 Task: Look for space in Schwabach, Germany from 5th June, 2023 to 16th June, 2023 for 2 adults in price range Rs.7000 to Rs.15000. Place can be entire place with 1  bedroom having 1 bed and 1 bathroom. Property type can be house, flat, guest house, hotel. Booking option can be shelf check-in. Required host language is English.
Action: Mouse moved to (546, 126)
Screenshot: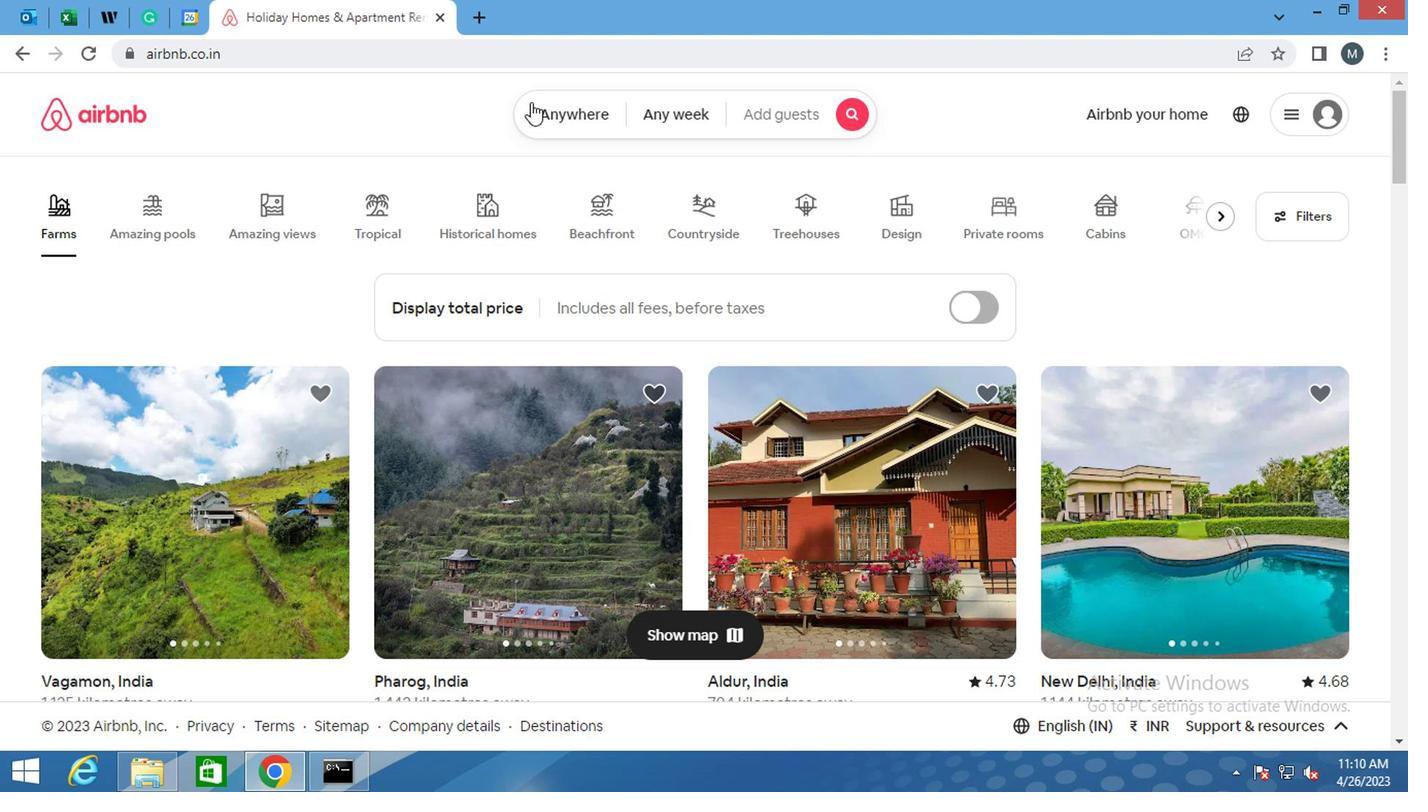 
Action: Mouse pressed left at (546, 126)
Screenshot: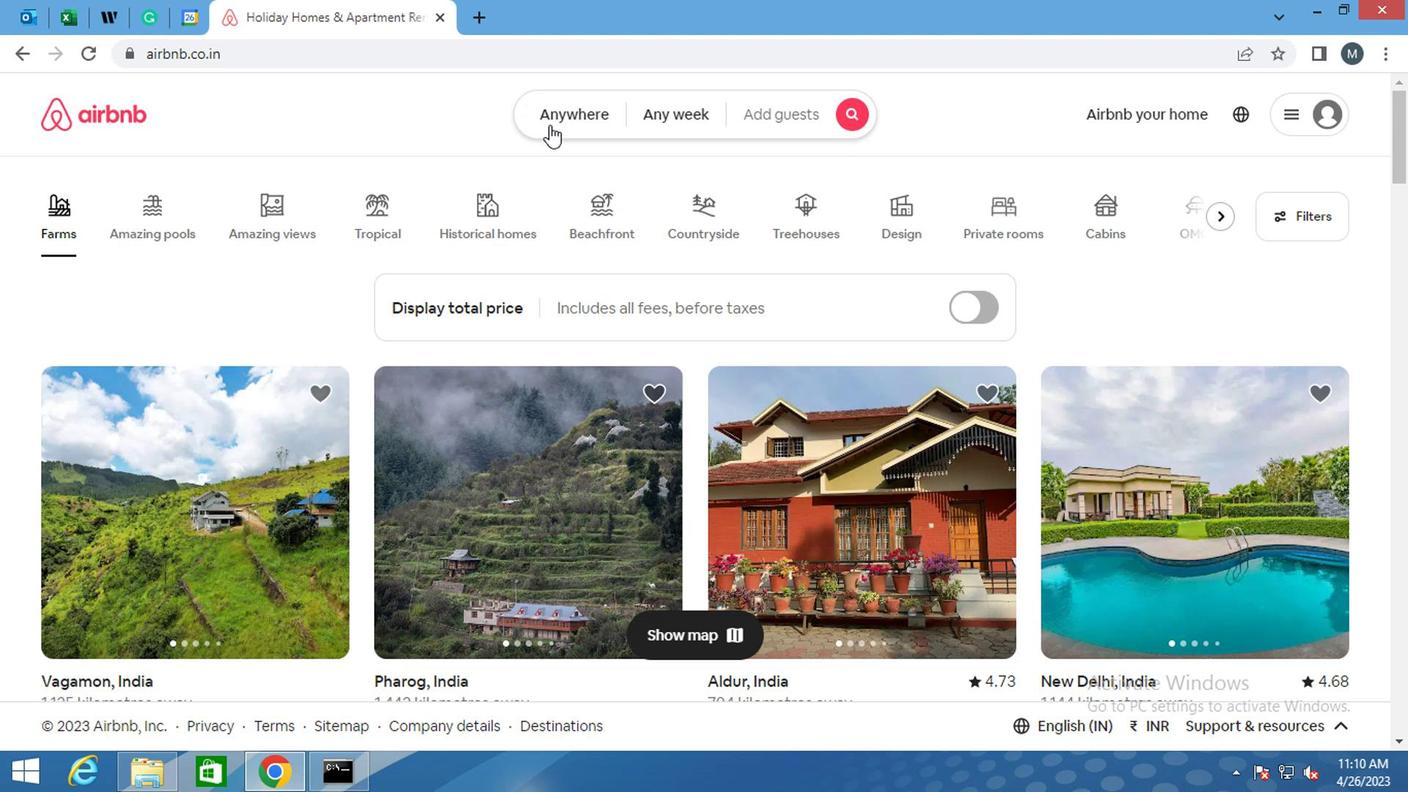 
Action: Mouse moved to (394, 197)
Screenshot: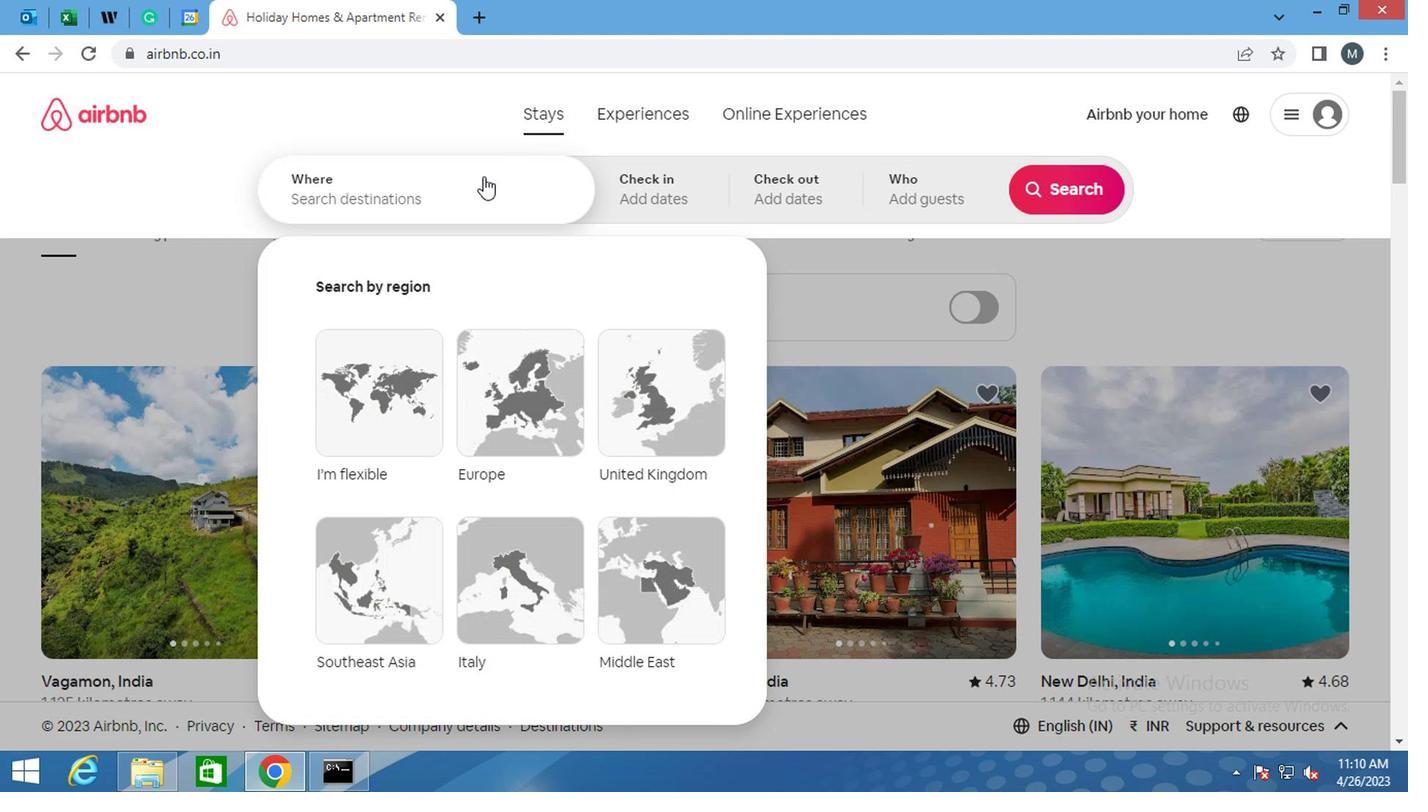 
Action: Mouse pressed left at (394, 197)
Screenshot: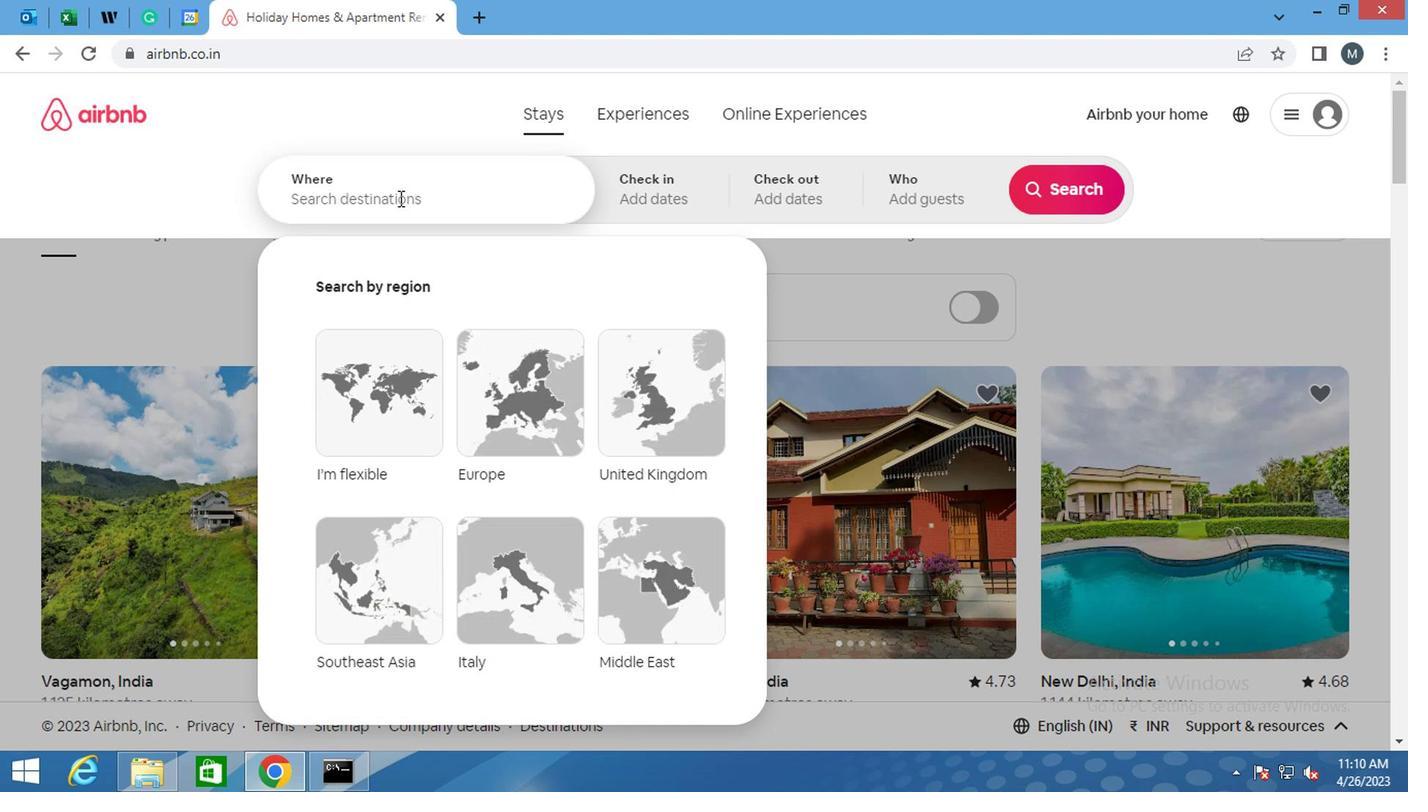 
Action: Mouse moved to (396, 203)
Screenshot: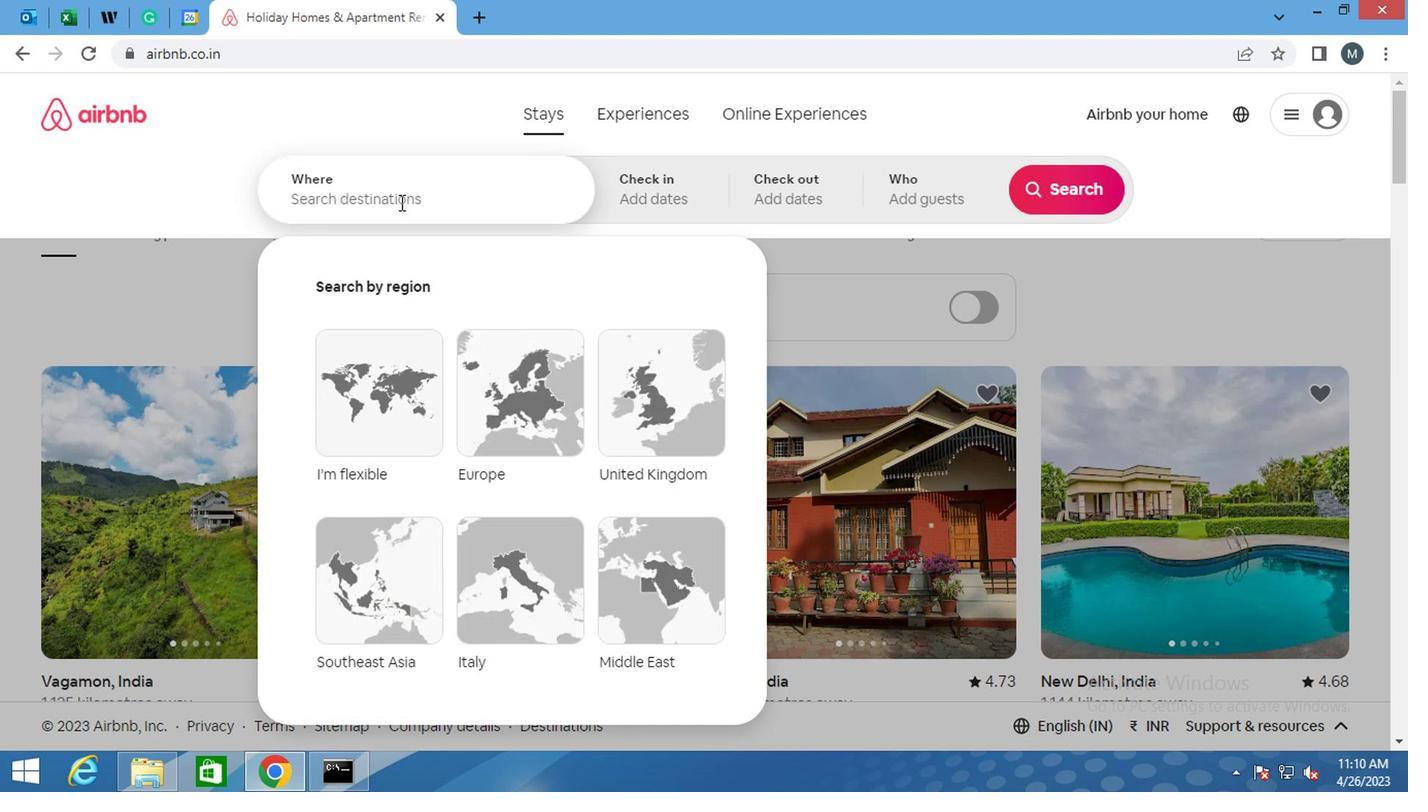 
Action: Key pressed <Key.shift>SEH<Key.backspace><Key.backspace>CHWADAC<Key.down>,<Key.shift>GERMANY<Key.enter>
Screenshot: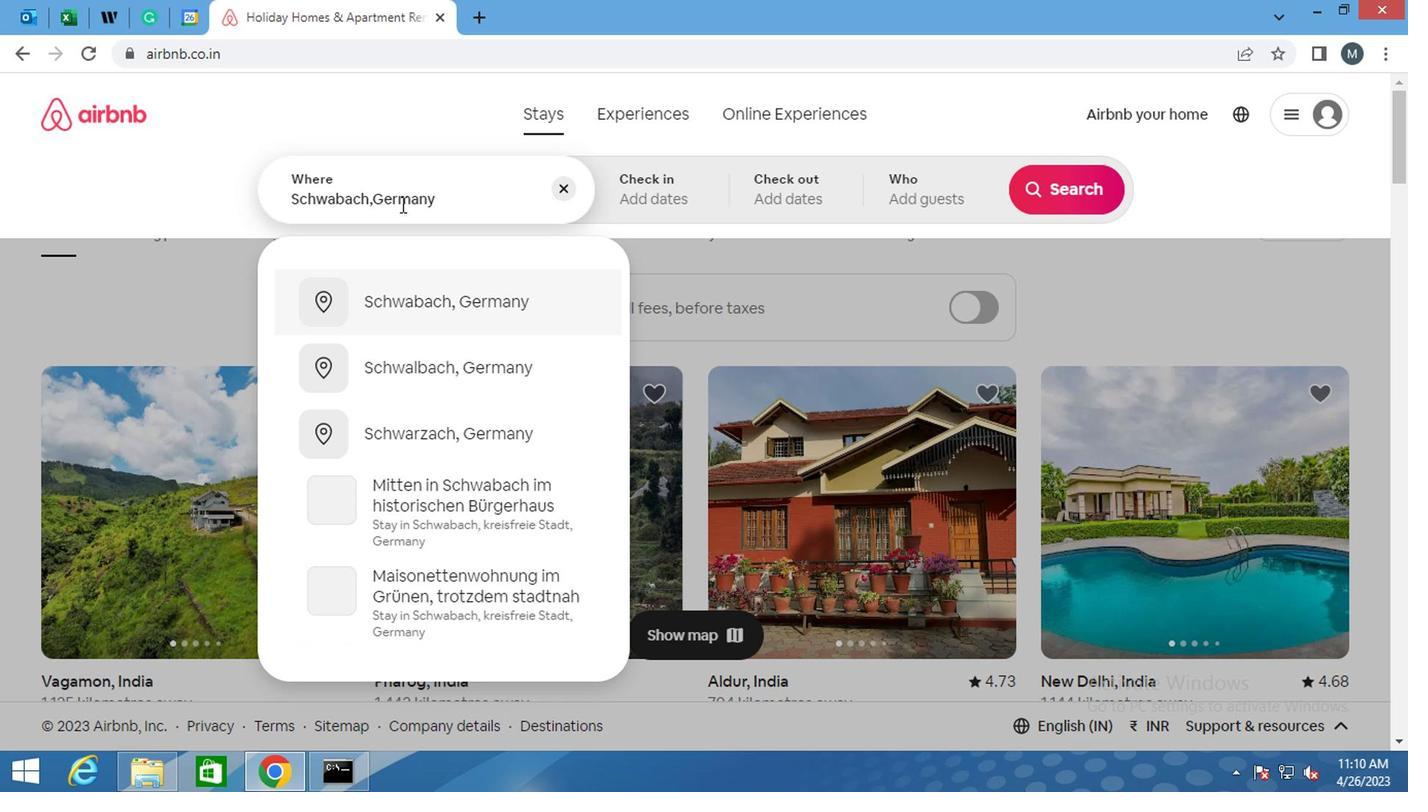 
Action: Mouse moved to (1047, 366)
Screenshot: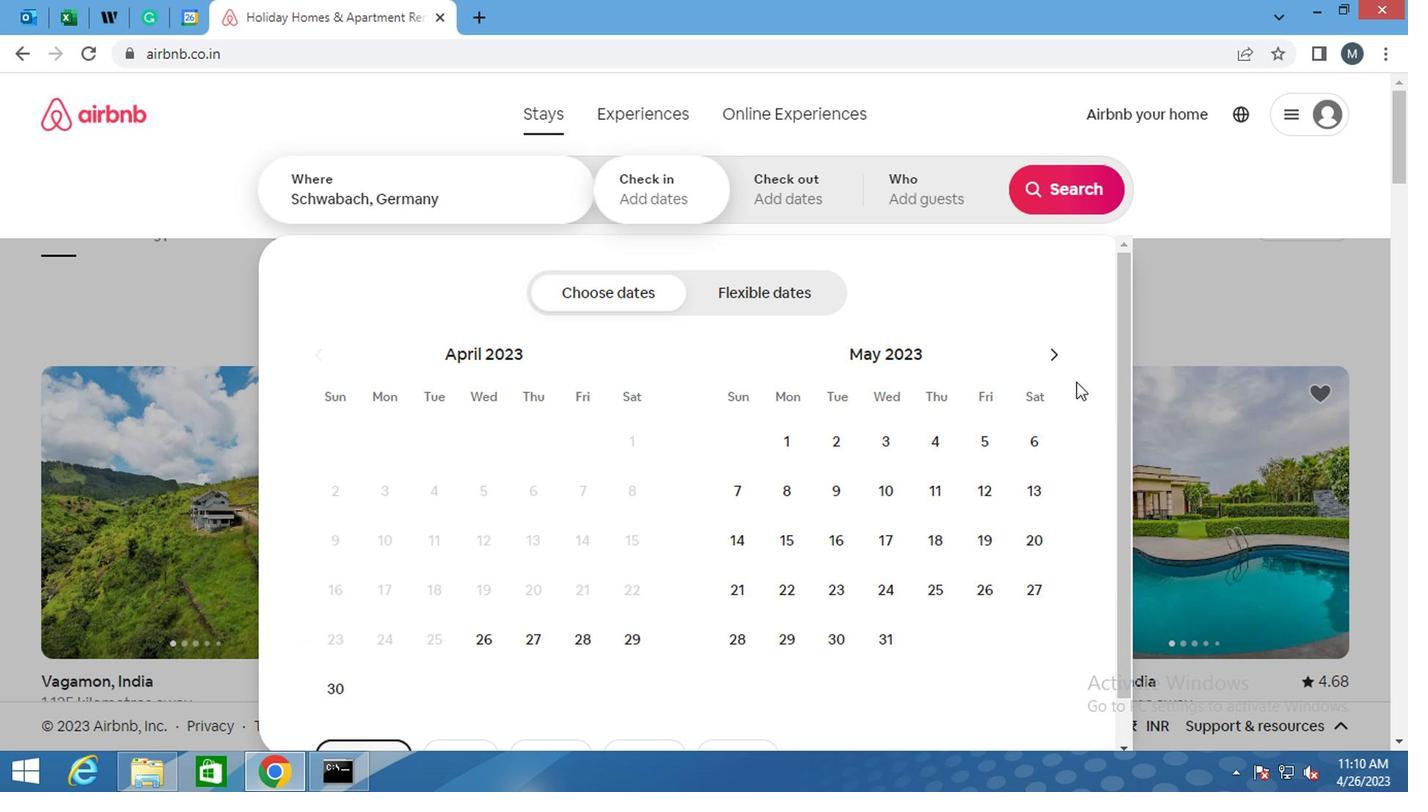 
Action: Mouse pressed left at (1047, 366)
Screenshot: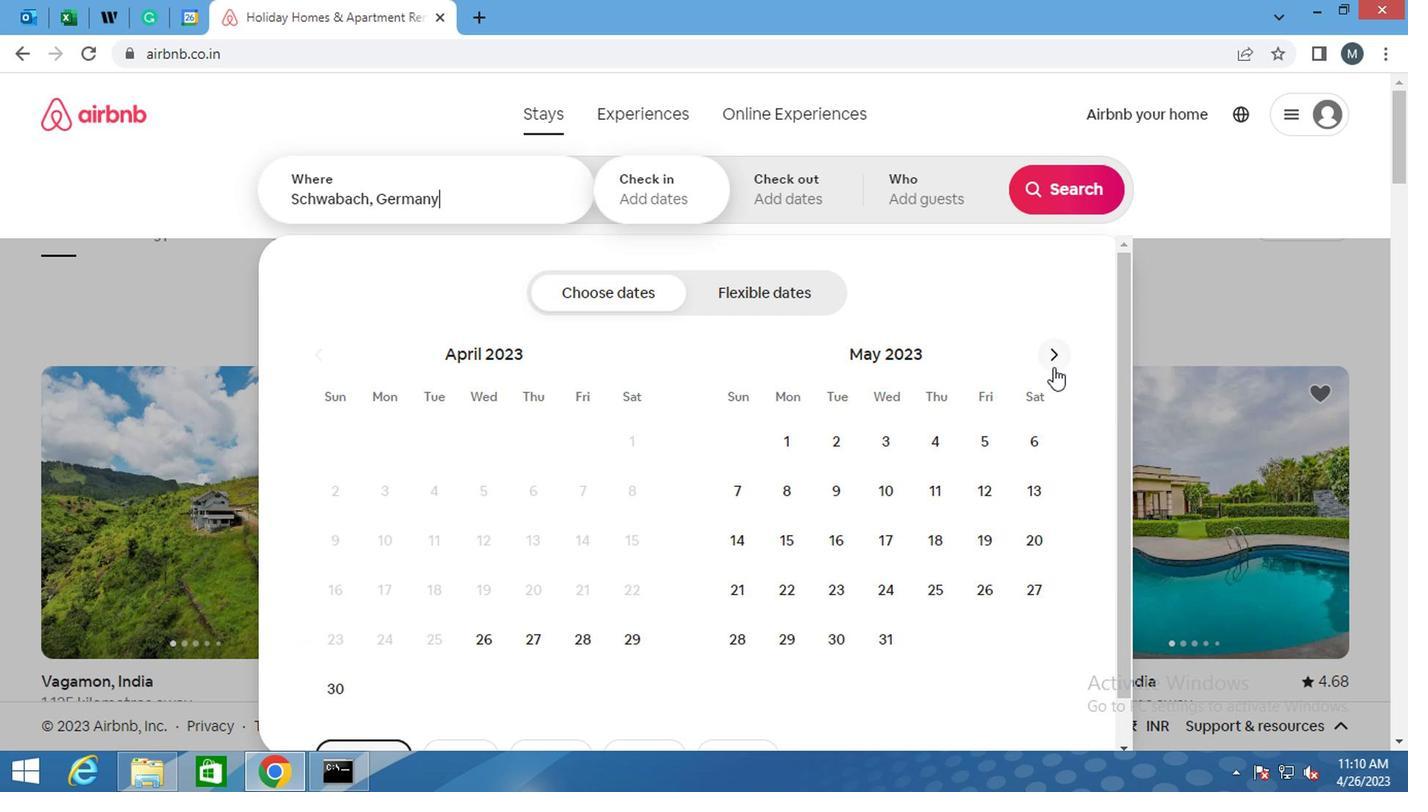 
Action: Mouse moved to (784, 496)
Screenshot: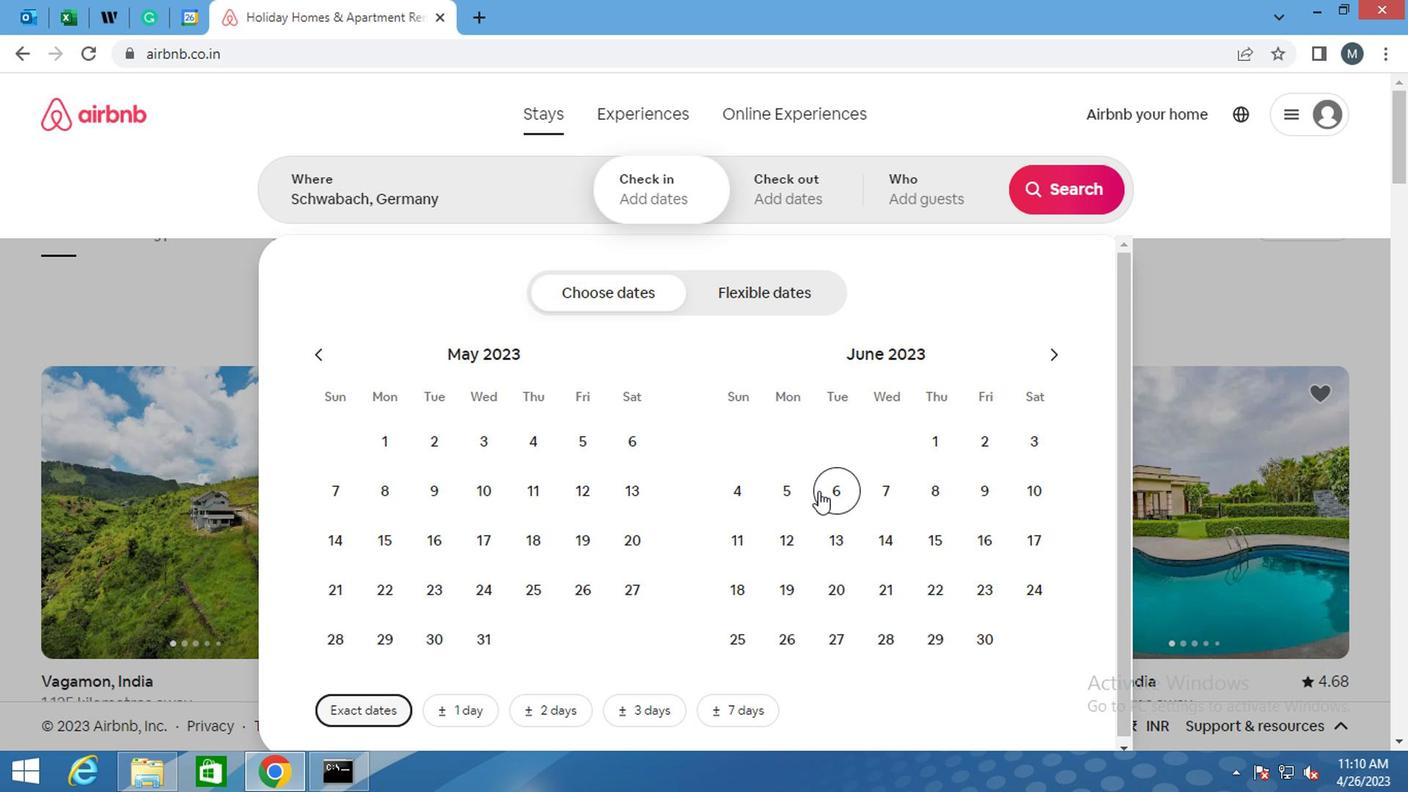 
Action: Mouse pressed left at (784, 496)
Screenshot: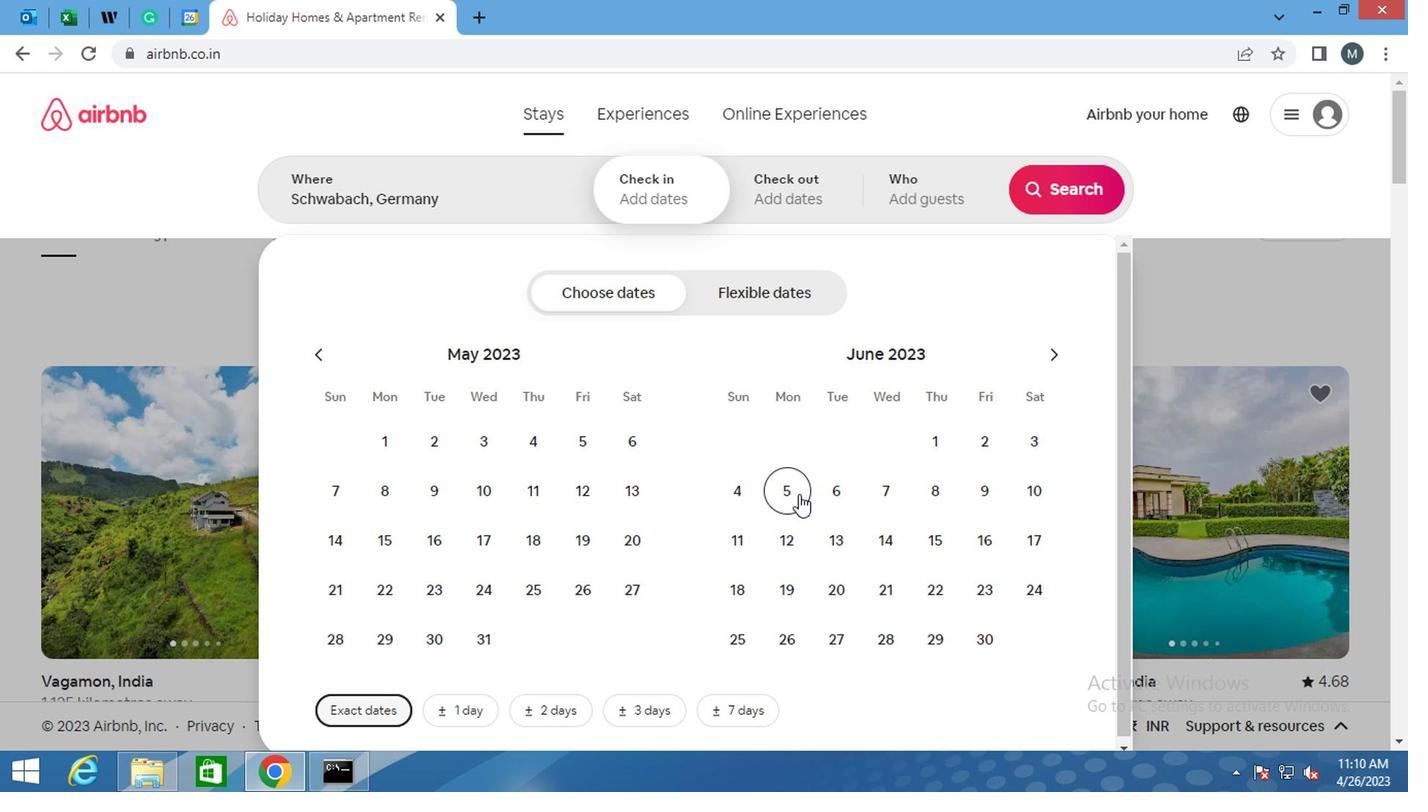 
Action: Mouse moved to (990, 544)
Screenshot: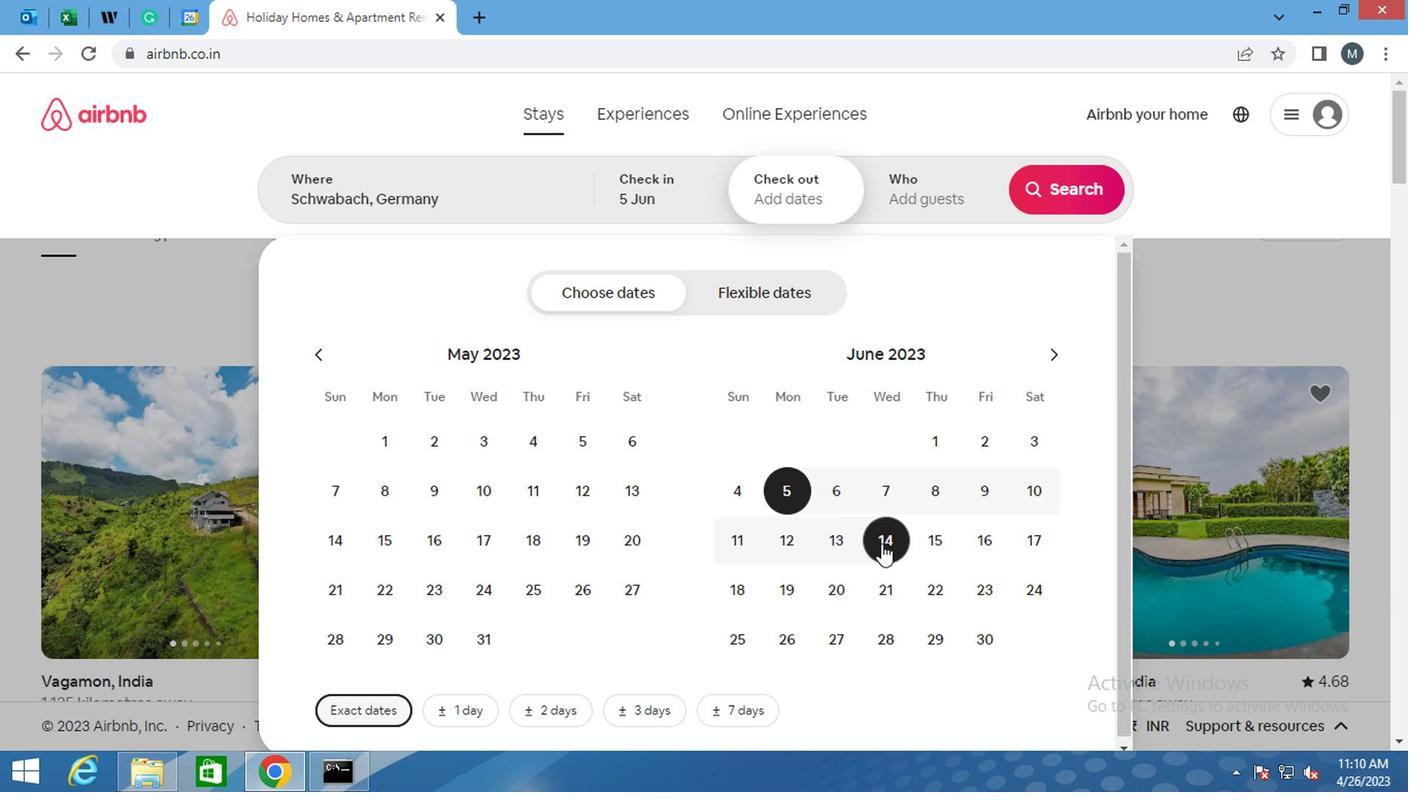 
Action: Mouse pressed left at (990, 544)
Screenshot: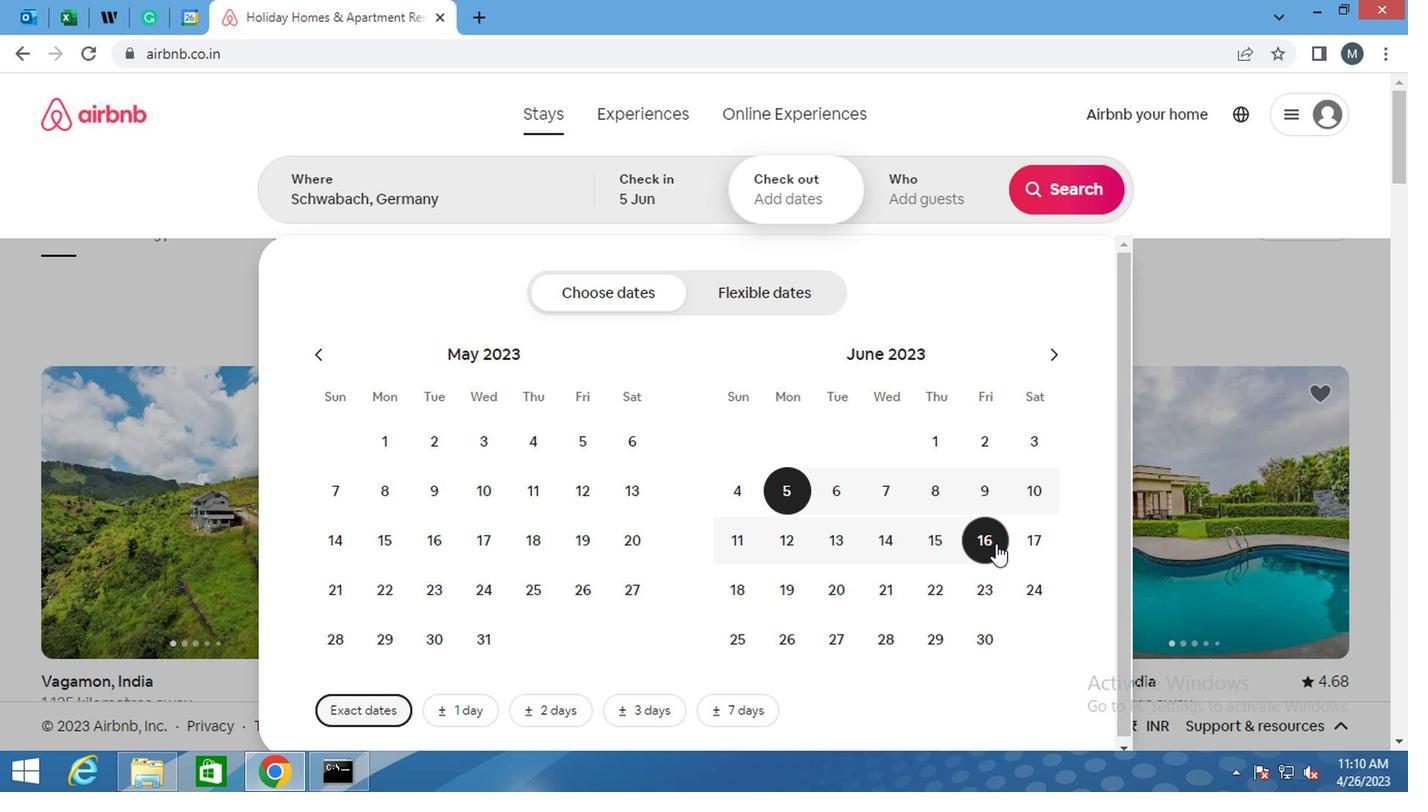 
Action: Mouse moved to (932, 193)
Screenshot: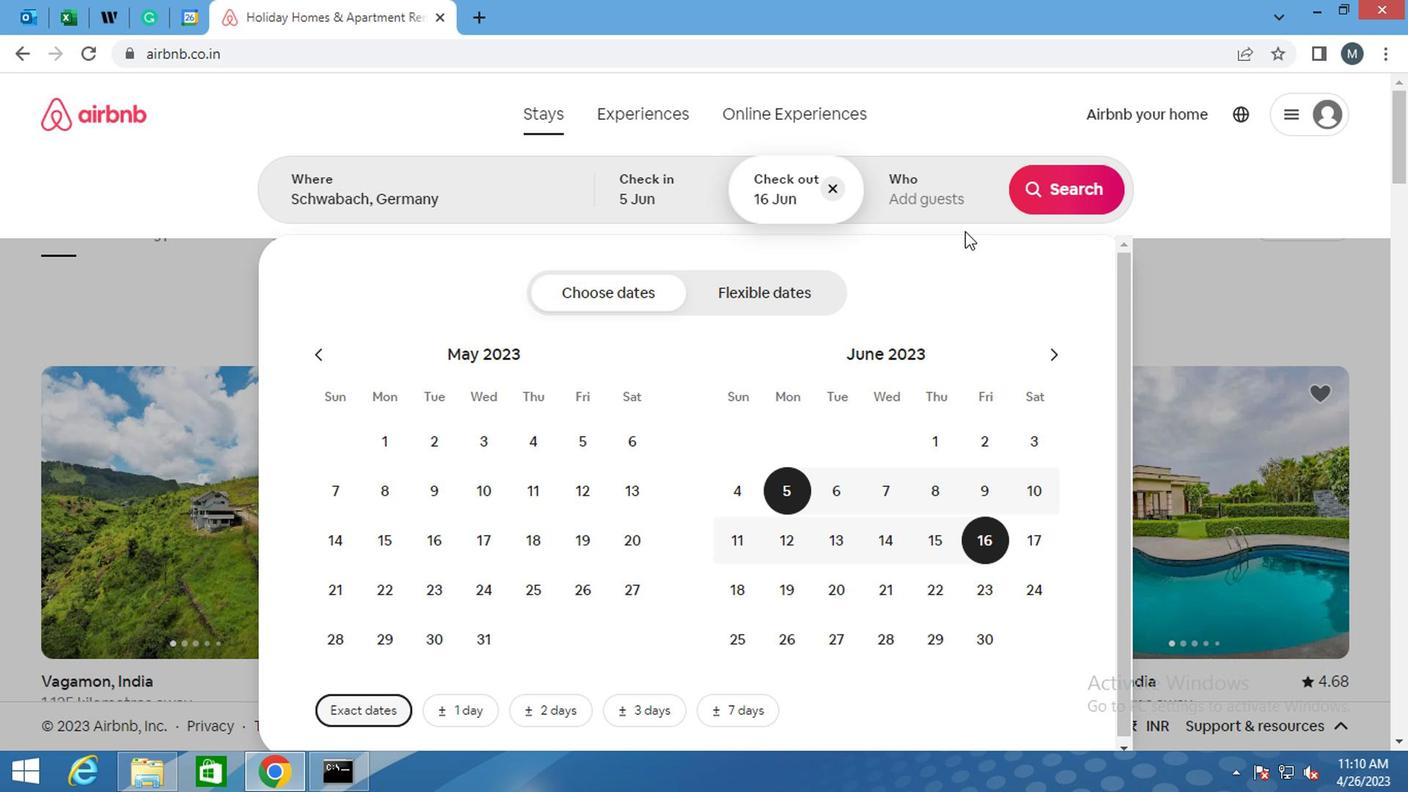 
Action: Mouse pressed left at (932, 193)
Screenshot: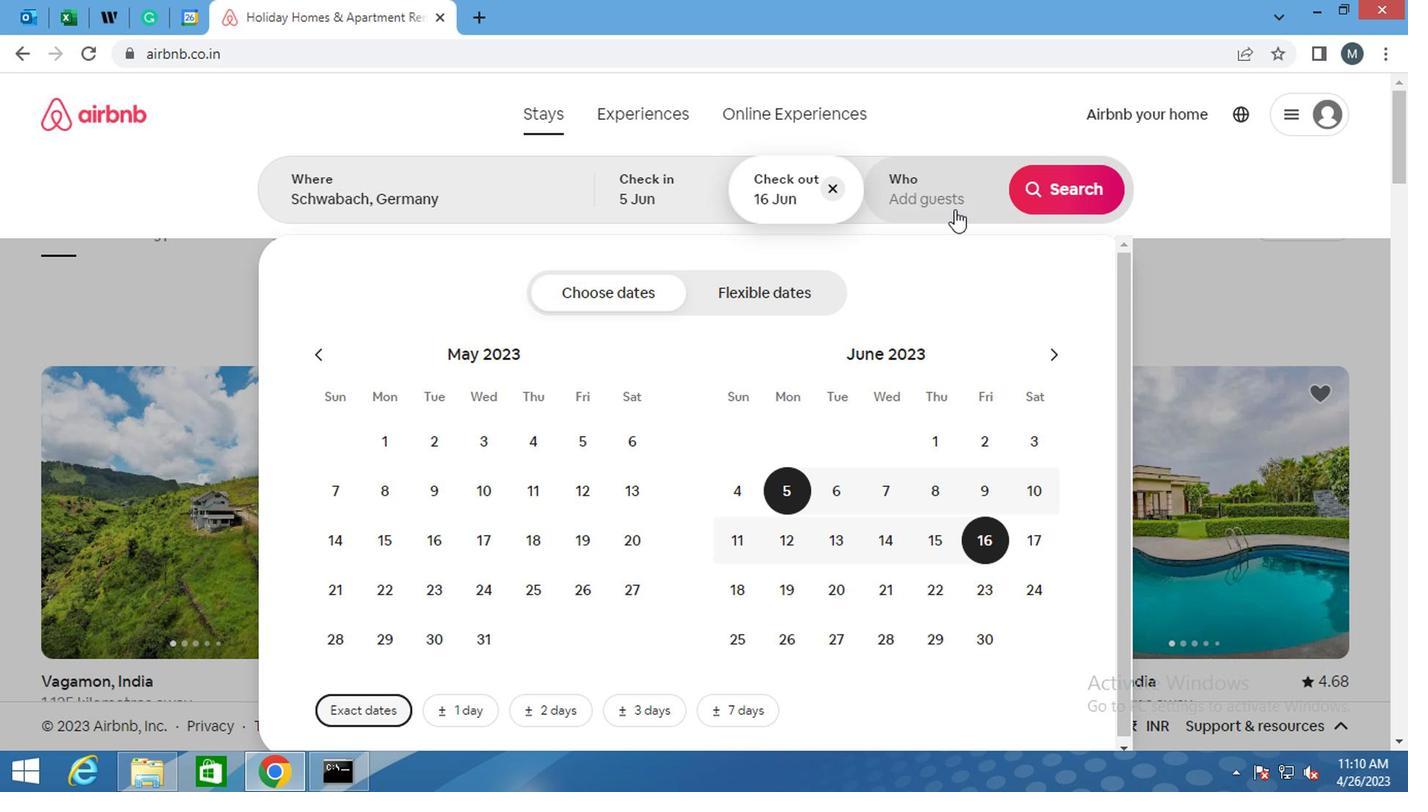 
Action: Mouse moved to (1069, 299)
Screenshot: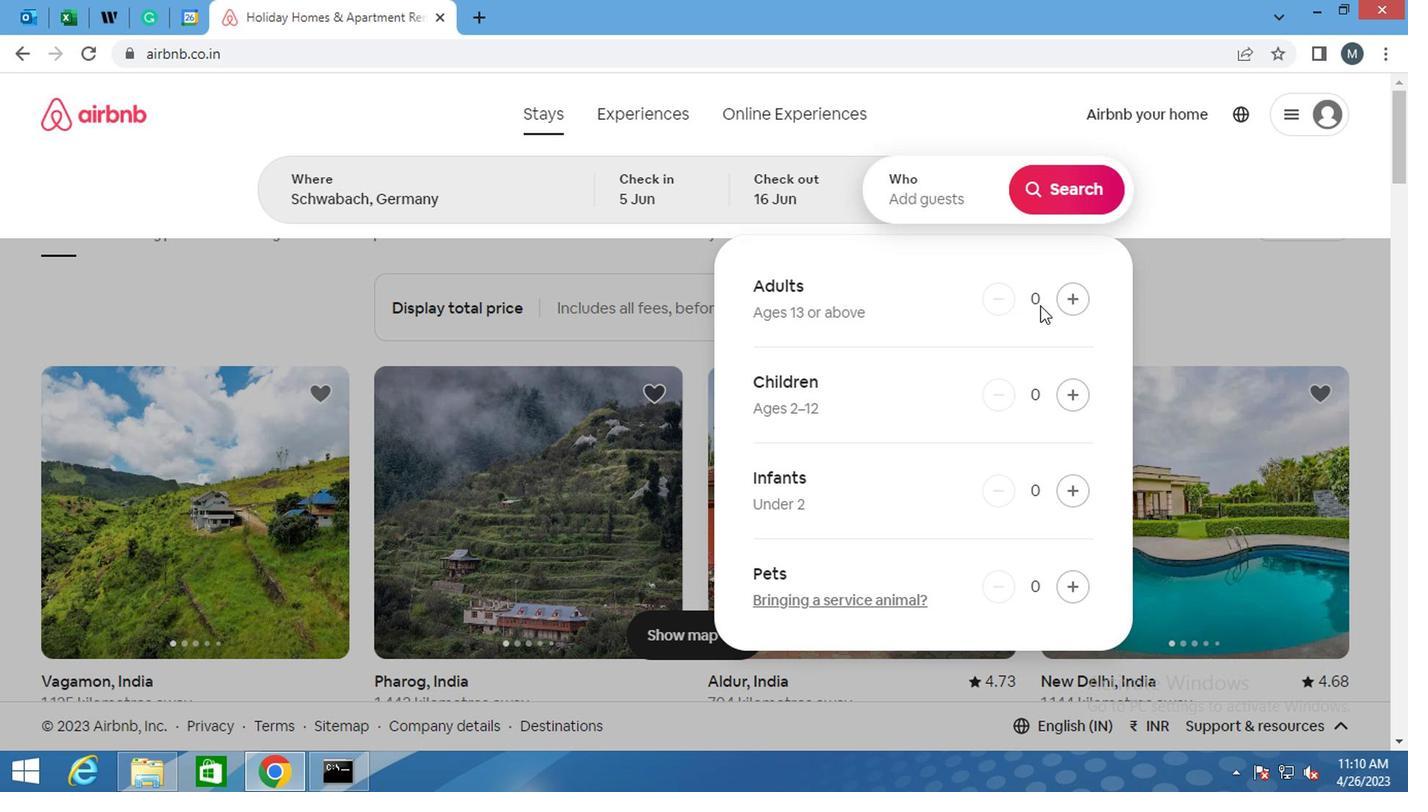 
Action: Mouse pressed left at (1069, 299)
Screenshot: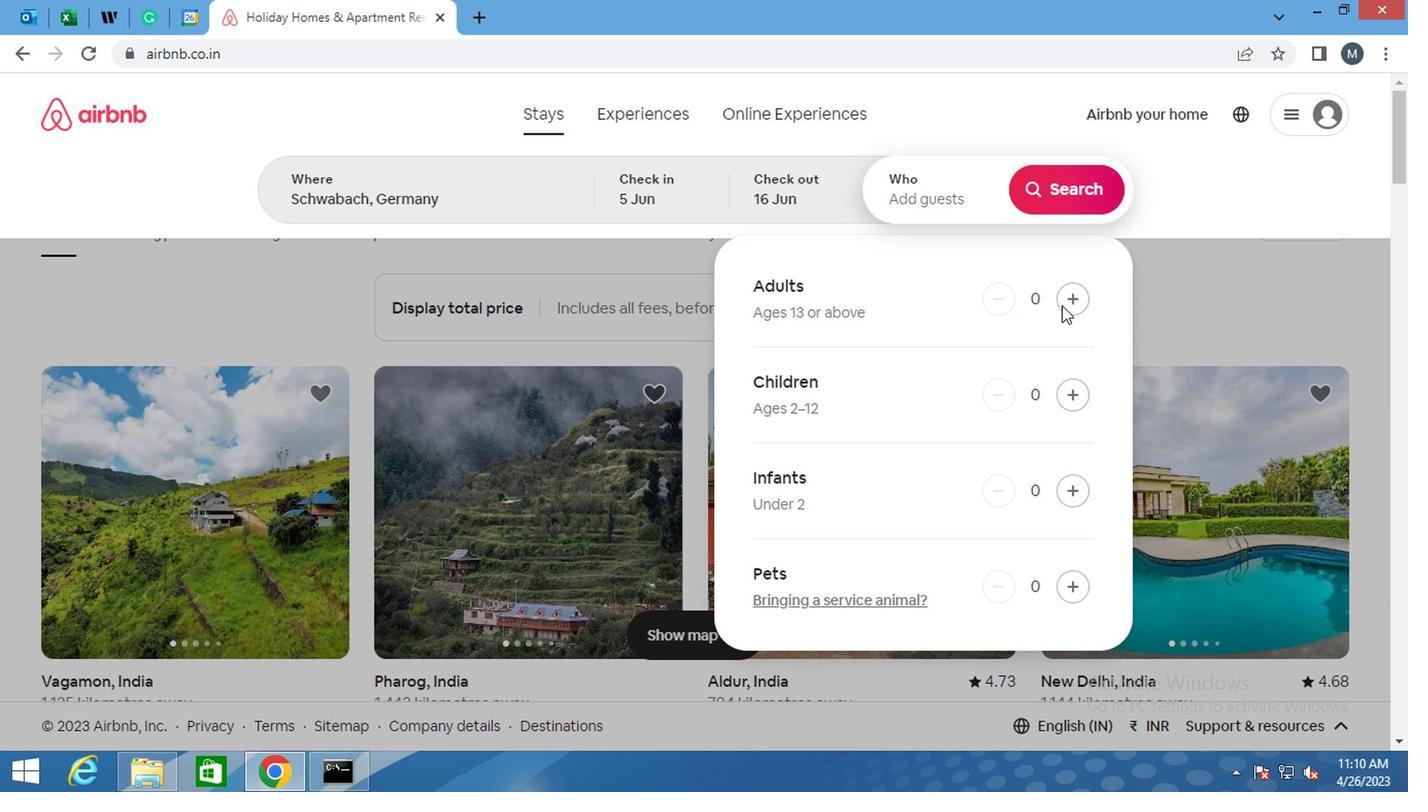 
Action: Mouse pressed left at (1069, 299)
Screenshot: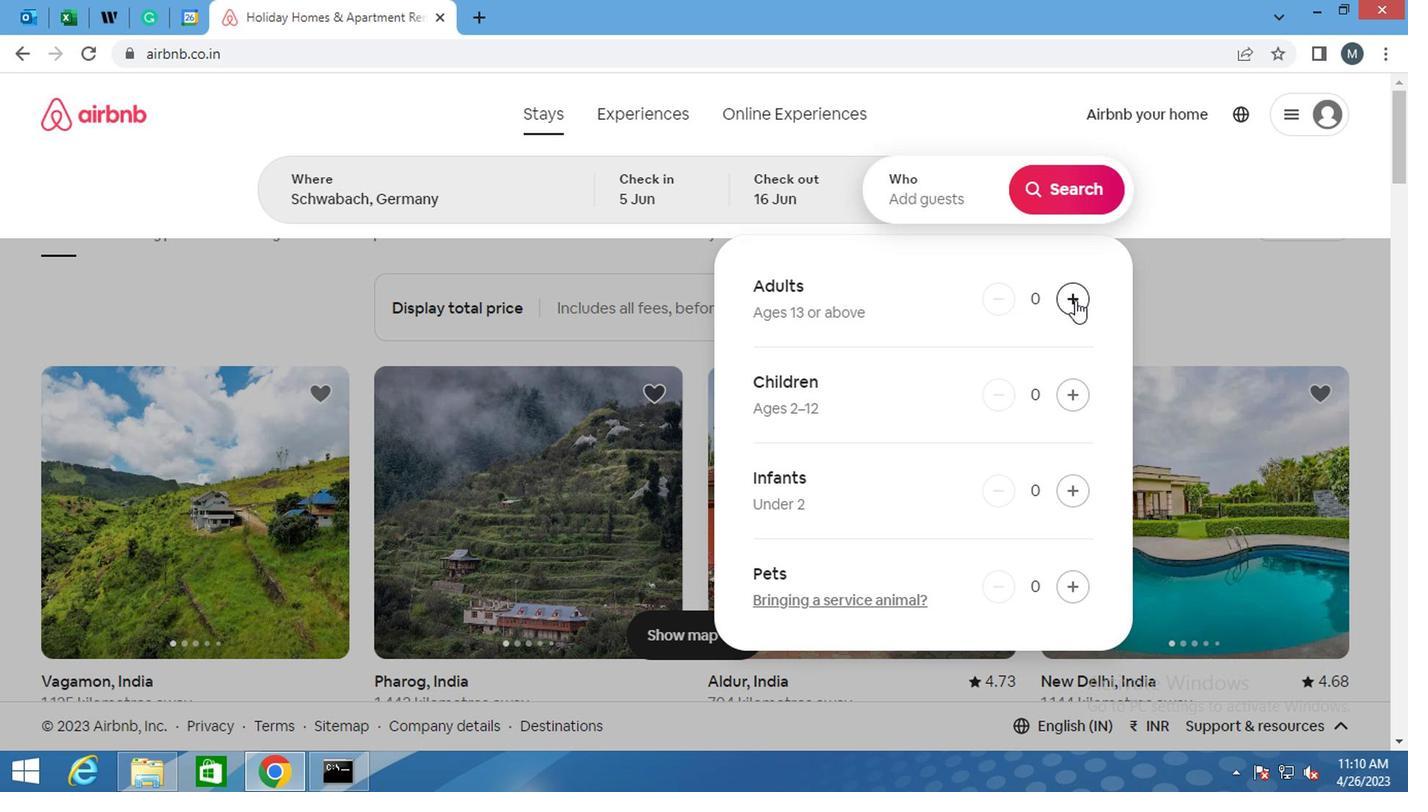 
Action: Mouse moved to (1066, 166)
Screenshot: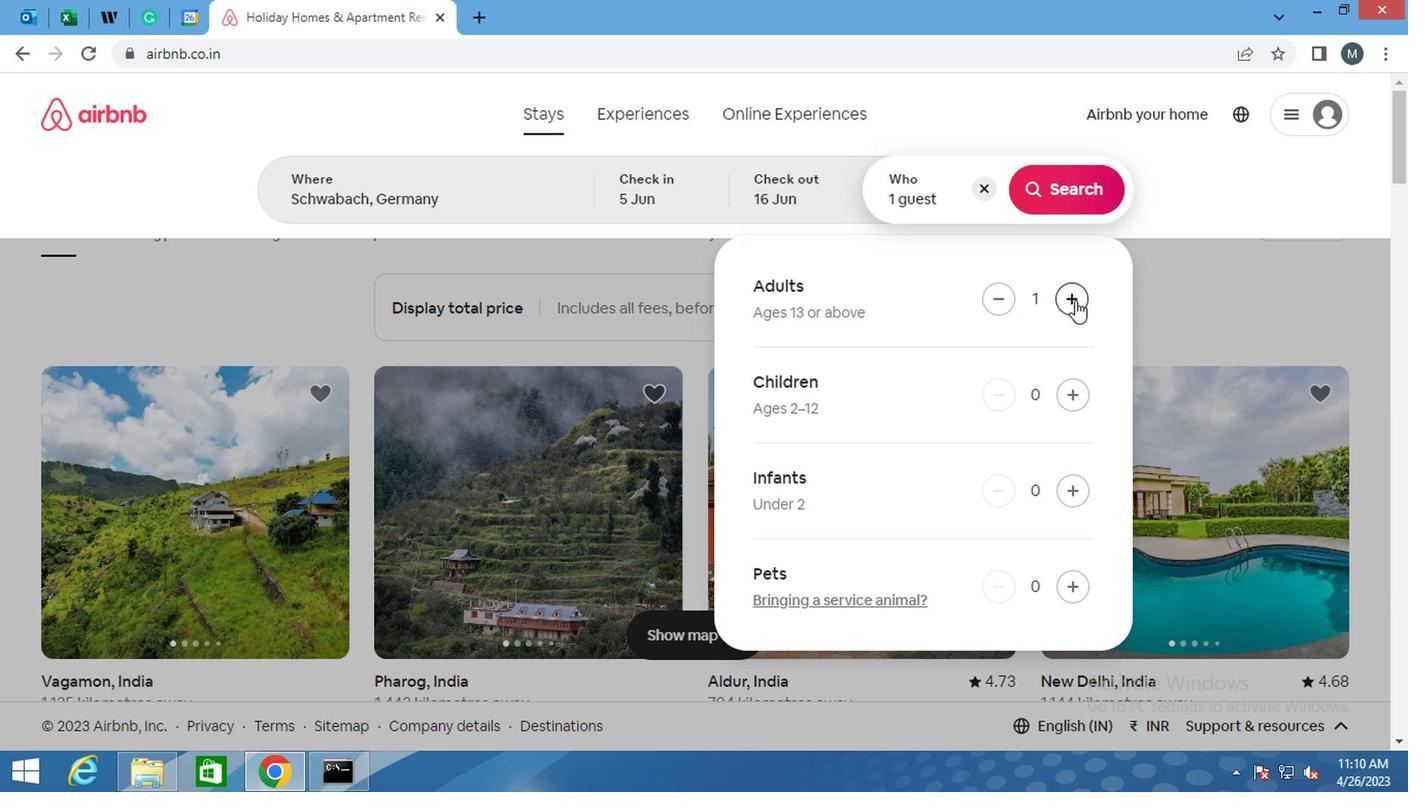 
Action: Mouse pressed left at (1066, 166)
Screenshot: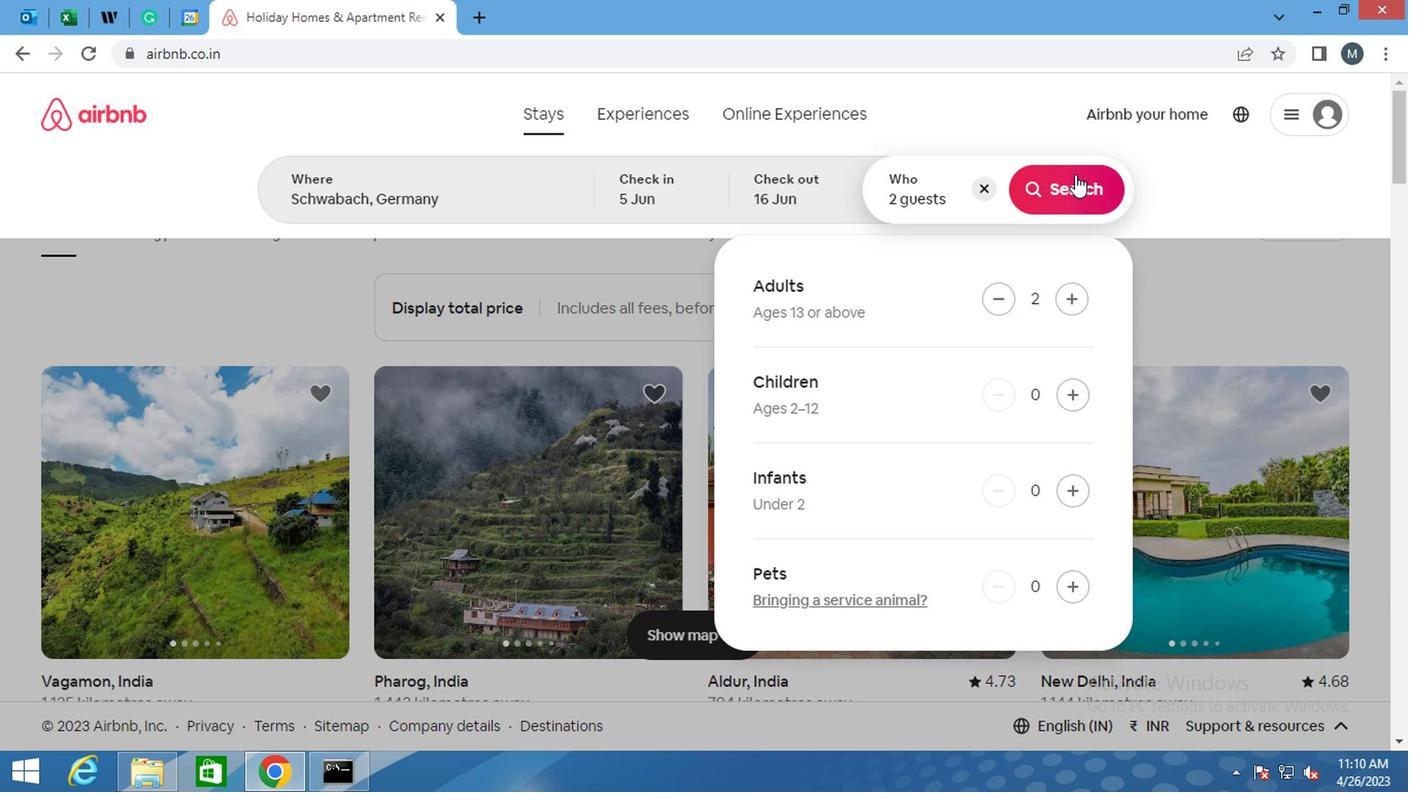 
Action: Mouse moved to (1300, 193)
Screenshot: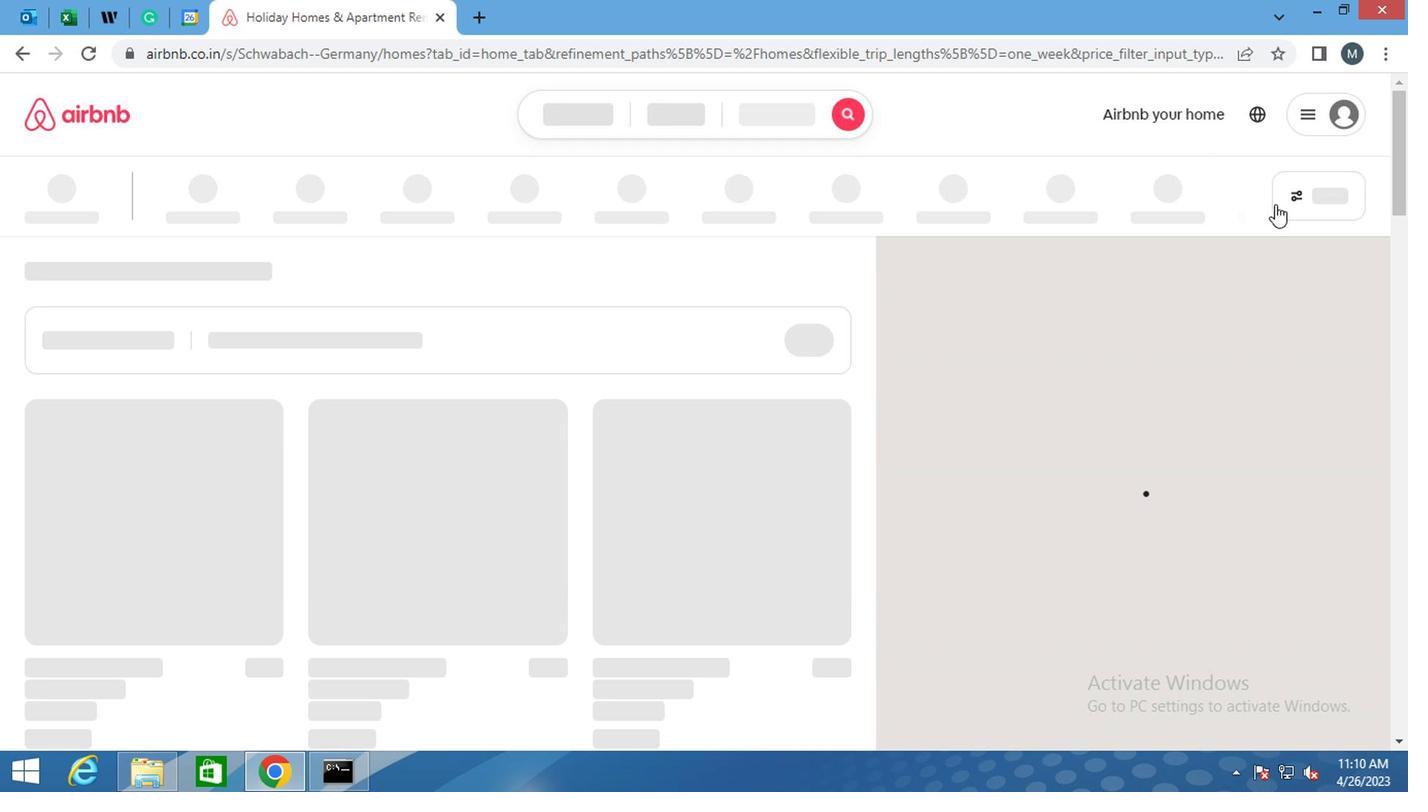 
Action: Mouse pressed left at (1300, 193)
Screenshot: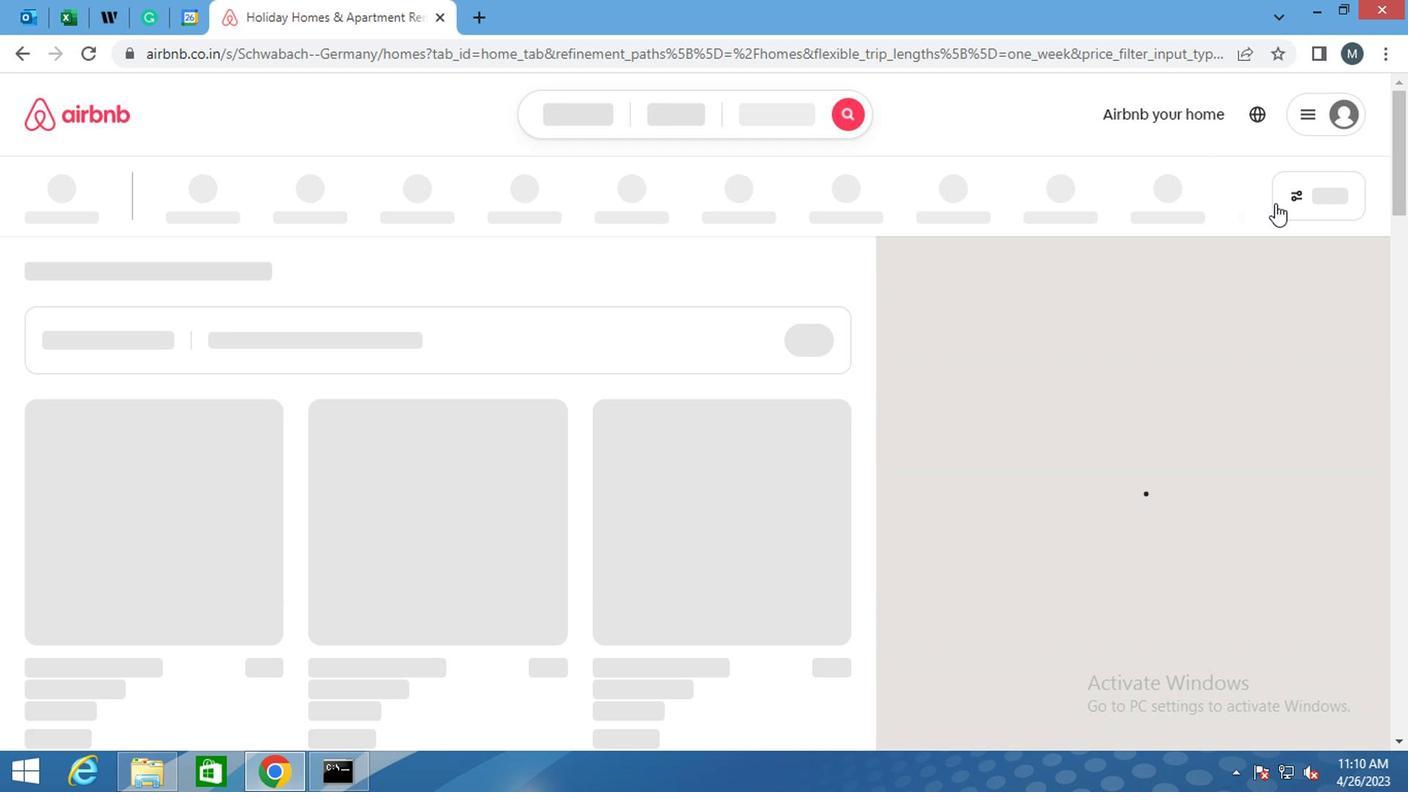 
Action: Mouse moved to (1301, 192)
Screenshot: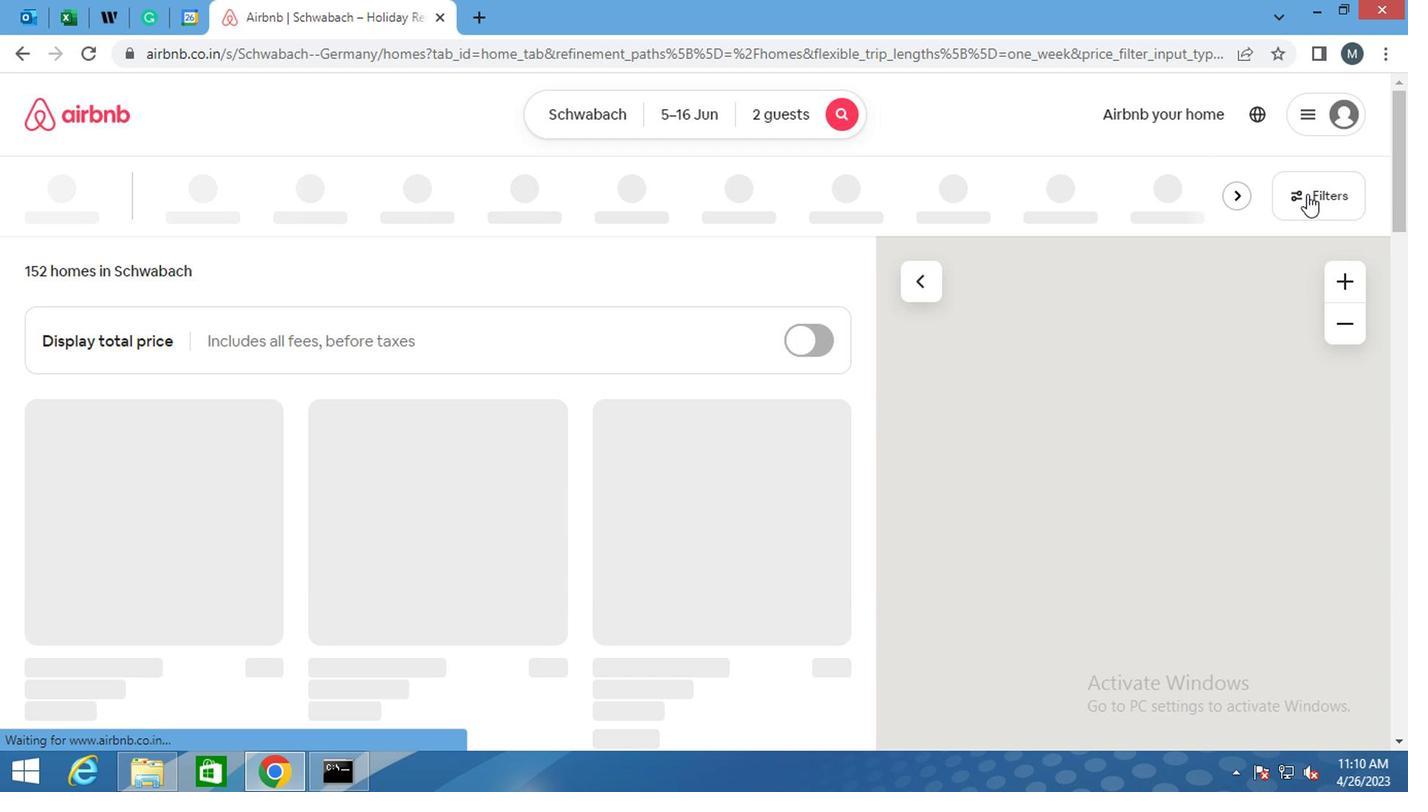 
Action: Mouse pressed left at (1301, 192)
Screenshot: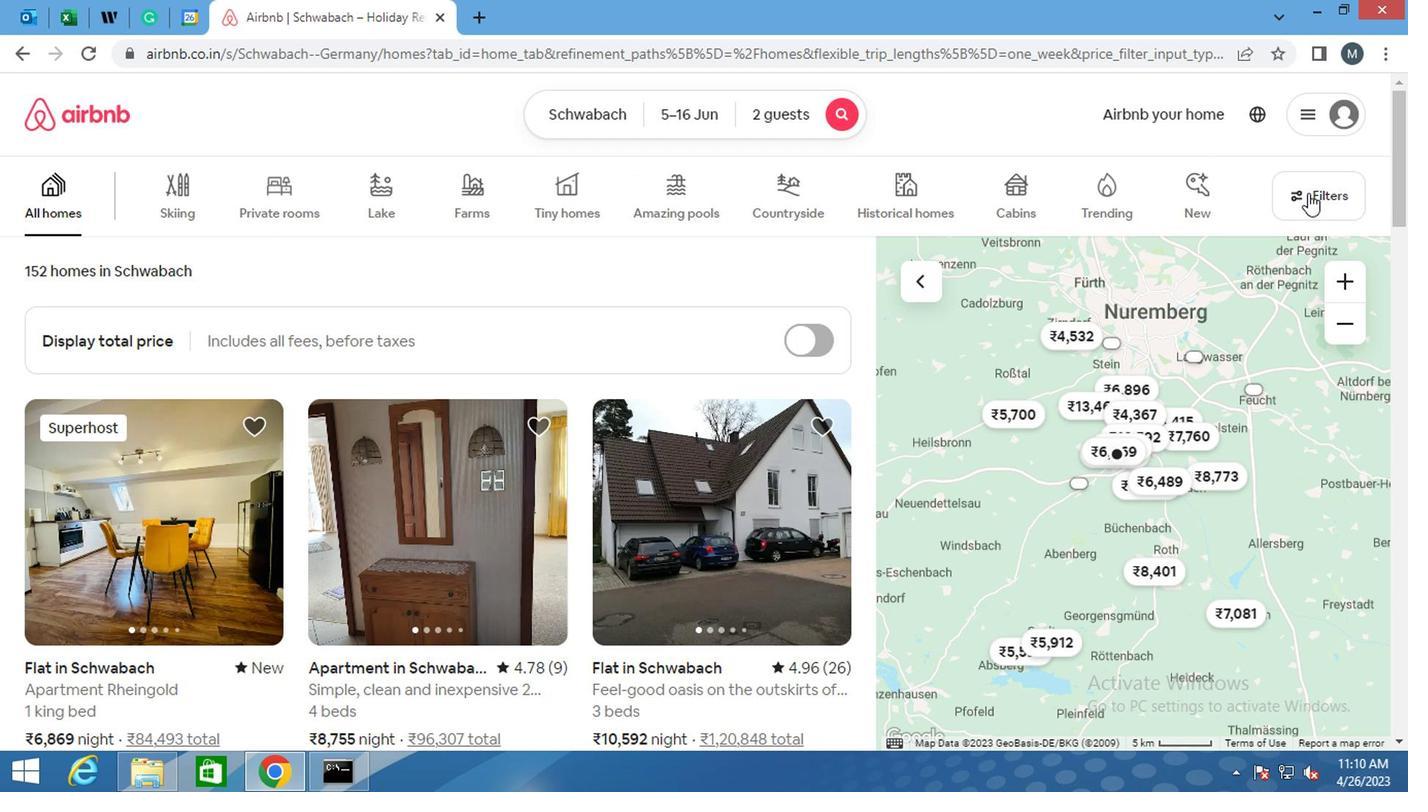 
Action: Mouse moved to (511, 459)
Screenshot: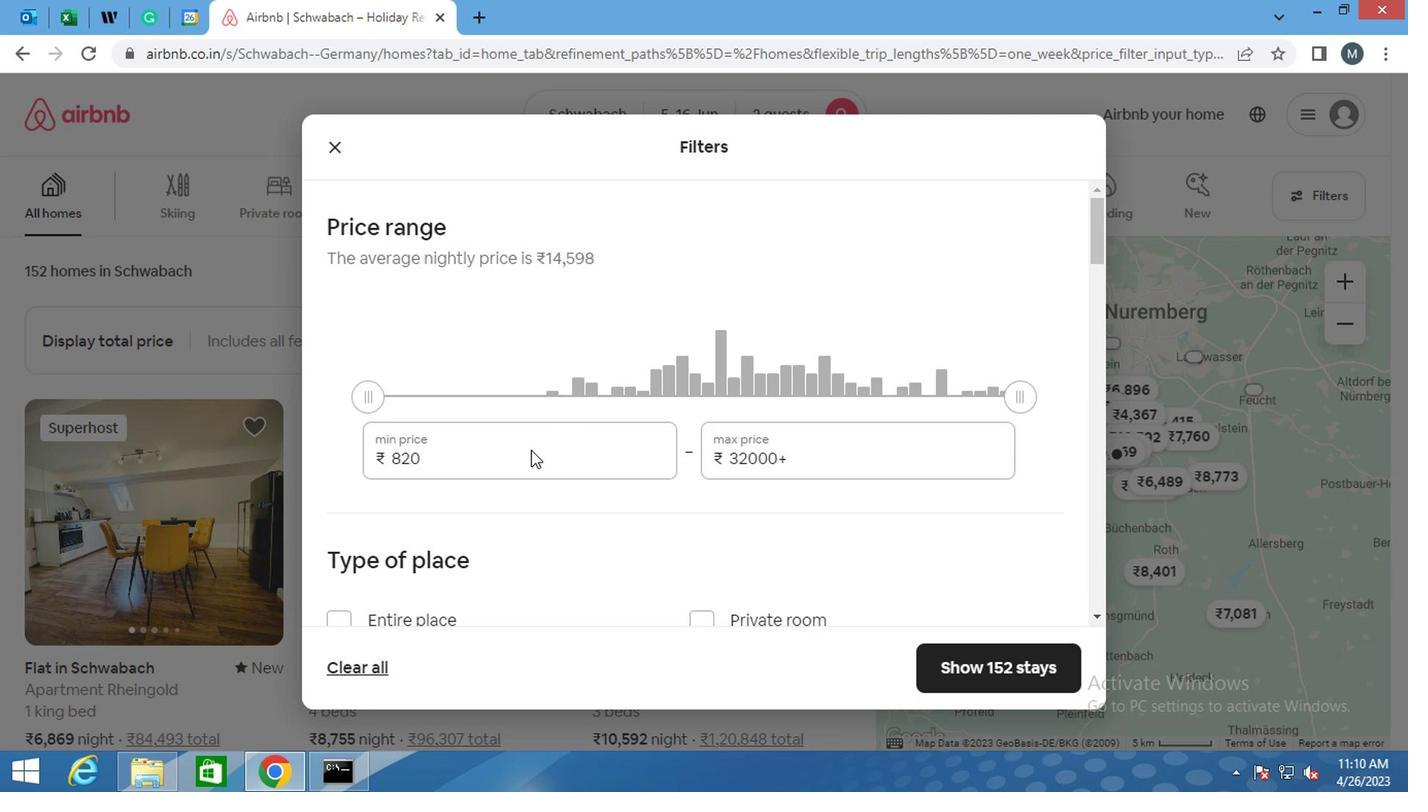 
Action: Mouse pressed left at (511, 459)
Screenshot: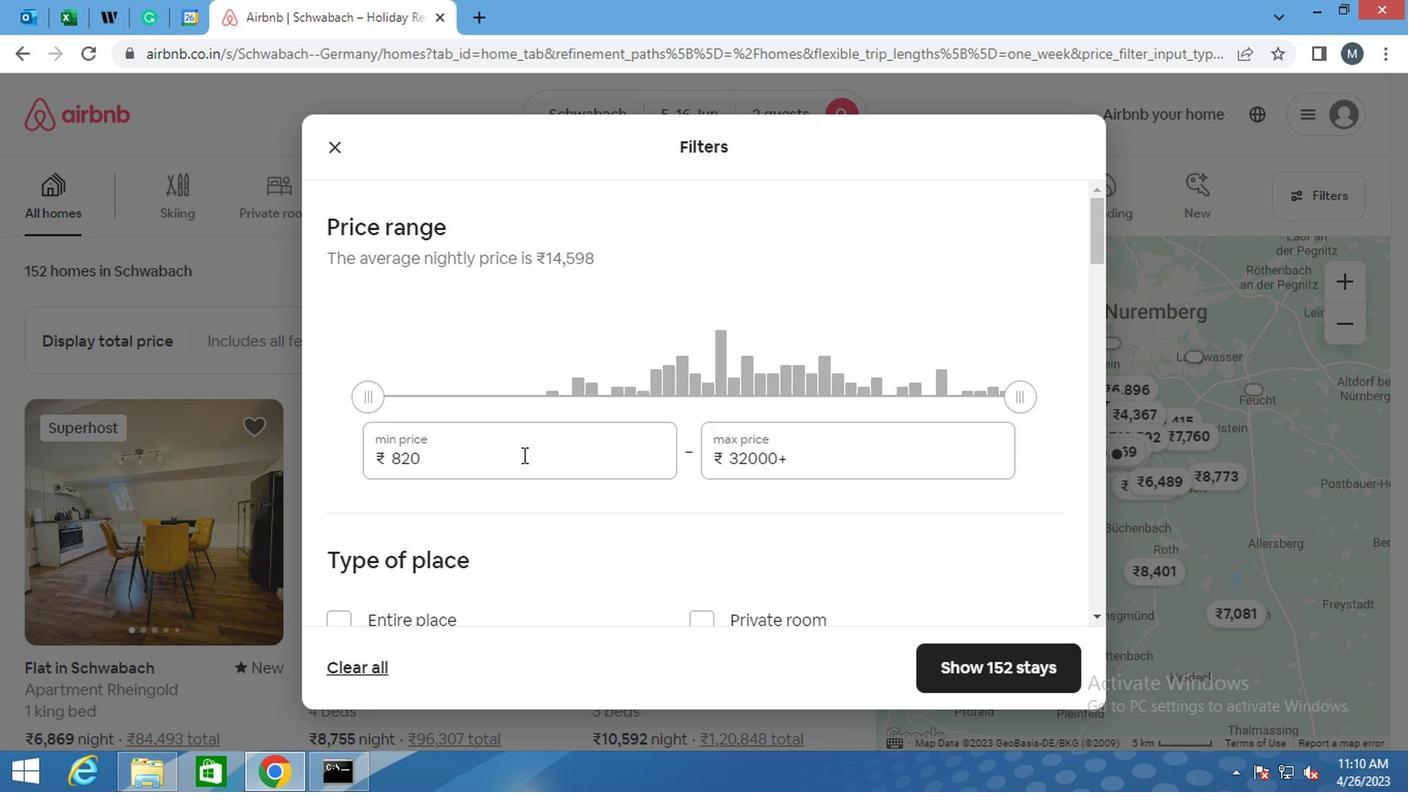 
Action: Mouse pressed left at (511, 459)
Screenshot: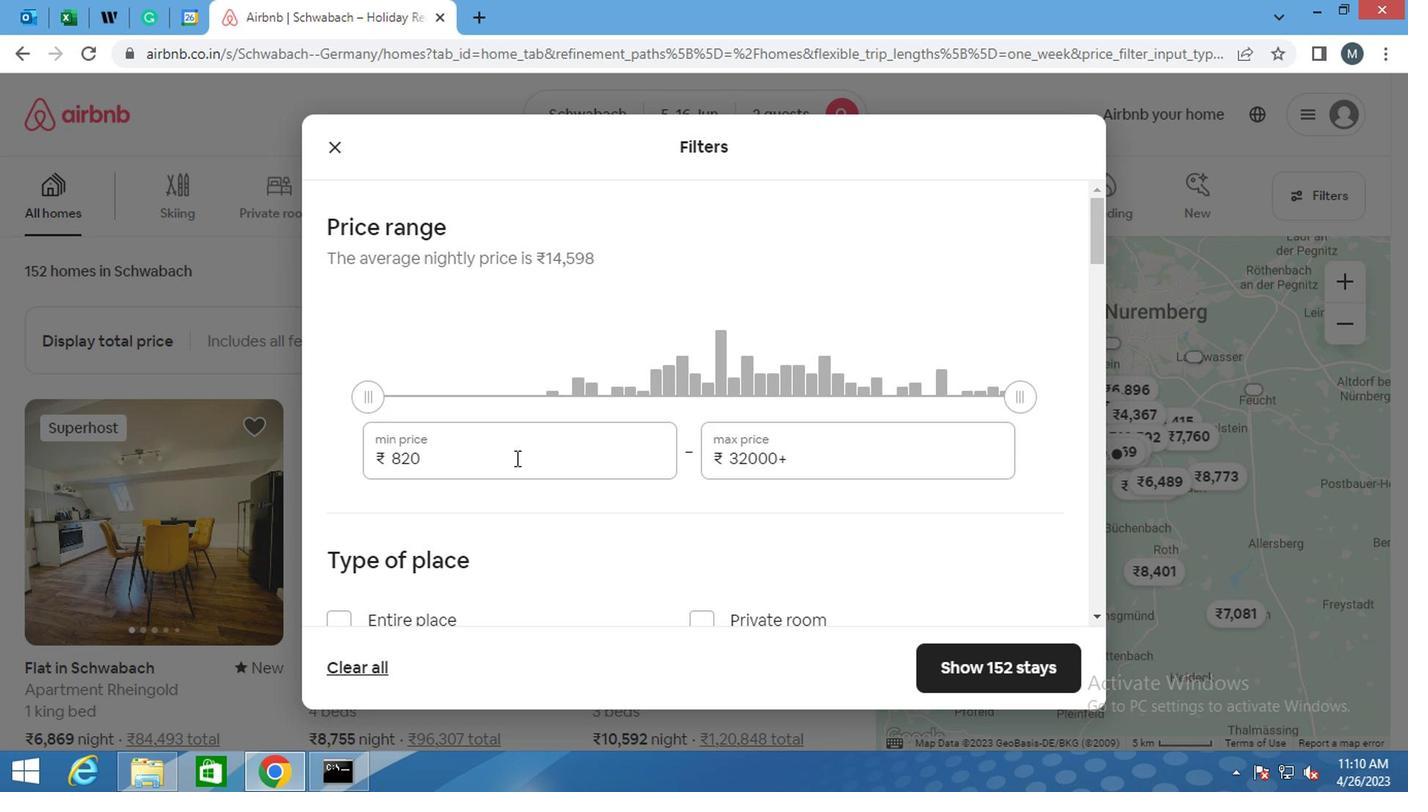 
Action: Mouse pressed left at (511, 459)
Screenshot: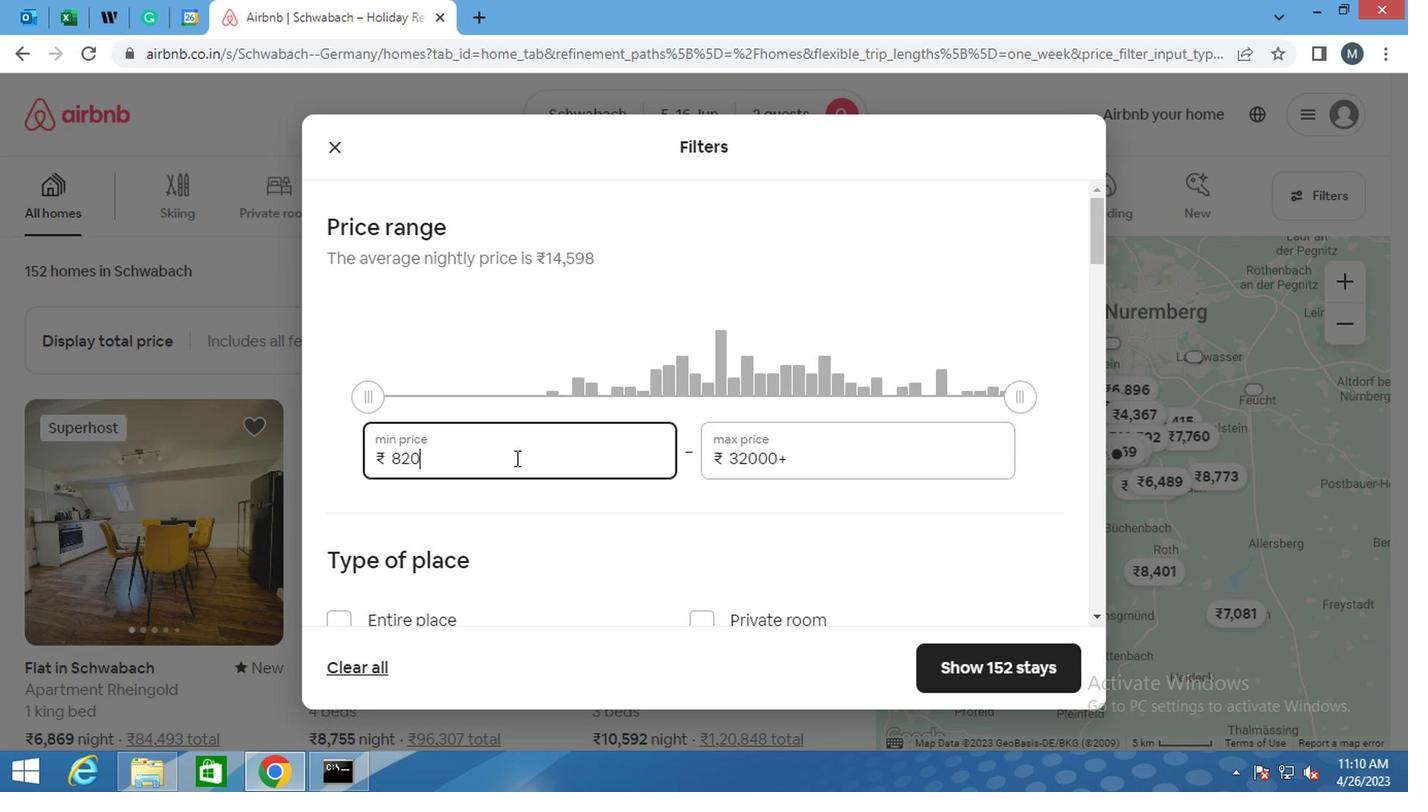 
Action: Mouse moved to (511, 459)
Screenshot: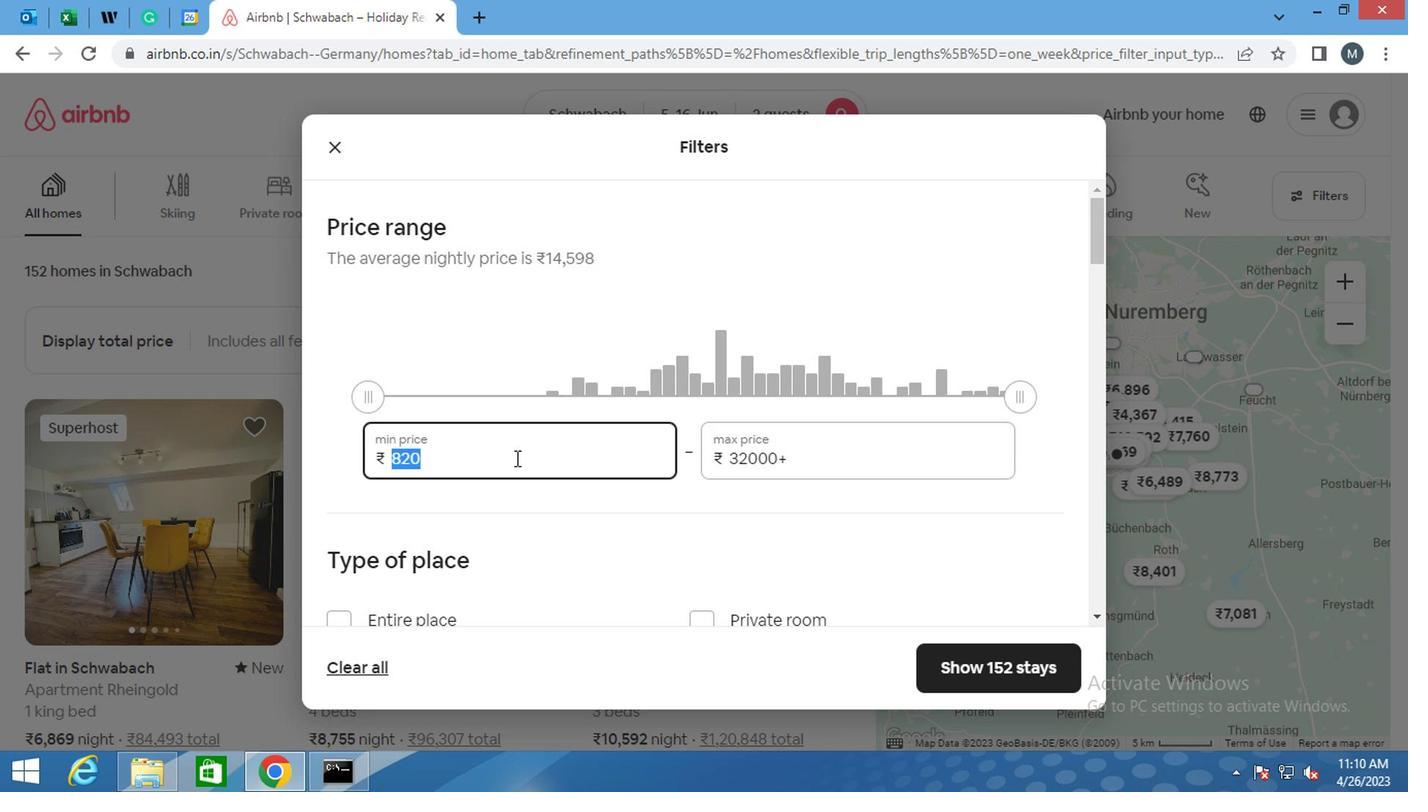 
Action: Key pressed 70
Screenshot: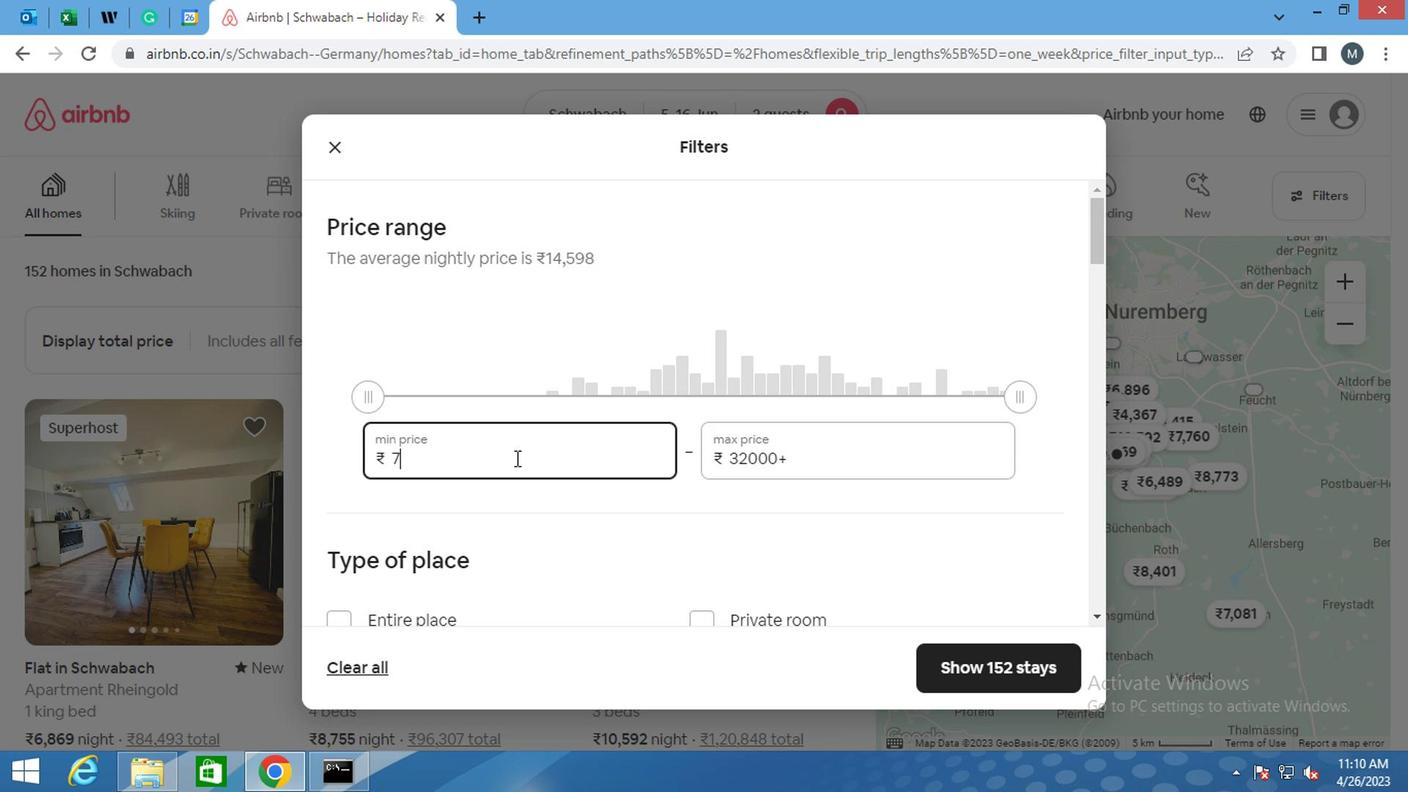 
Action: Mouse moved to (591, 461)
Screenshot: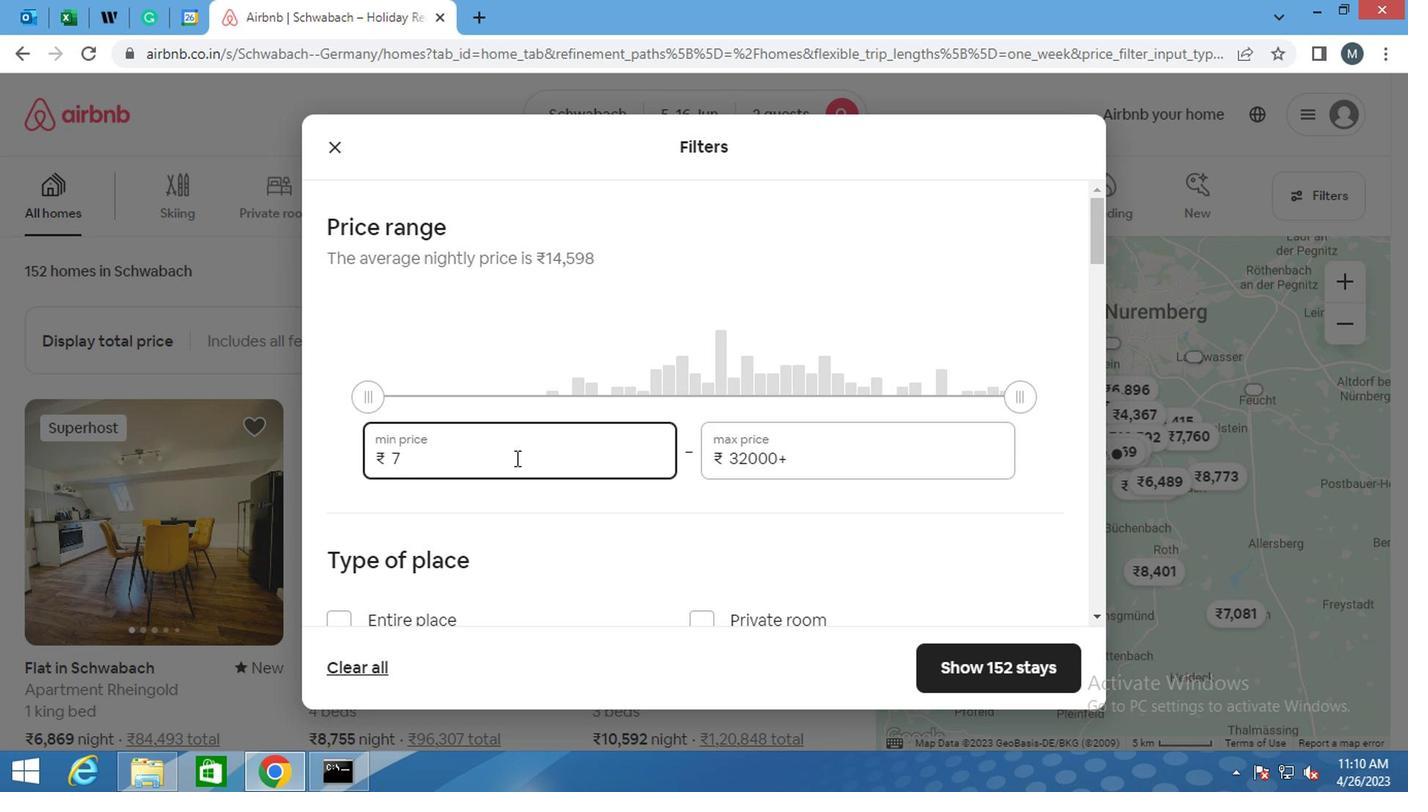 
Action: Key pressed 0
Screenshot: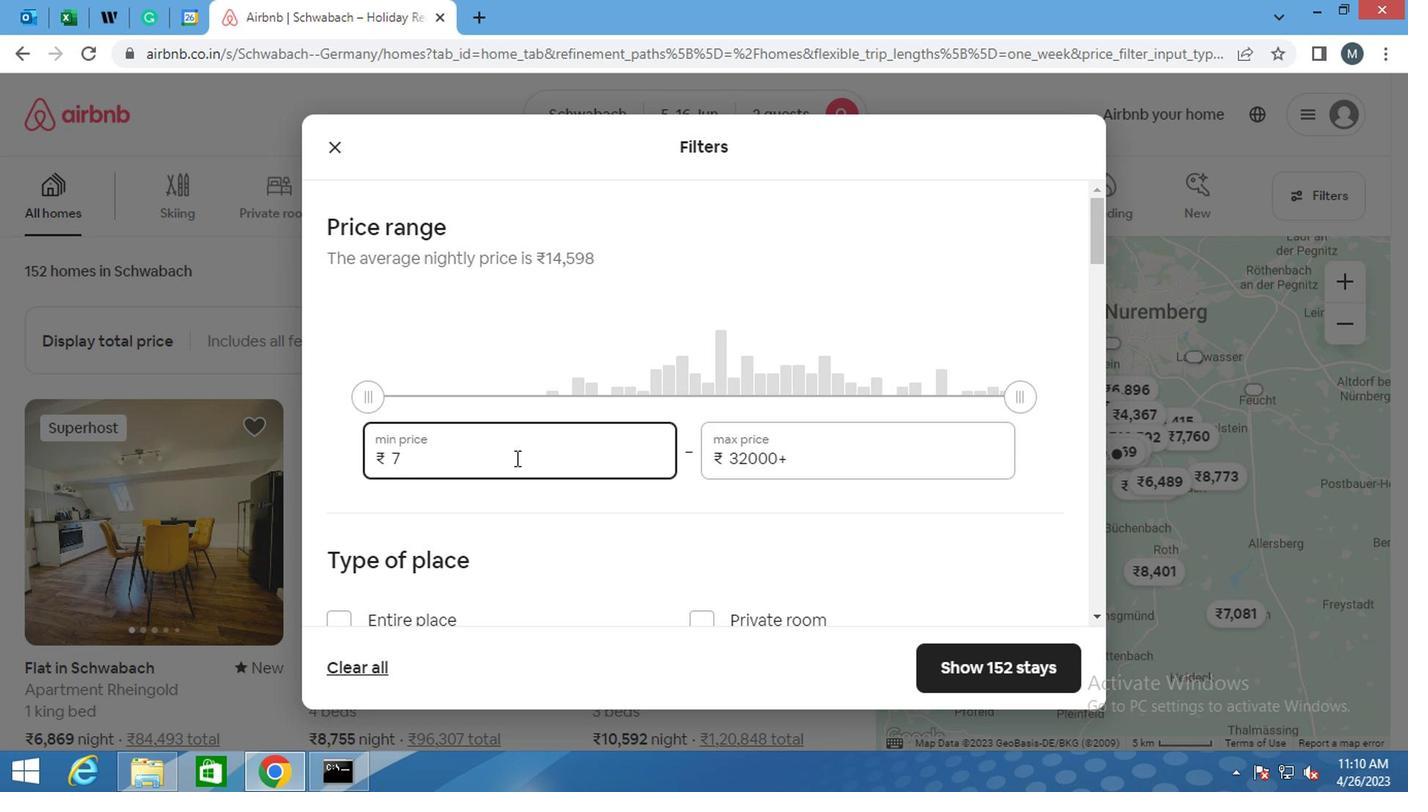 
Action: Mouse moved to (641, 466)
Screenshot: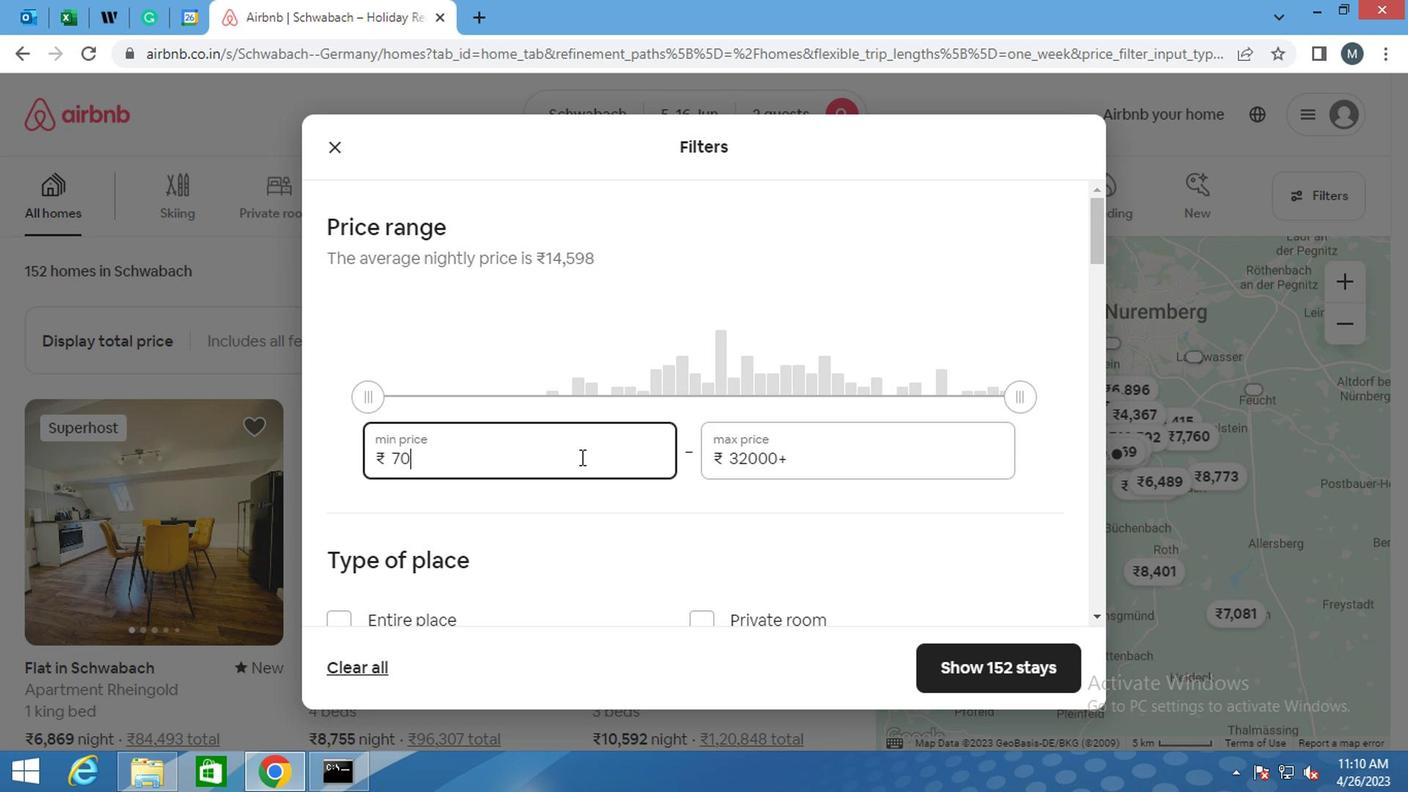 
Action: Key pressed 0
Screenshot: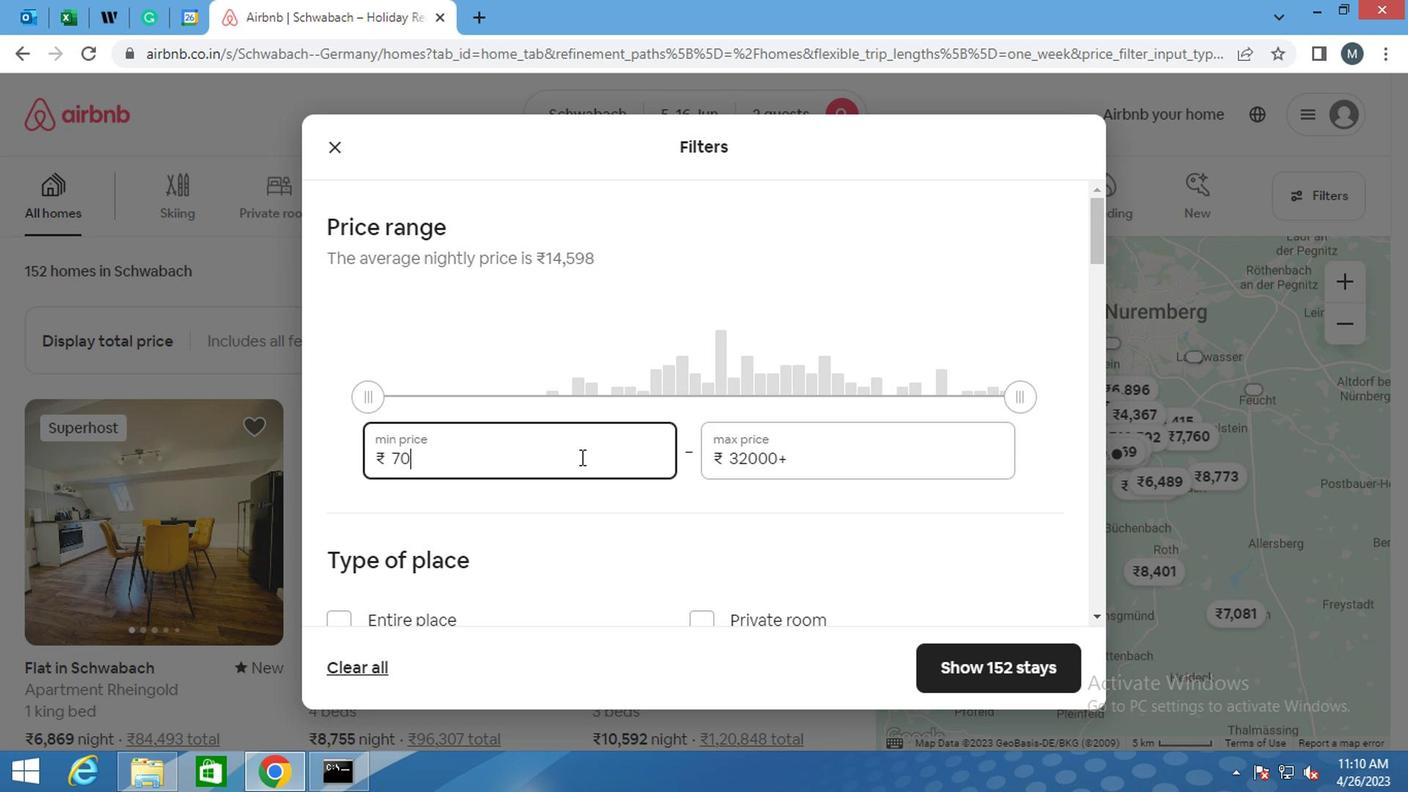 
Action: Mouse moved to (767, 449)
Screenshot: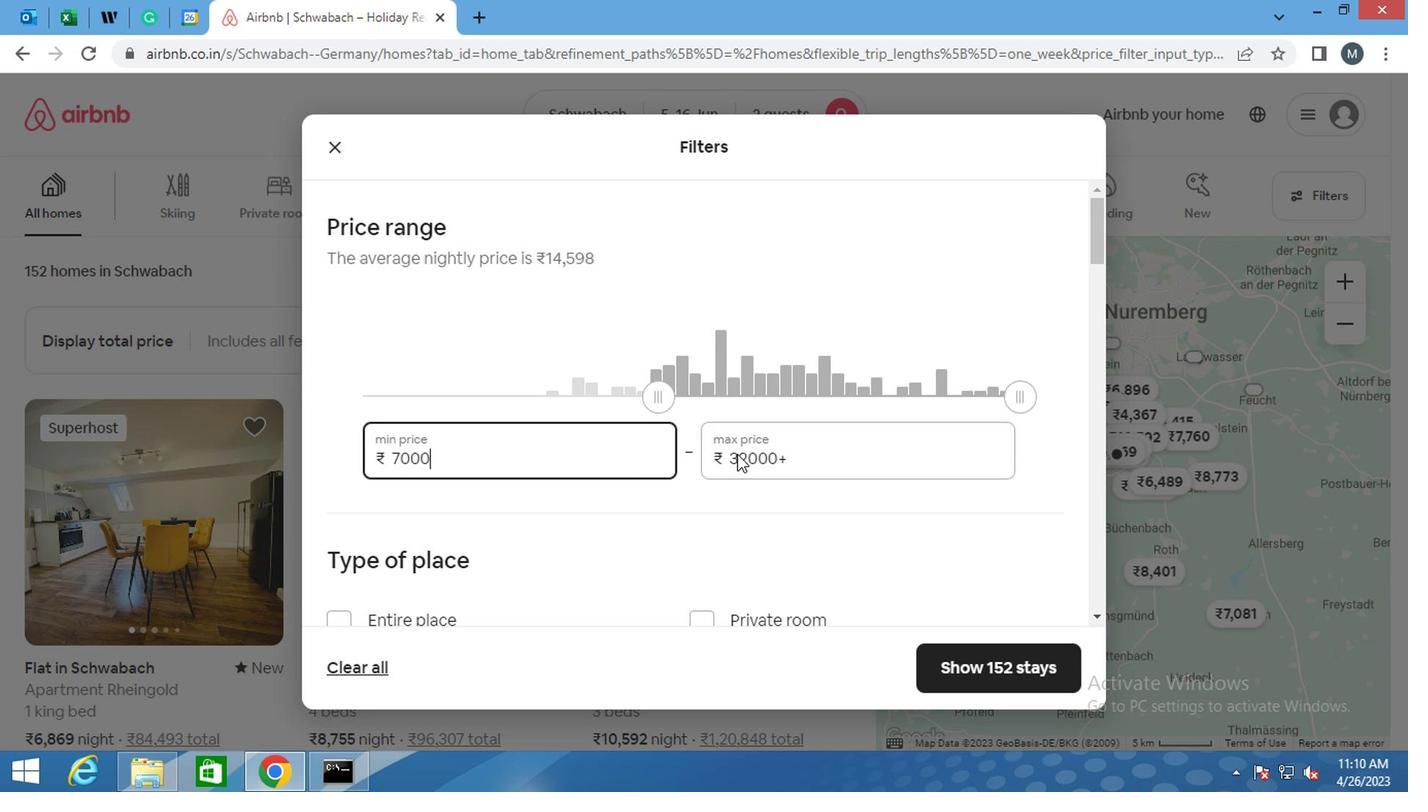 
Action: Mouse pressed left at (767, 449)
Screenshot: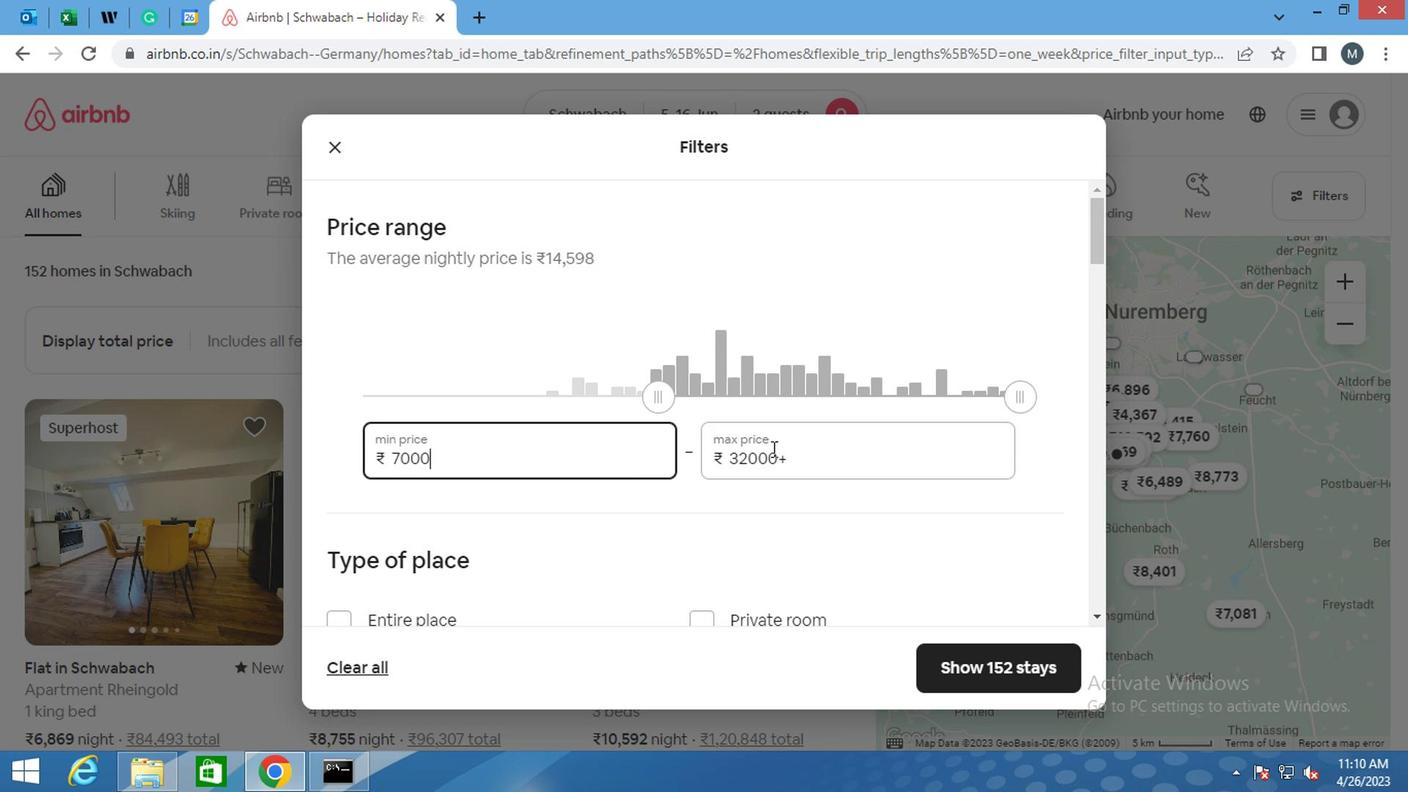 
Action: Mouse pressed left at (767, 449)
Screenshot: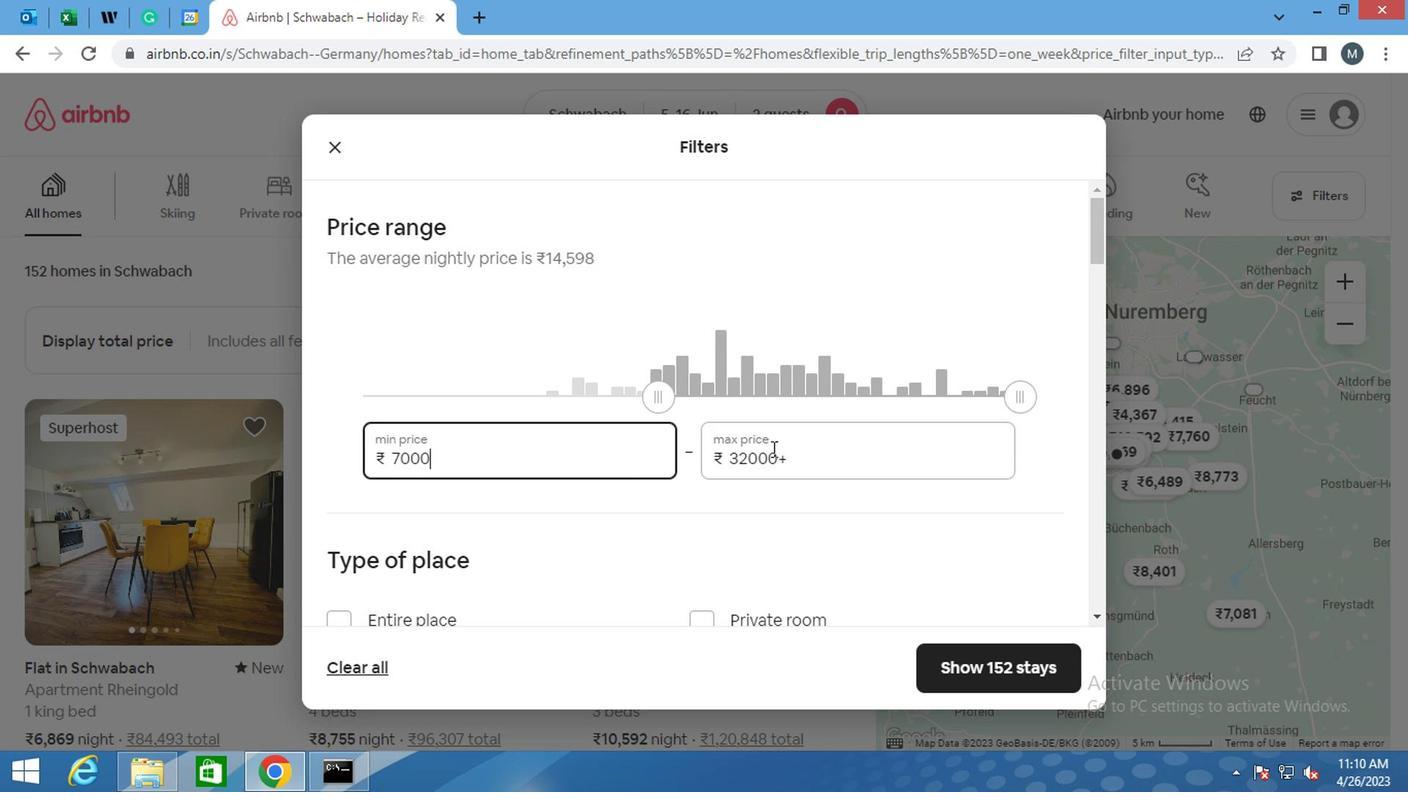 
Action: Mouse pressed left at (767, 449)
Screenshot: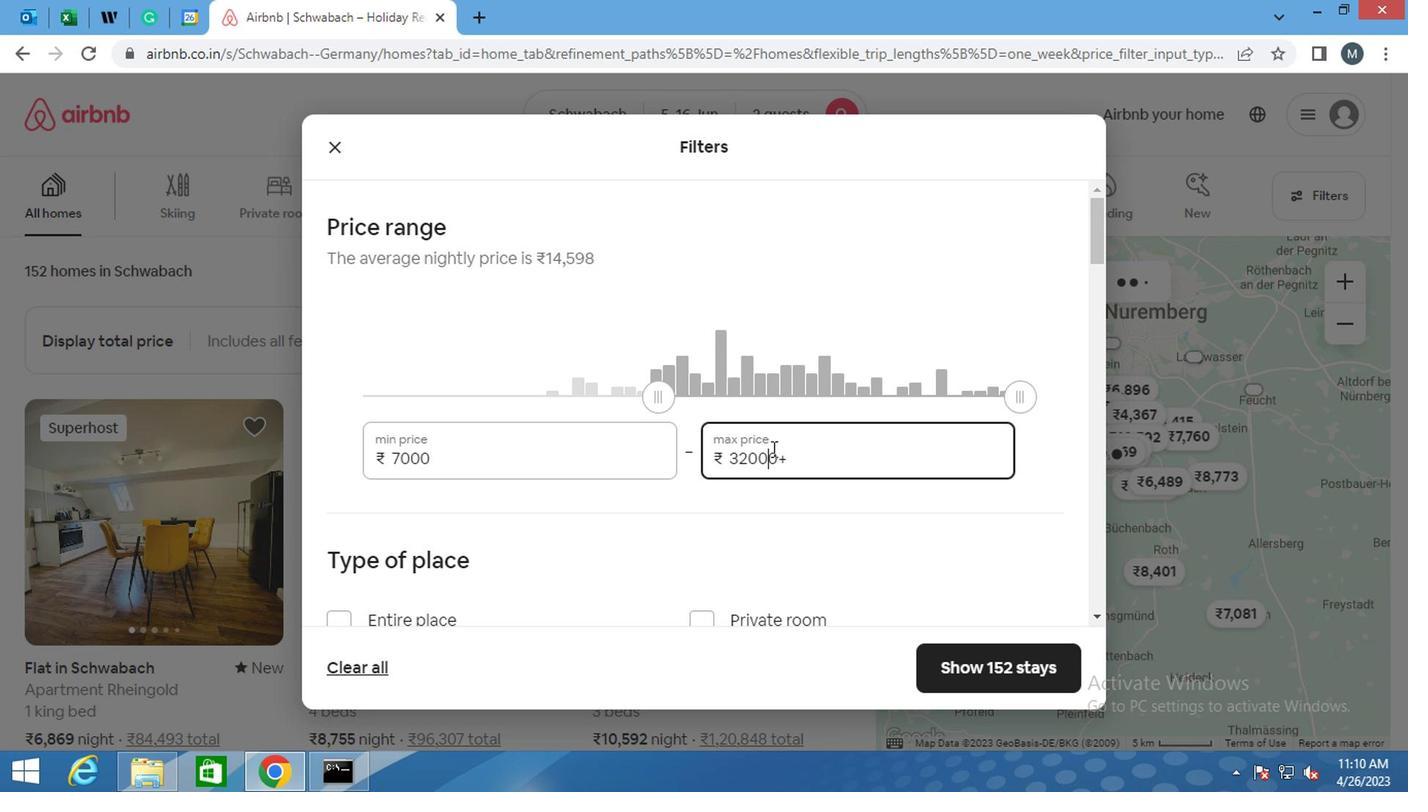 
Action: Key pressed 15000
Screenshot: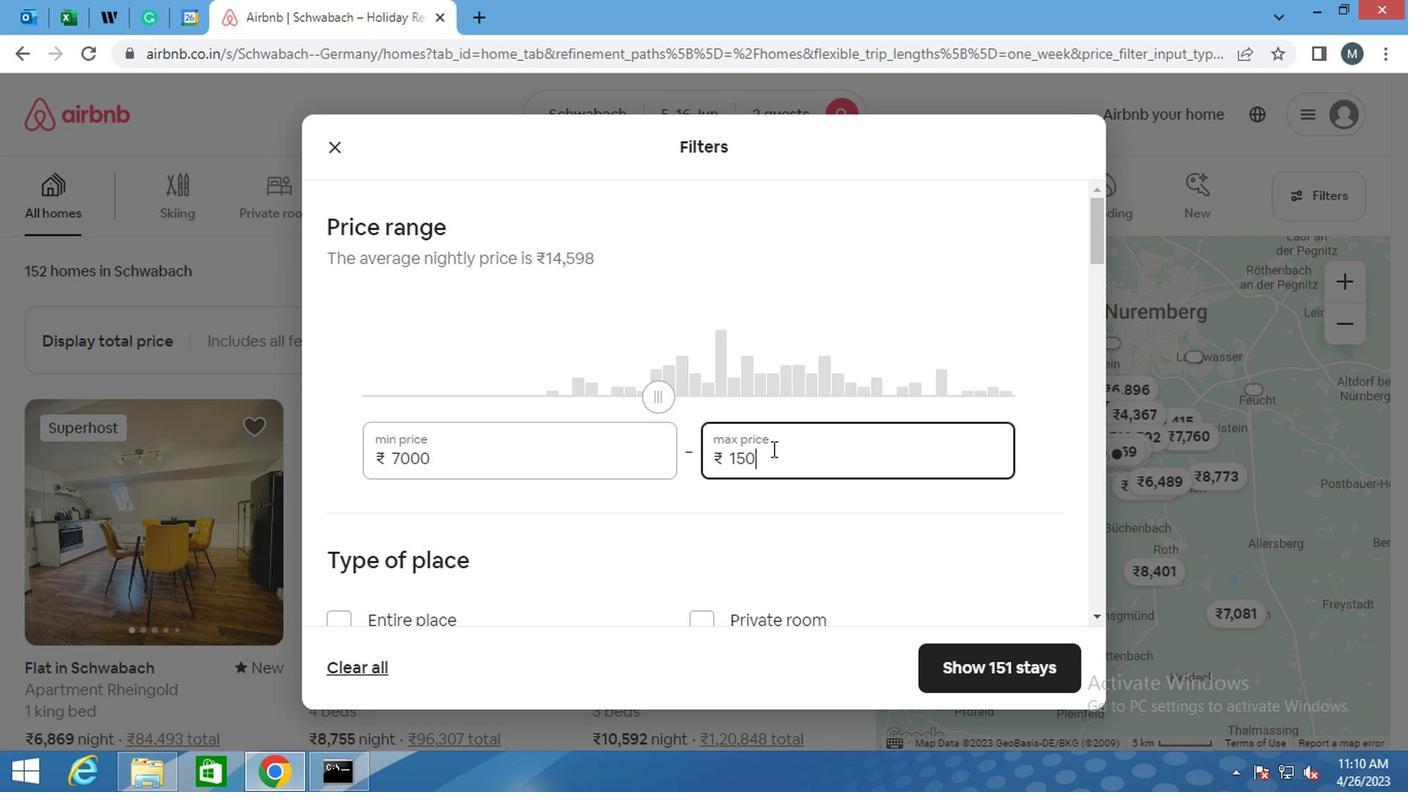 
Action: Mouse moved to (735, 462)
Screenshot: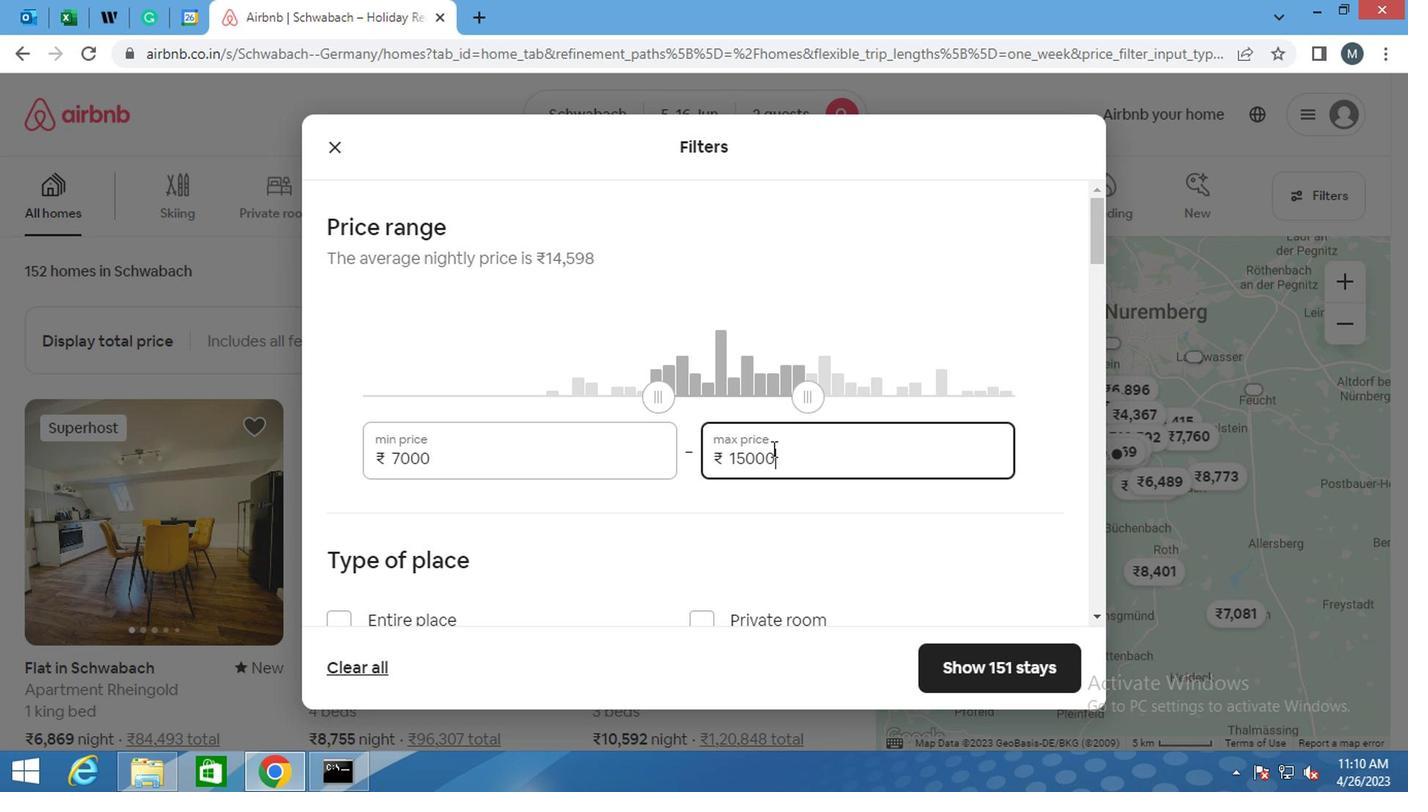 
Action: Mouse scrolled (735, 461) with delta (0, 0)
Screenshot: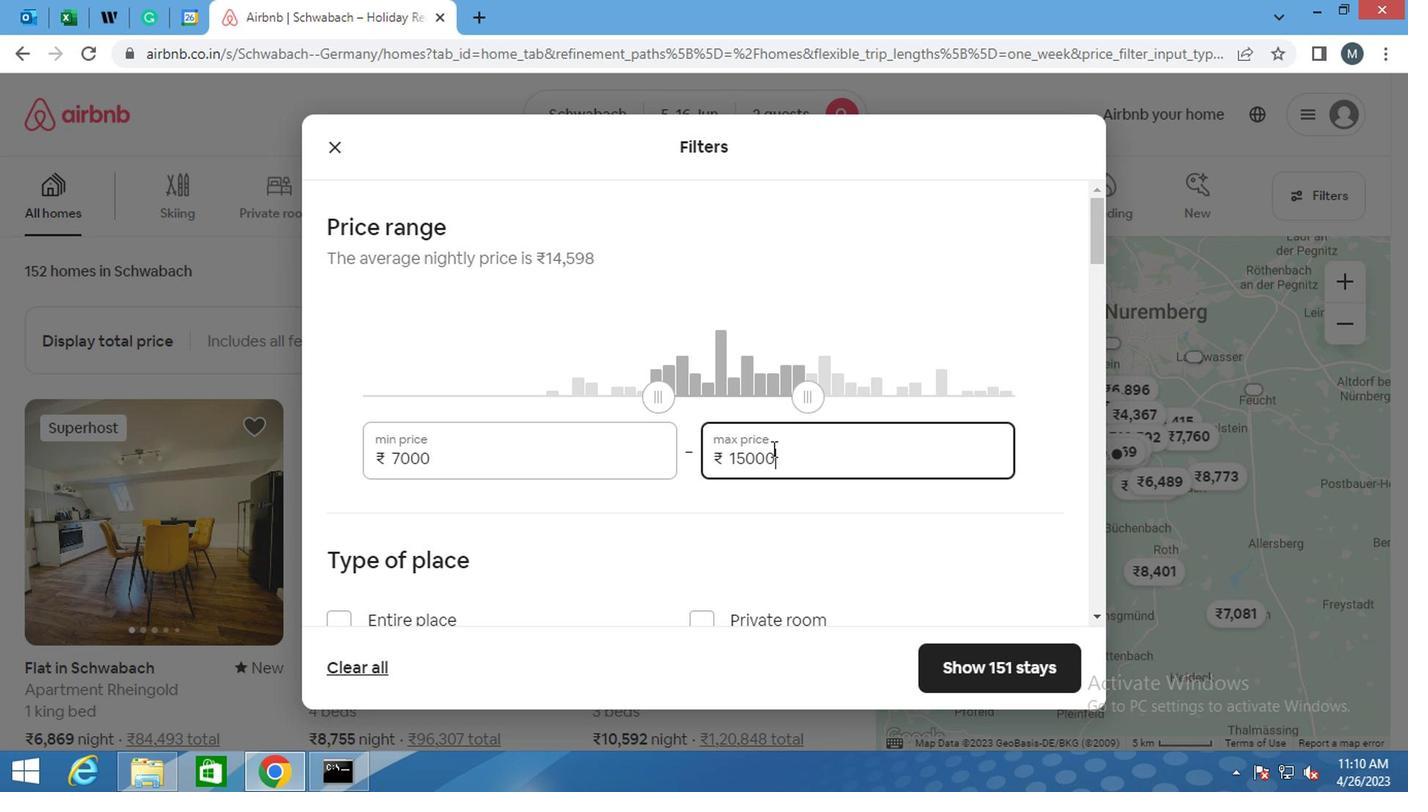 
Action: Mouse moved to (677, 482)
Screenshot: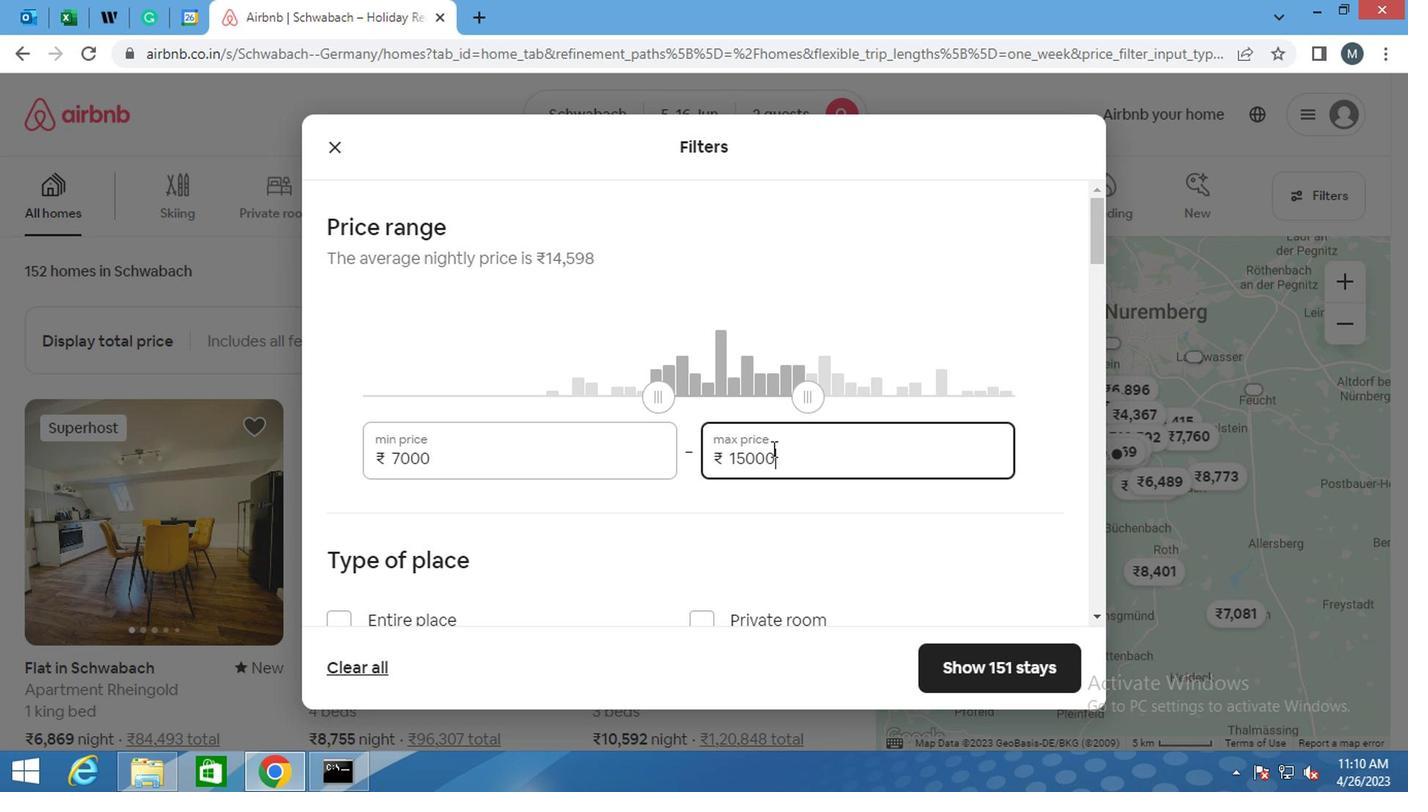 
Action: Mouse scrolled (677, 481) with delta (0, 0)
Screenshot: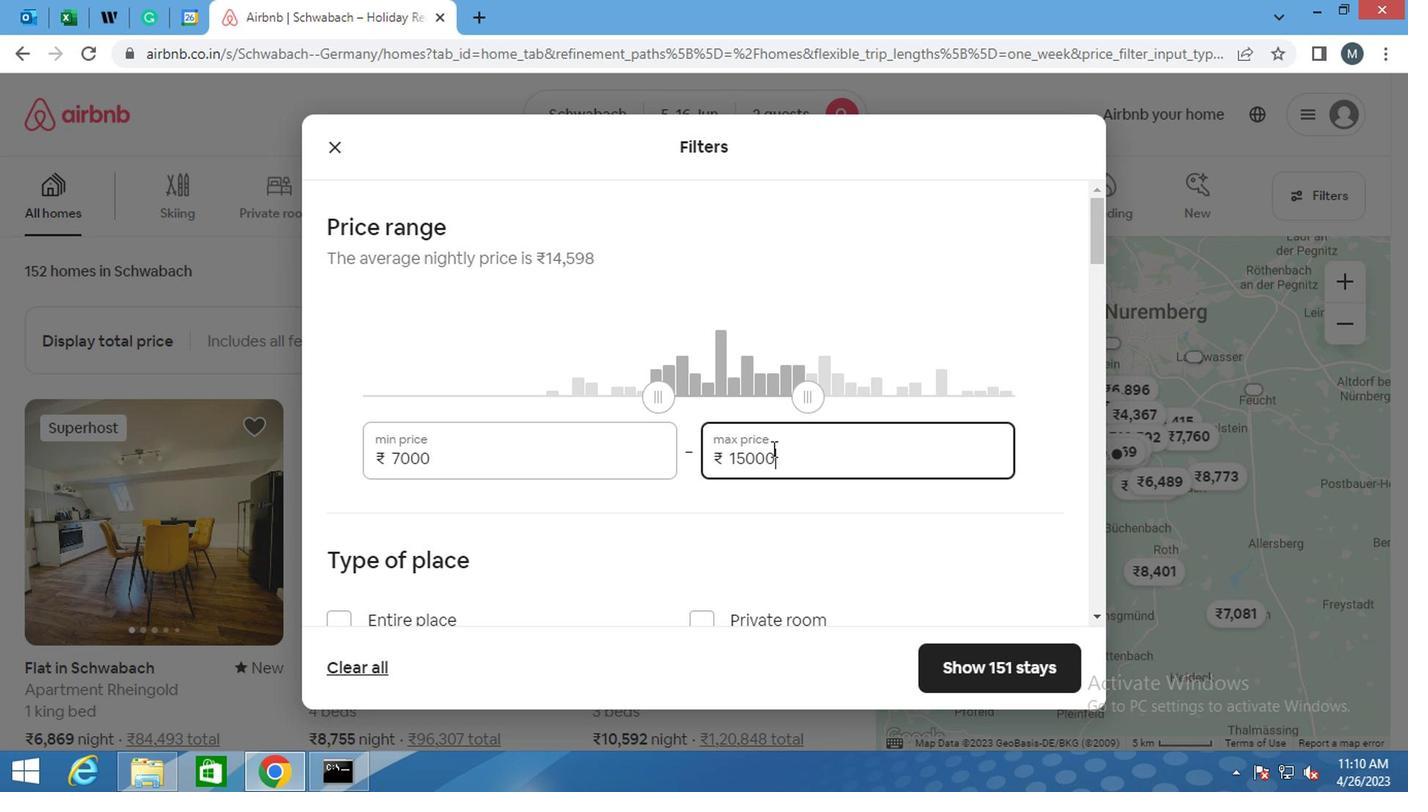
Action: Mouse moved to (434, 439)
Screenshot: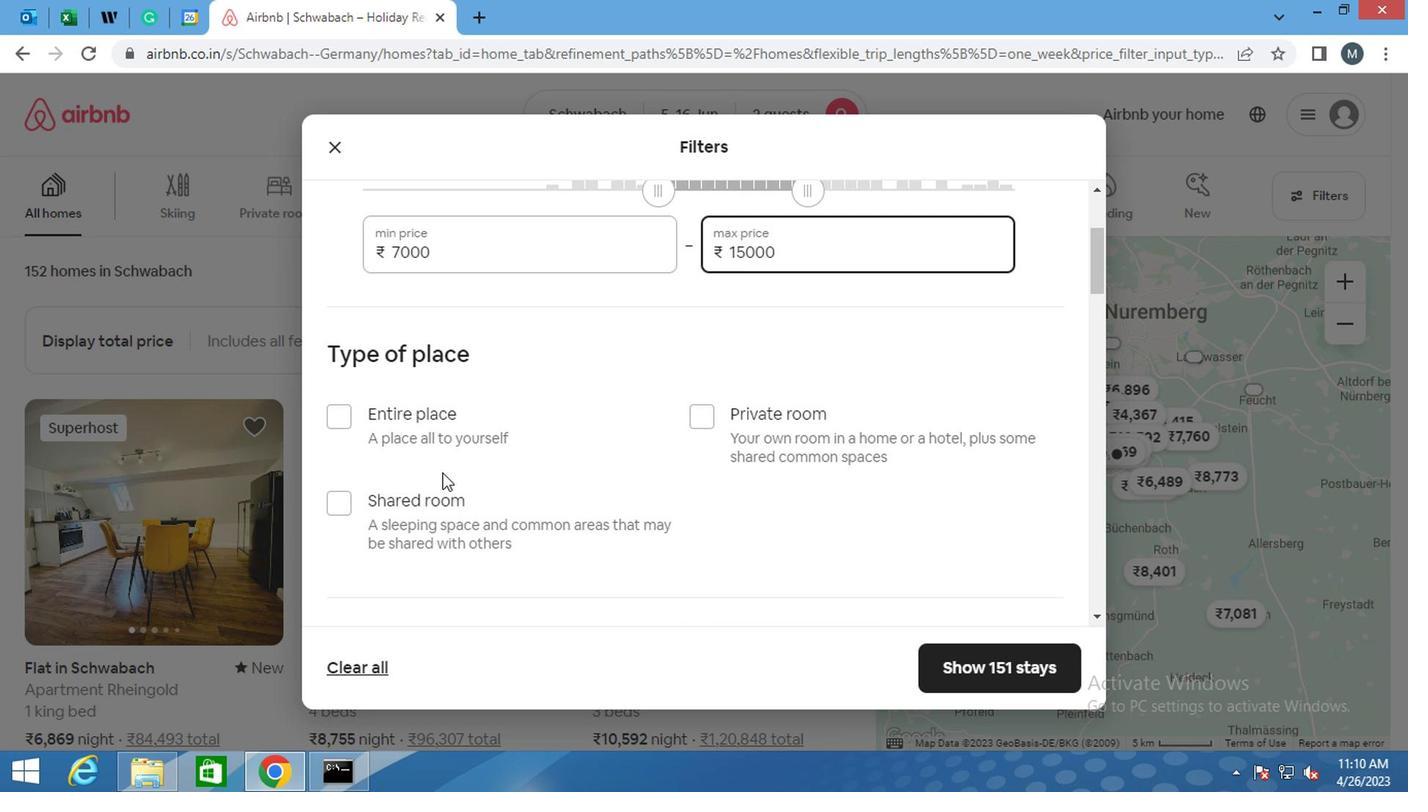
Action: Mouse pressed left at (434, 439)
Screenshot: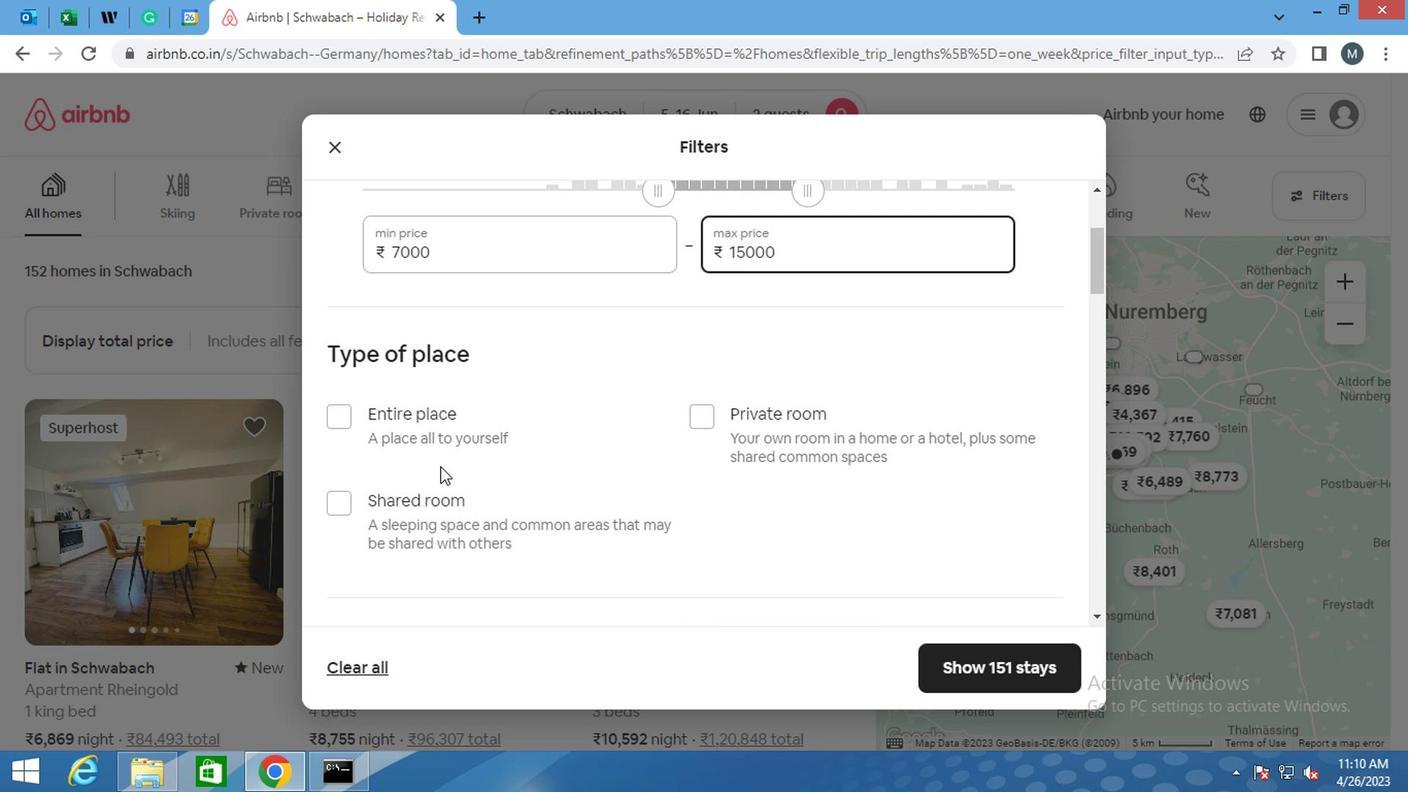 
Action: Mouse moved to (493, 451)
Screenshot: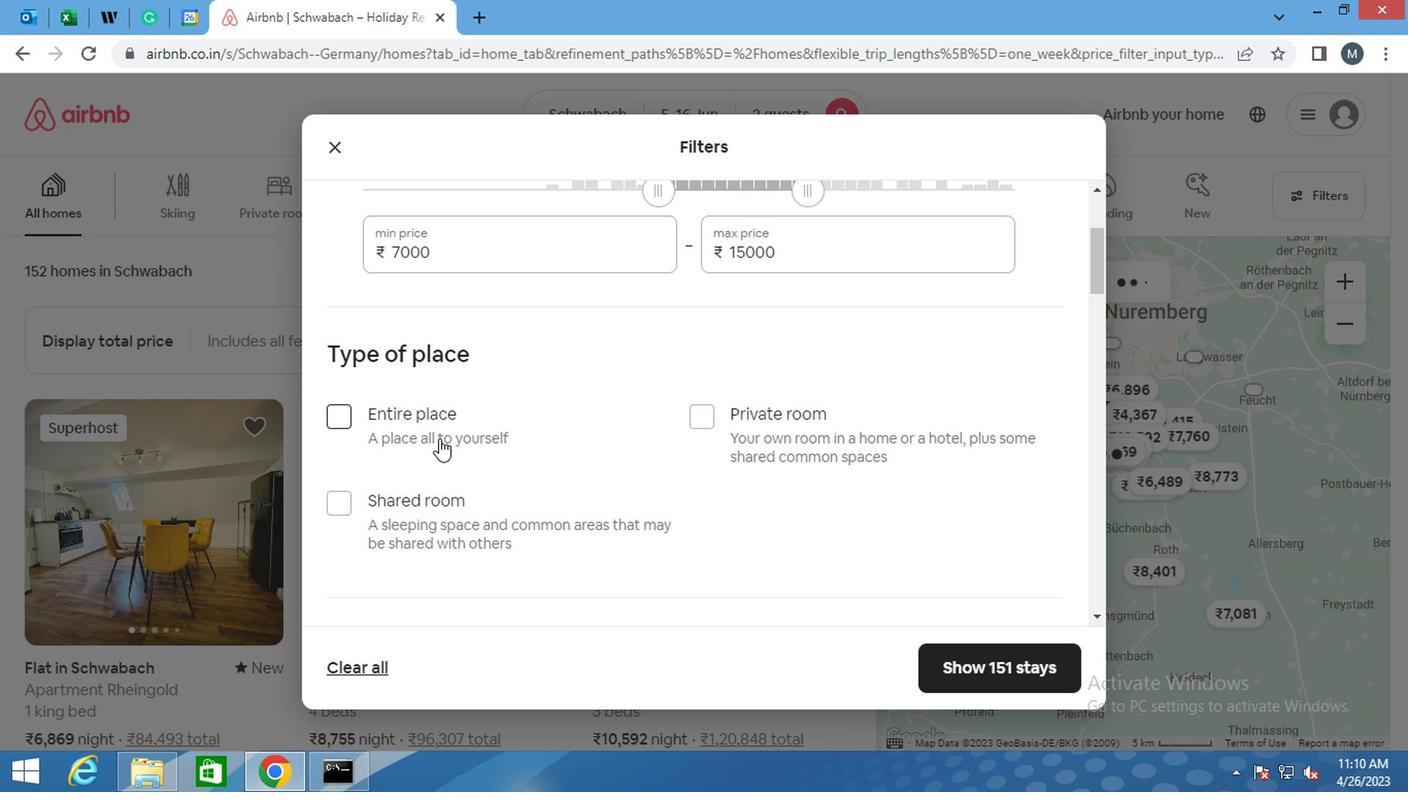 
Action: Mouse scrolled (493, 450) with delta (0, -1)
Screenshot: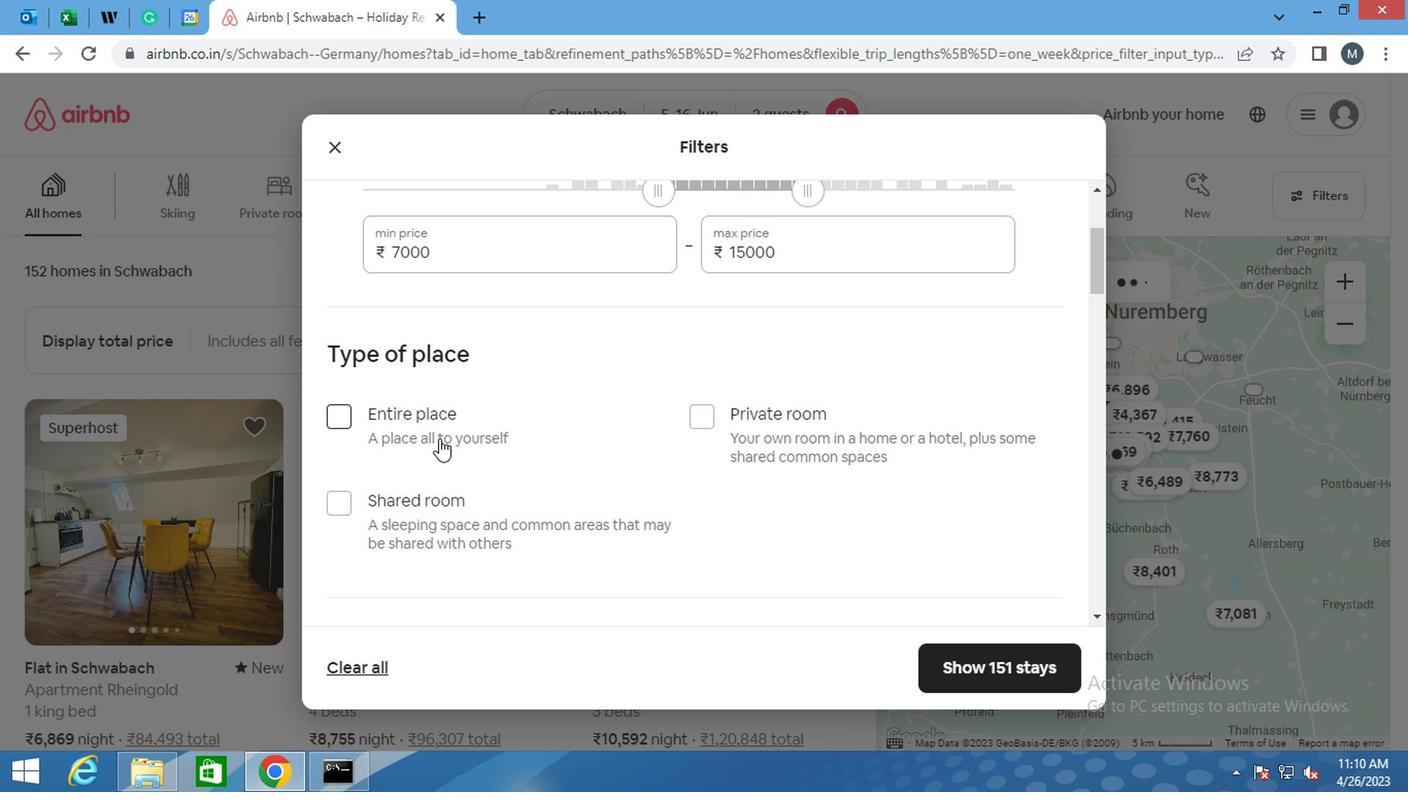 
Action: Mouse moved to (500, 456)
Screenshot: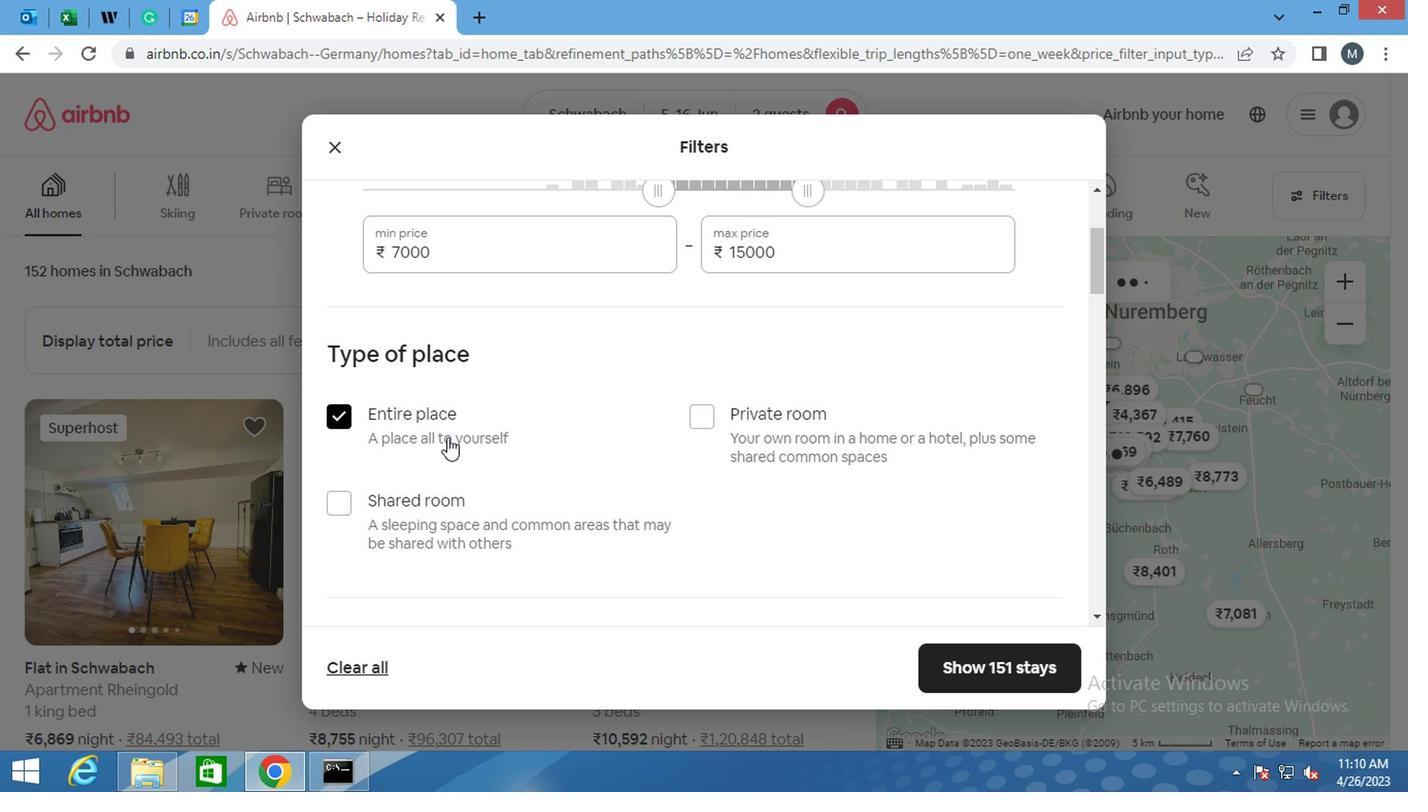 
Action: Mouse scrolled (500, 454) with delta (0, -1)
Screenshot: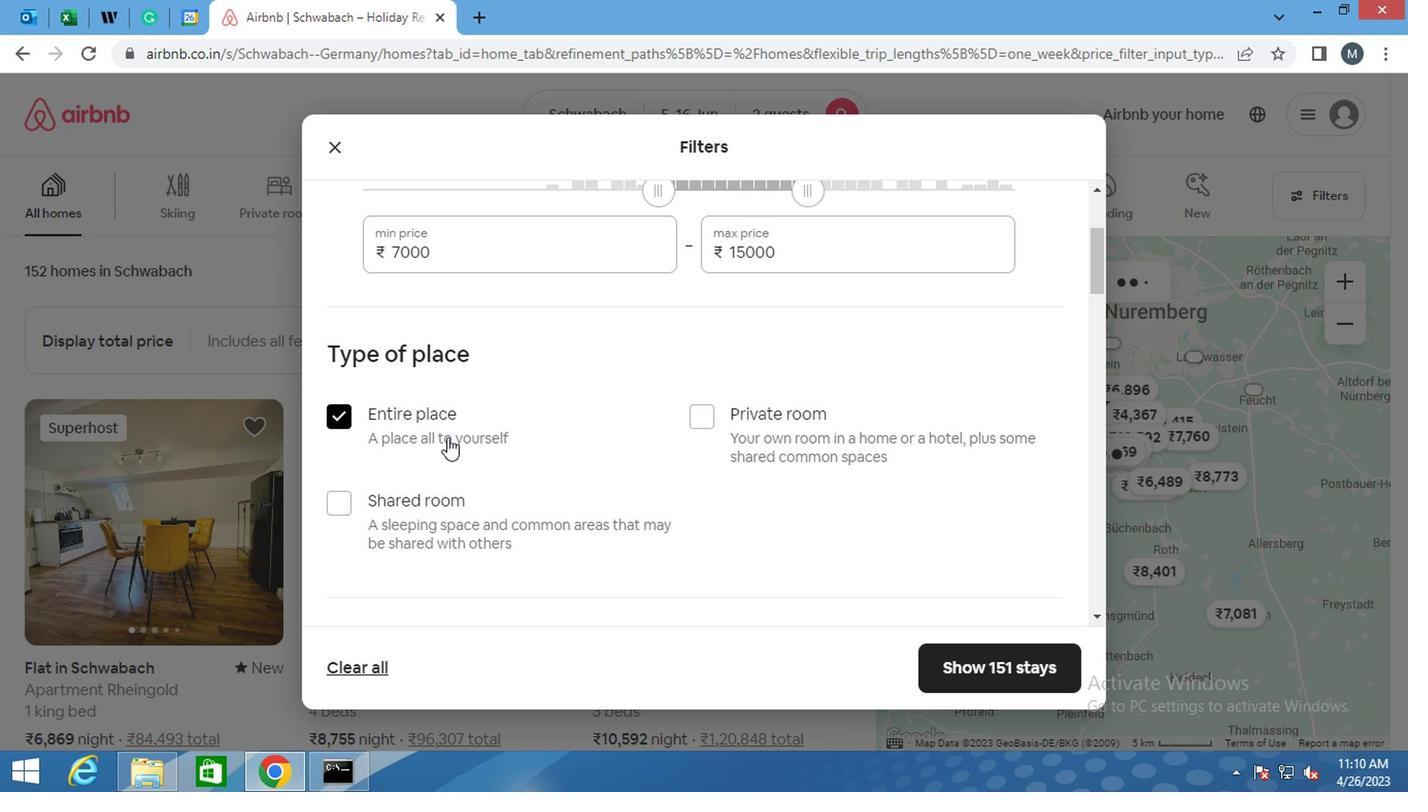 
Action: Mouse moved to (504, 459)
Screenshot: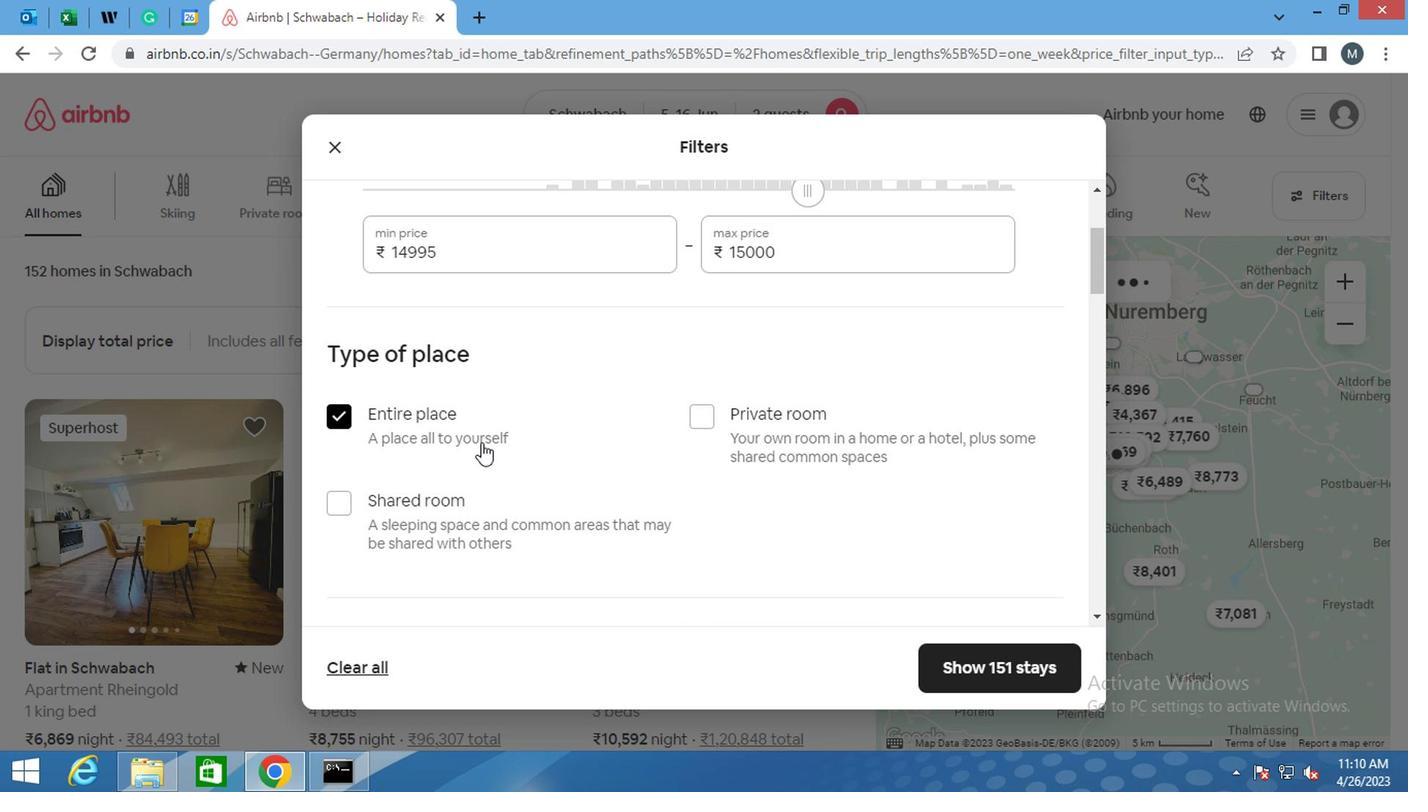 
Action: Mouse scrolled (504, 457) with delta (0, -1)
Screenshot: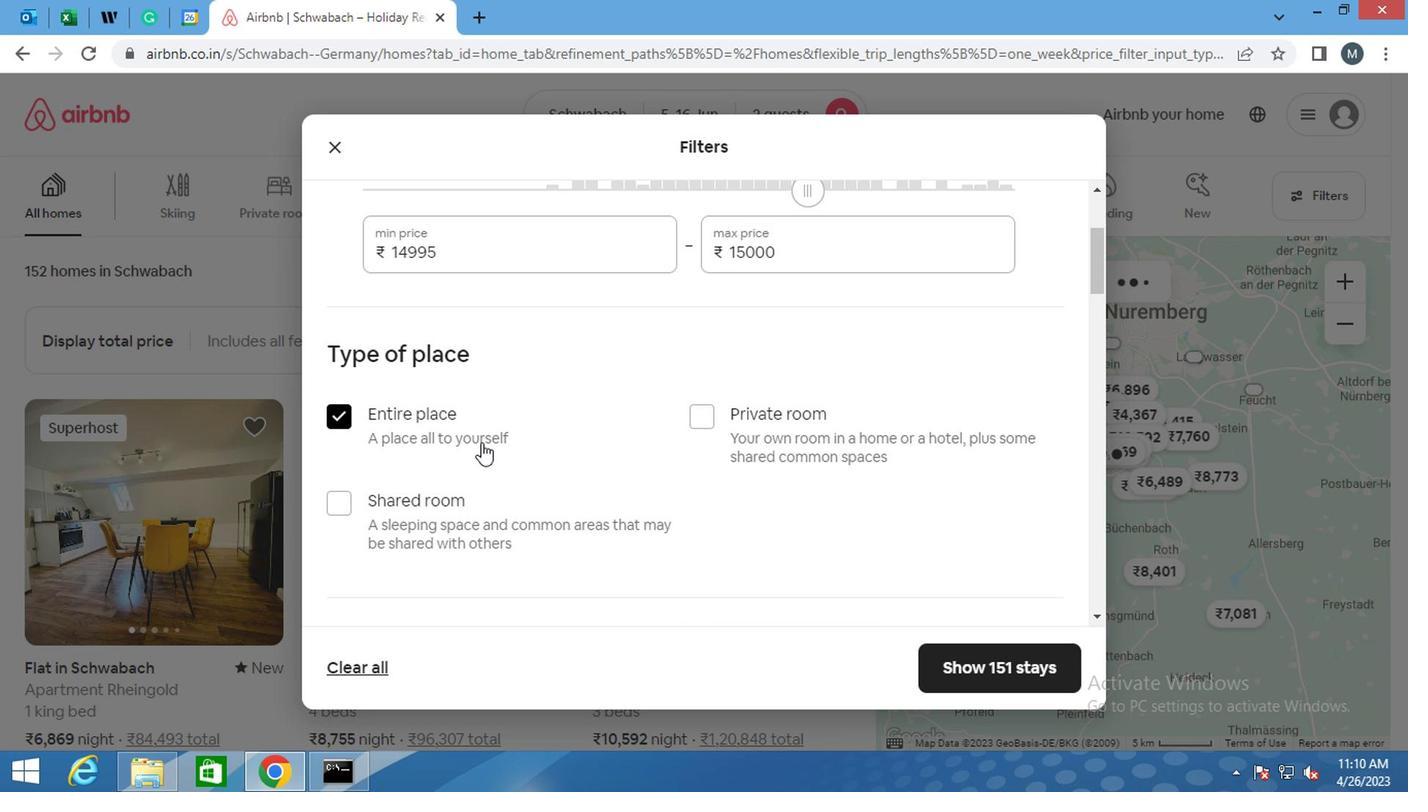 
Action: Mouse scrolled (504, 457) with delta (0, -1)
Screenshot: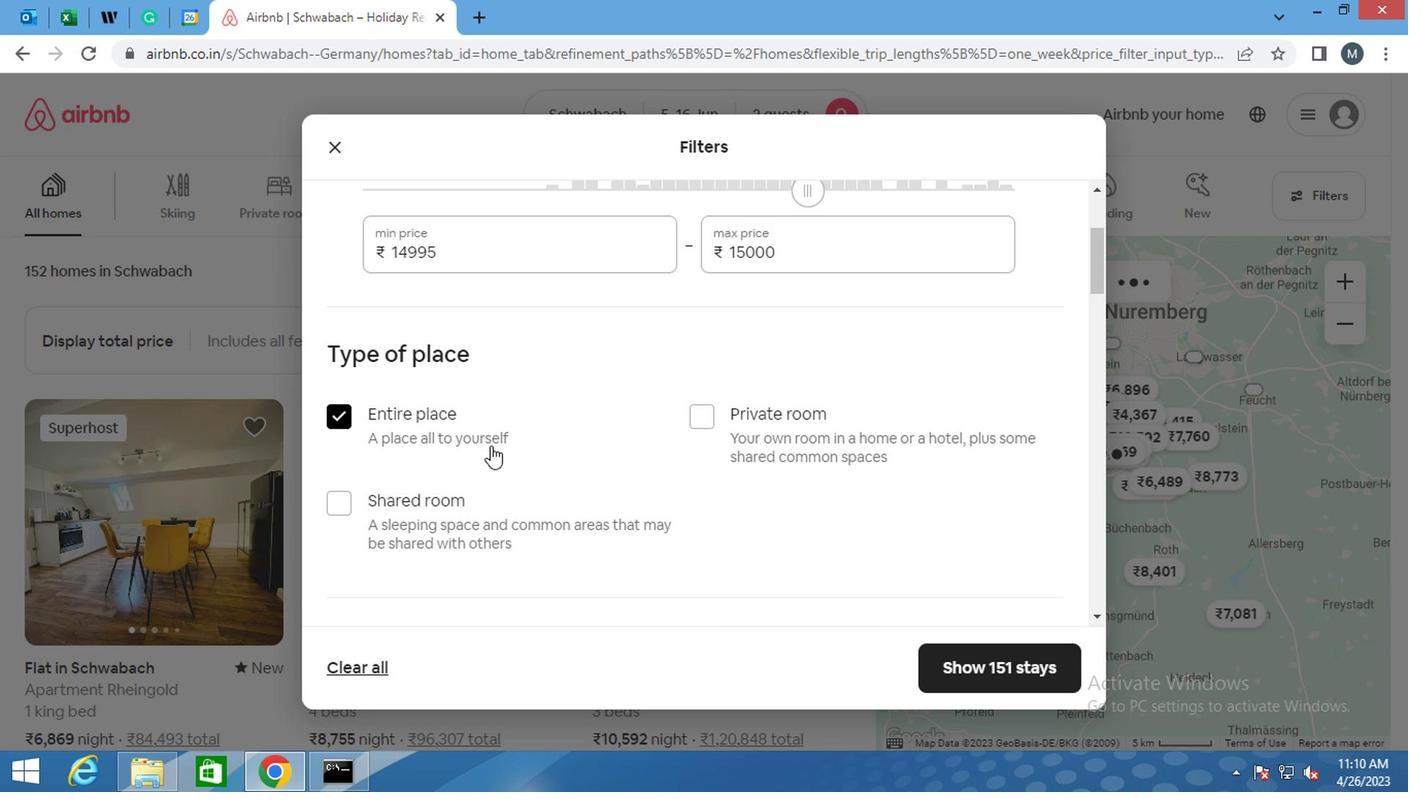 
Action: Mouse moved to (445, 343)
Screenshot: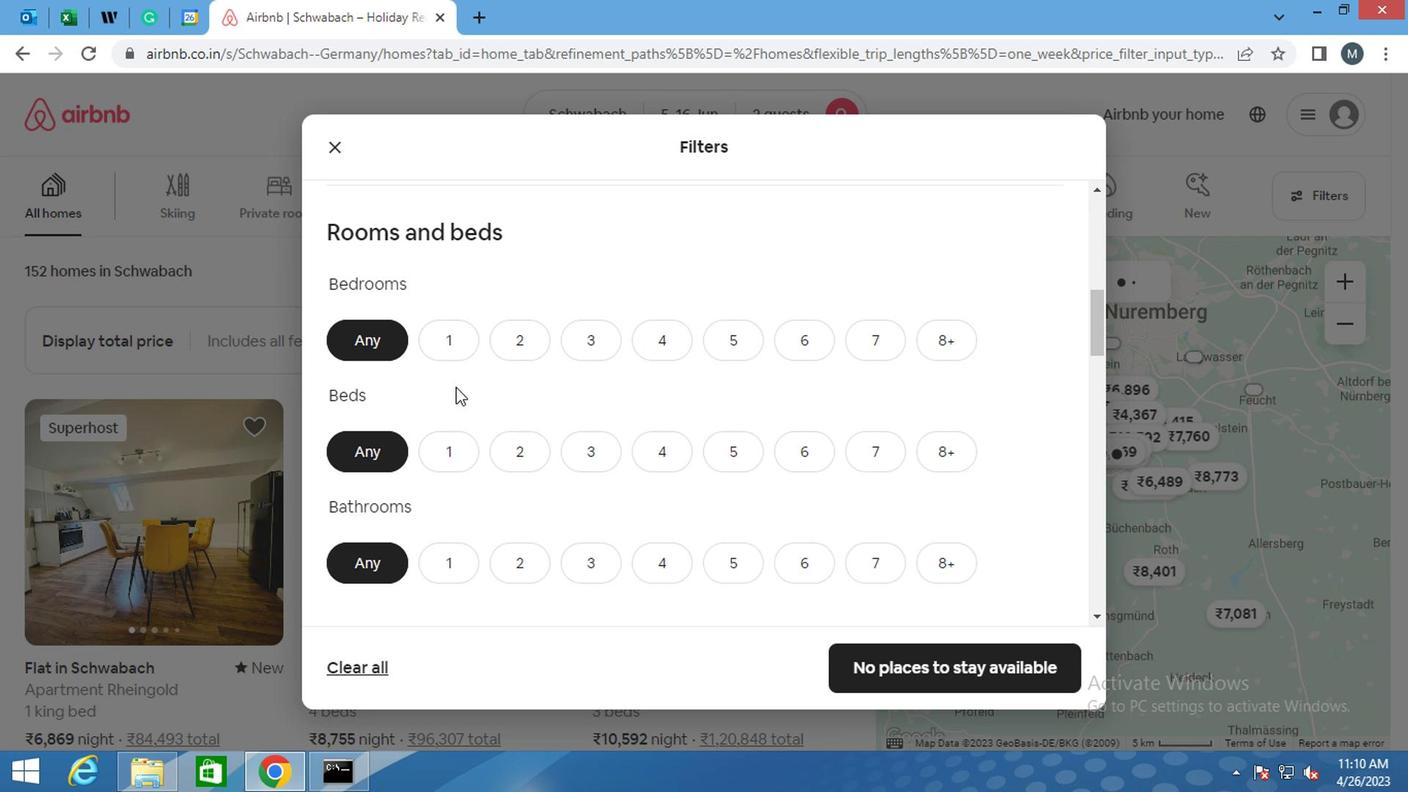 
Action: Mouse pressed left at (445, 343)
Screenshot: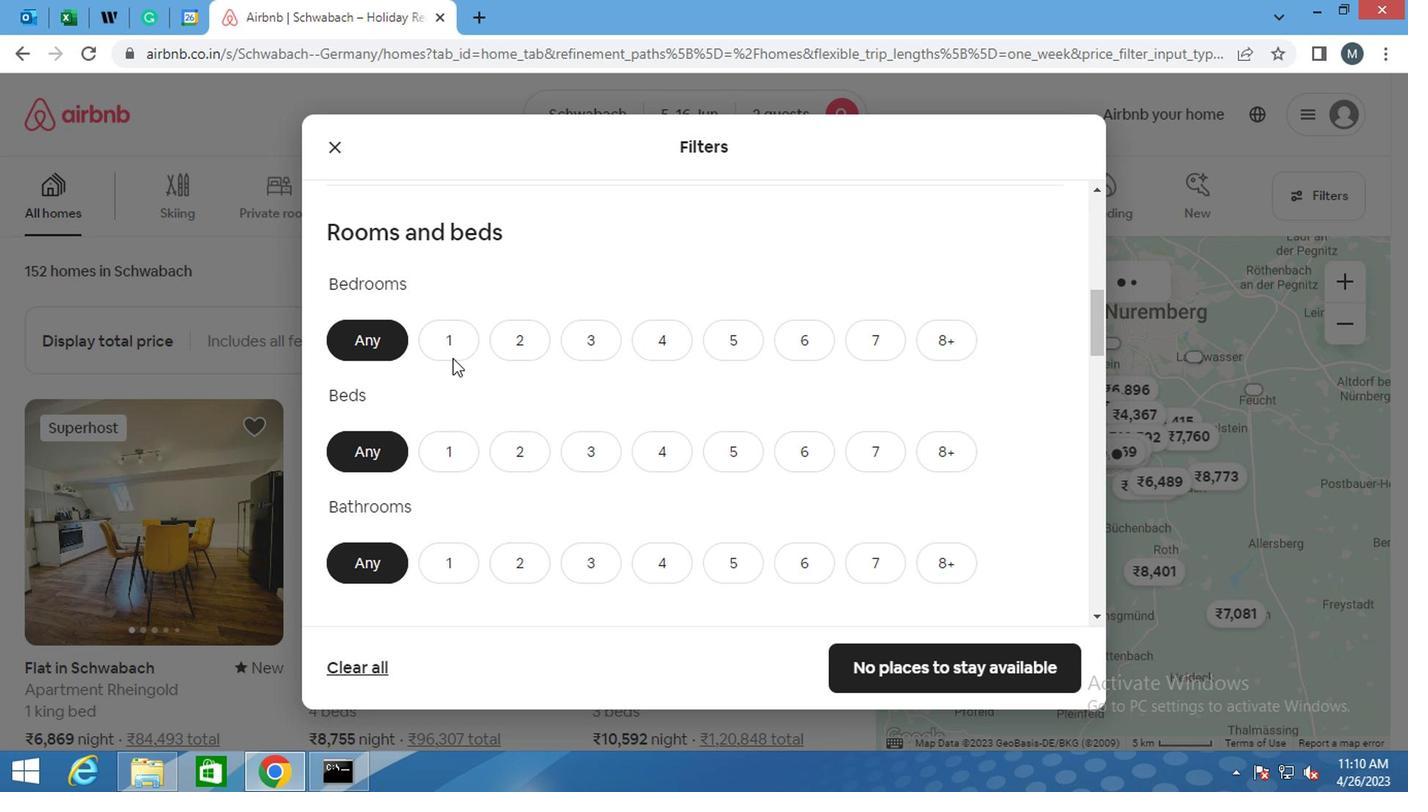 
Action: Mouse moved to (448, 449)
Screenshot: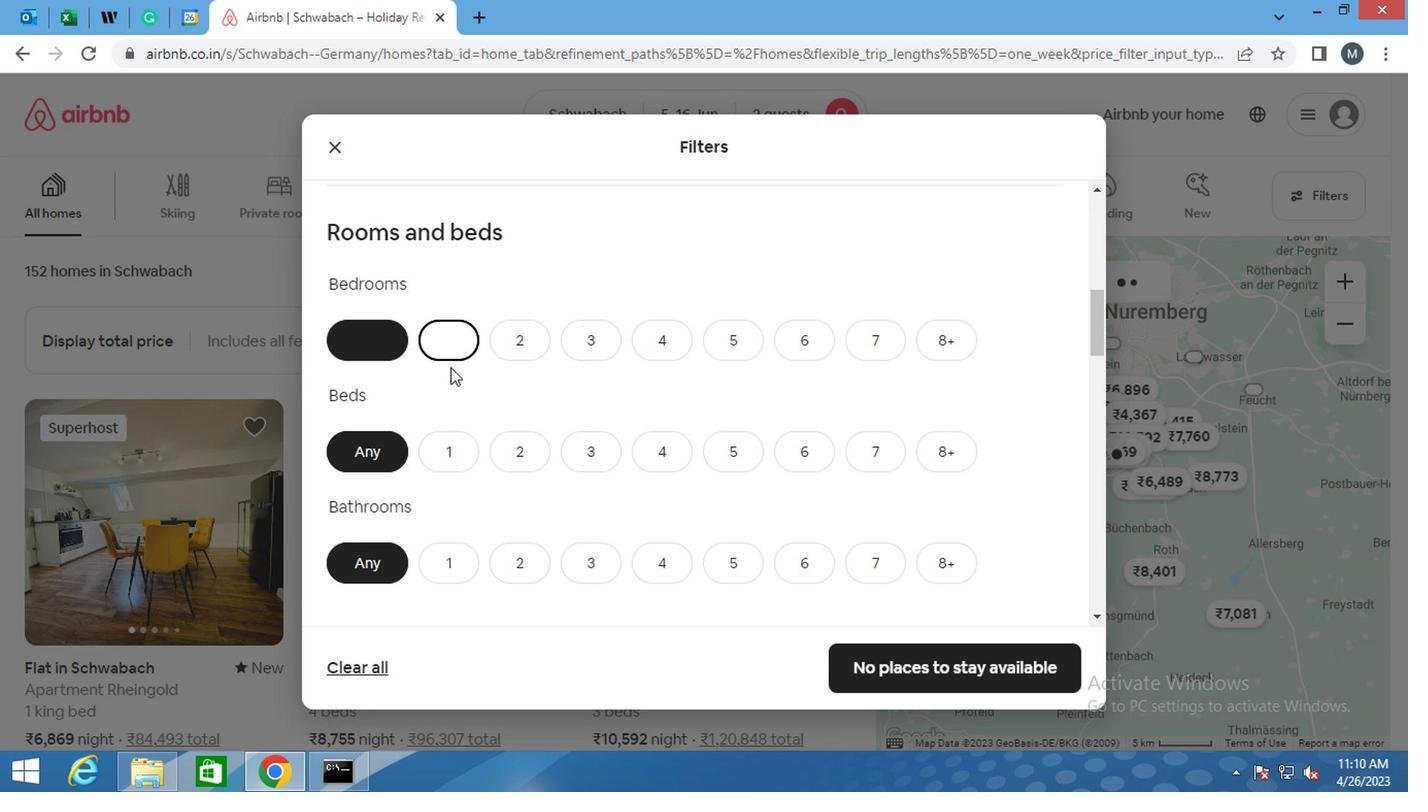 
Action: Mouse pressed left at (448, 449)
Screenshot: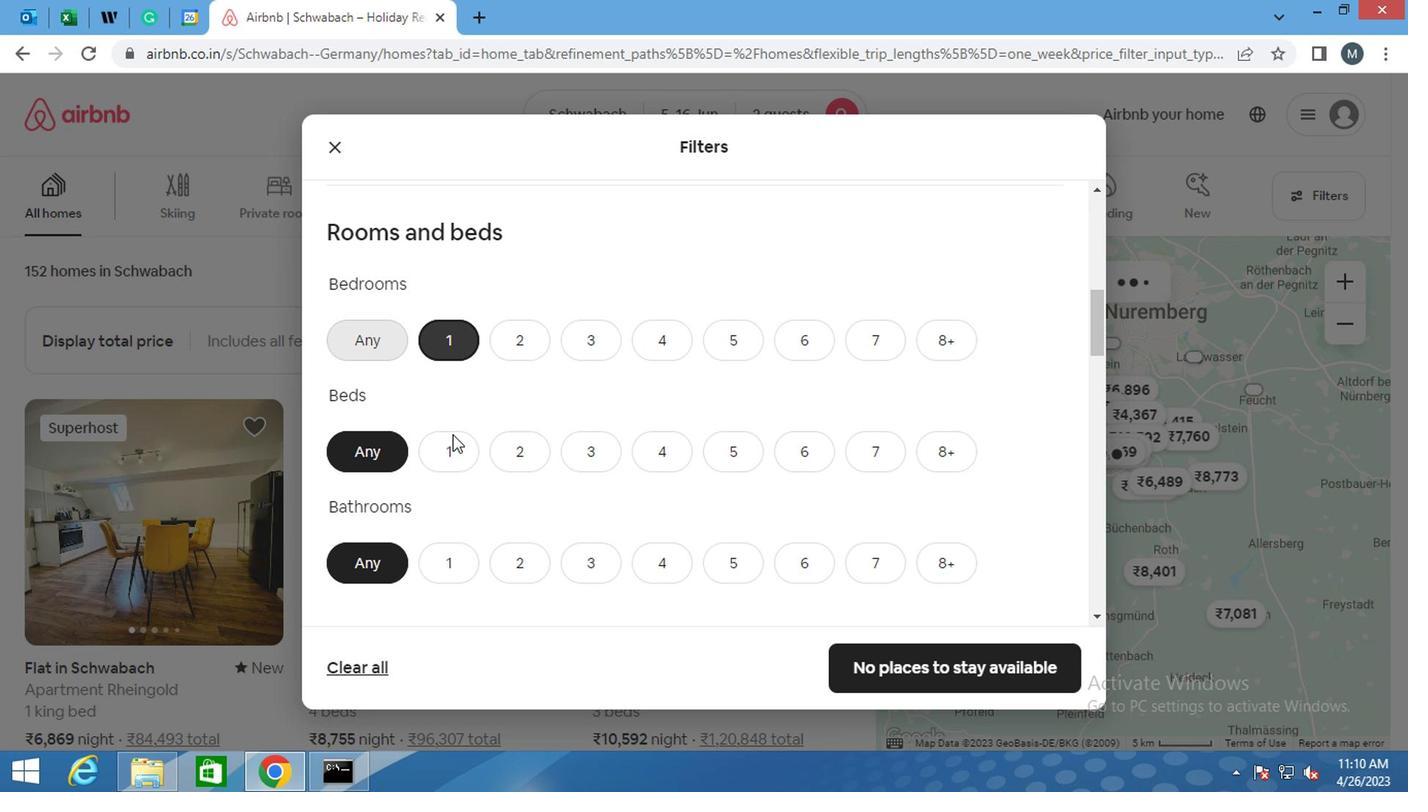 
Action: Mouse moved to (459, 544)
Screenshot: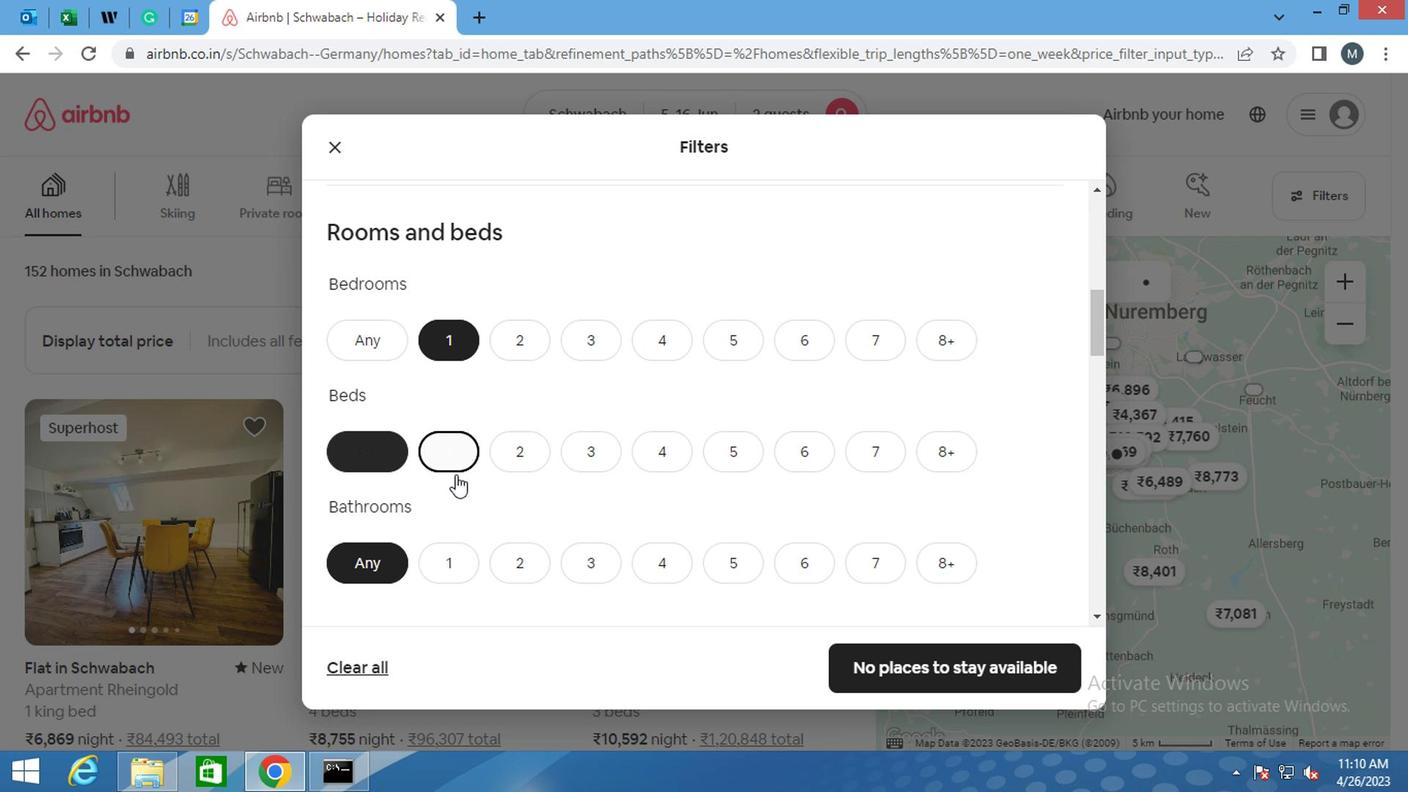 
Action: Mouse pressed left at (459, 544)
Screenshot: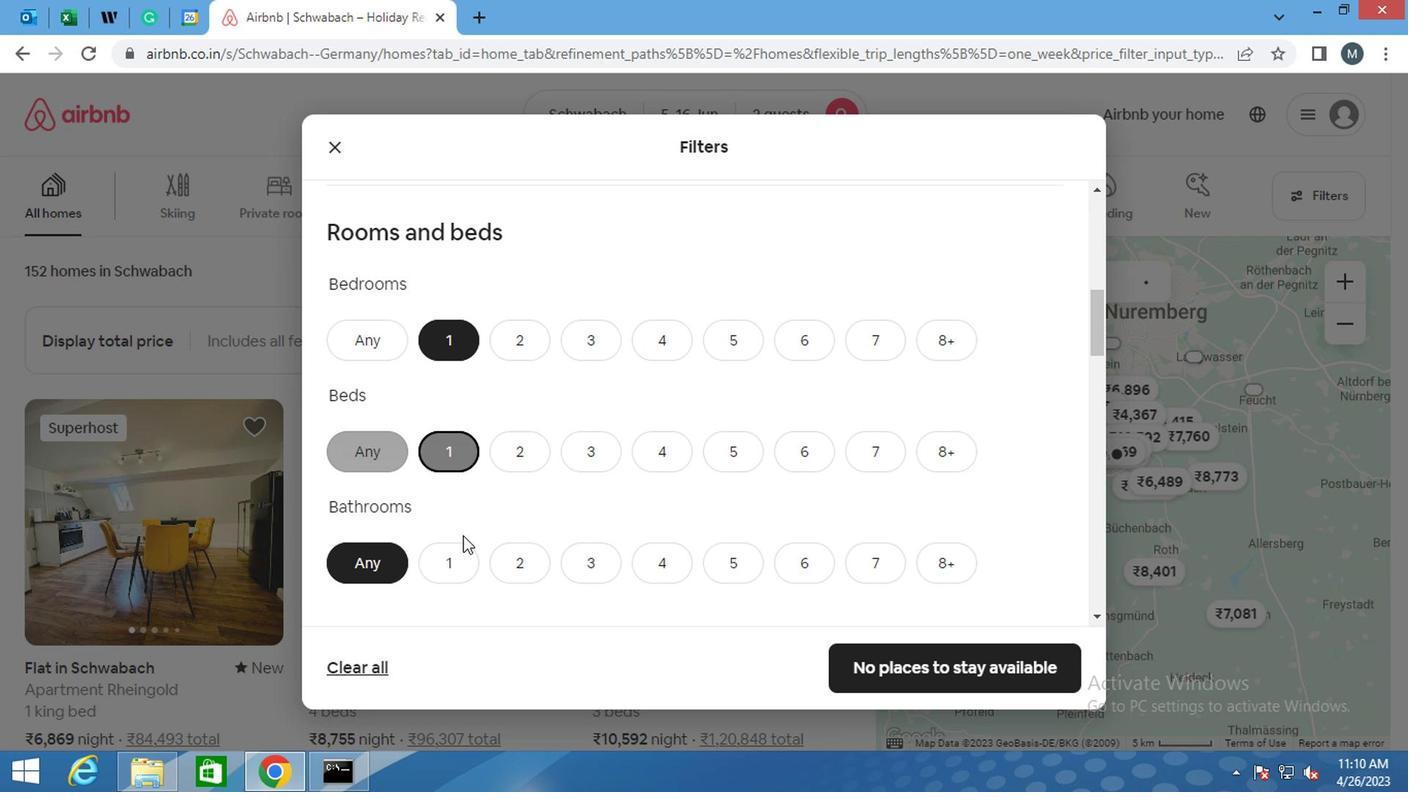 
Action: Mouse moved to (625, 467)
Screenshot: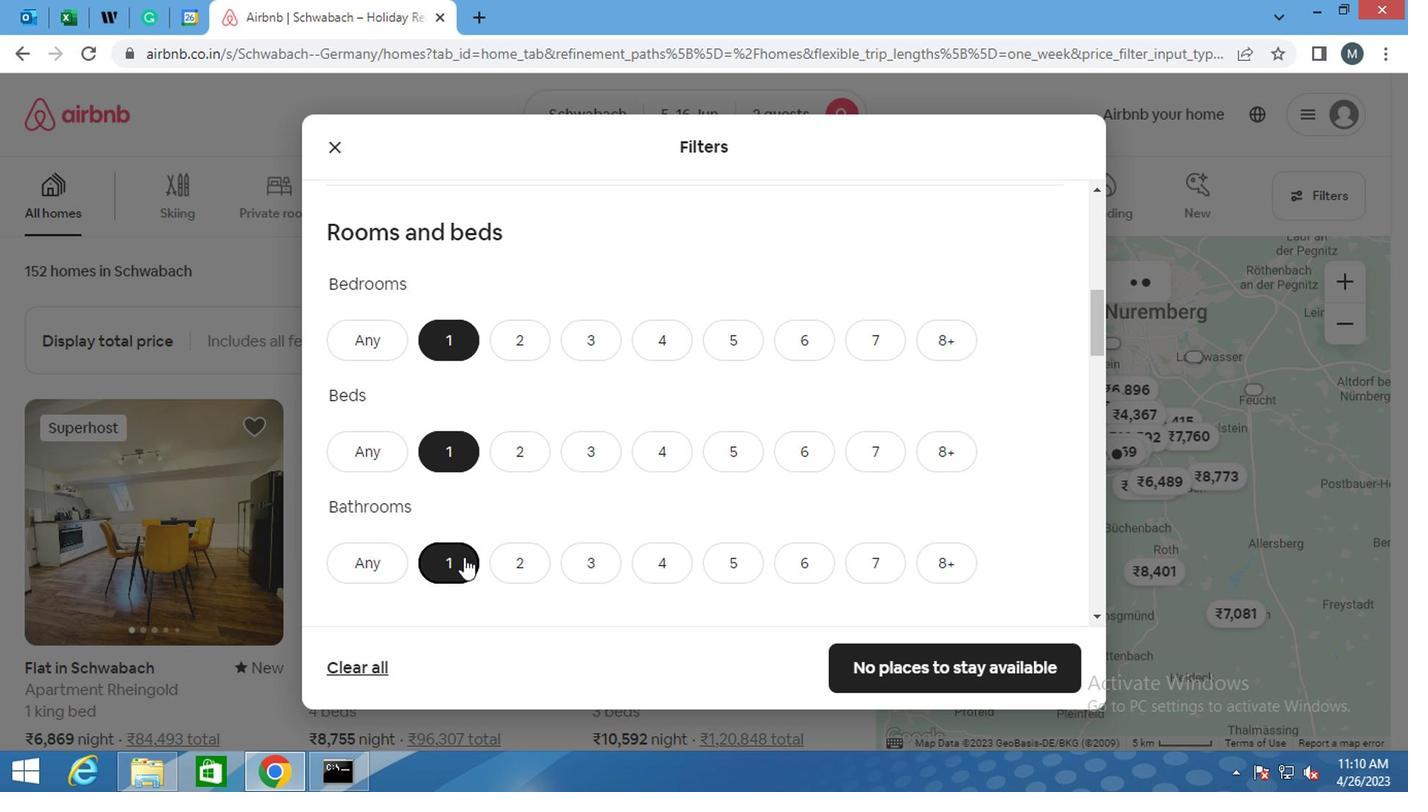 
Action: Mouse scrolled (625, 467) with delta (0, 0)
Screenshot: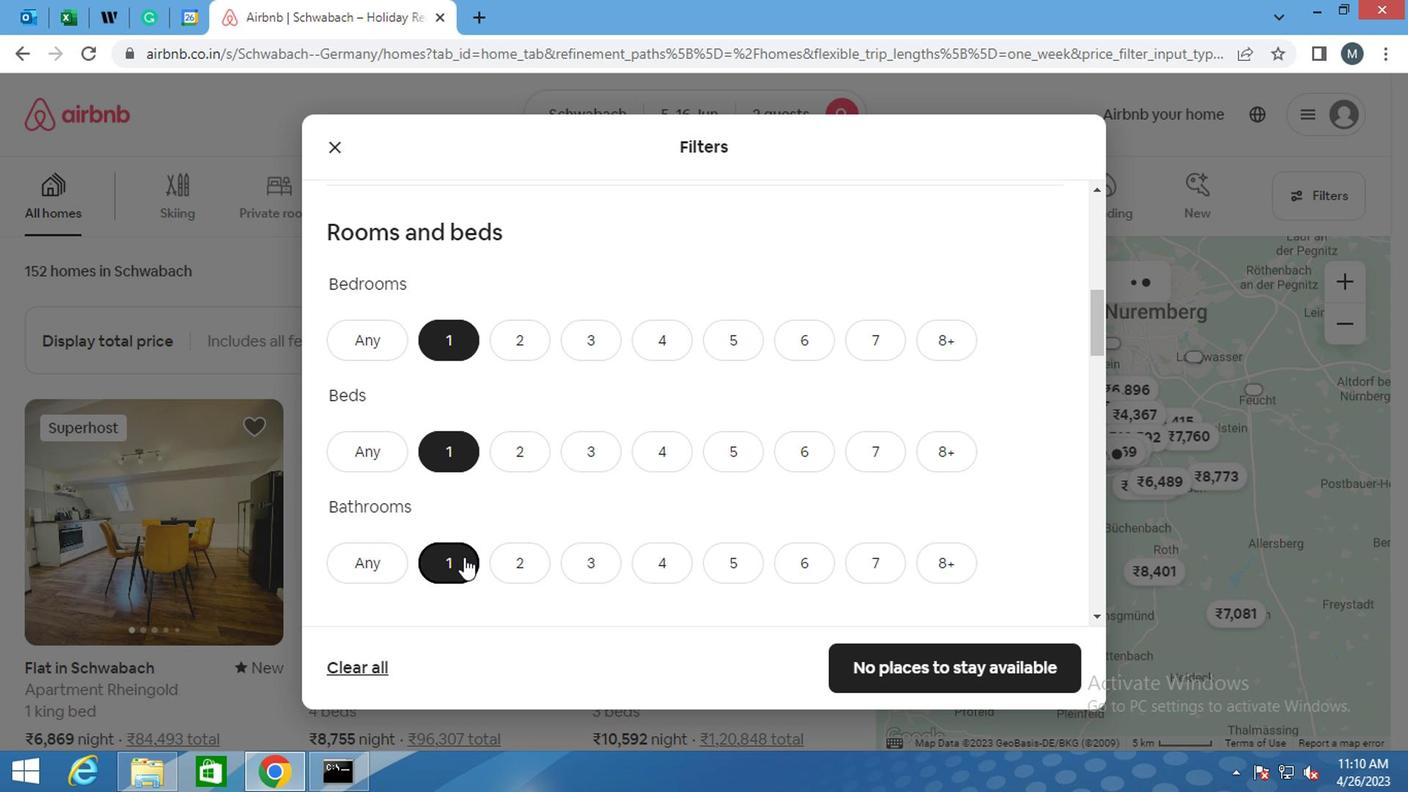 
Action: Mouse scrolled (625, 467) with delta (0, 0)
Screenshot: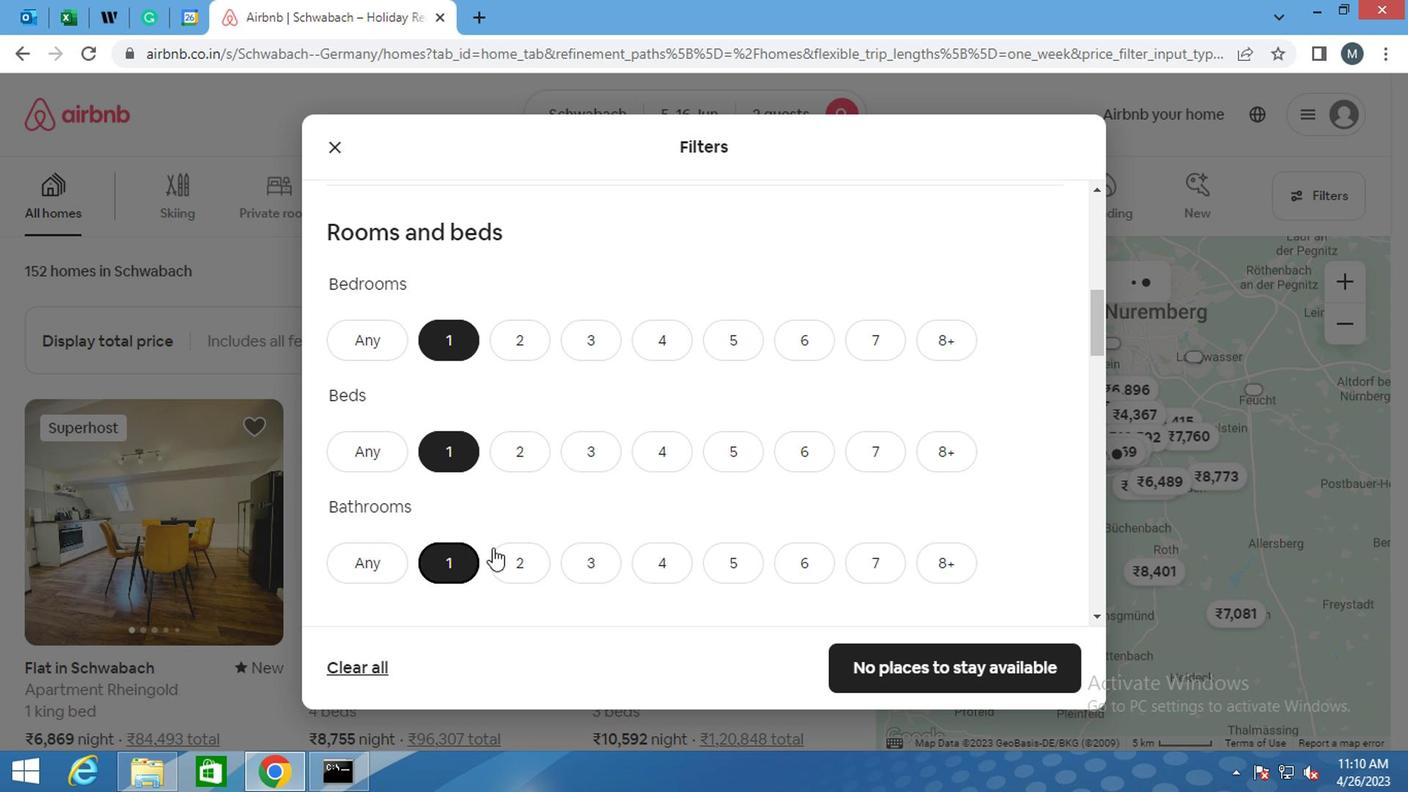 
Action: Mouse scrolled (625, 467) with delta (0, 0)
Screenshot: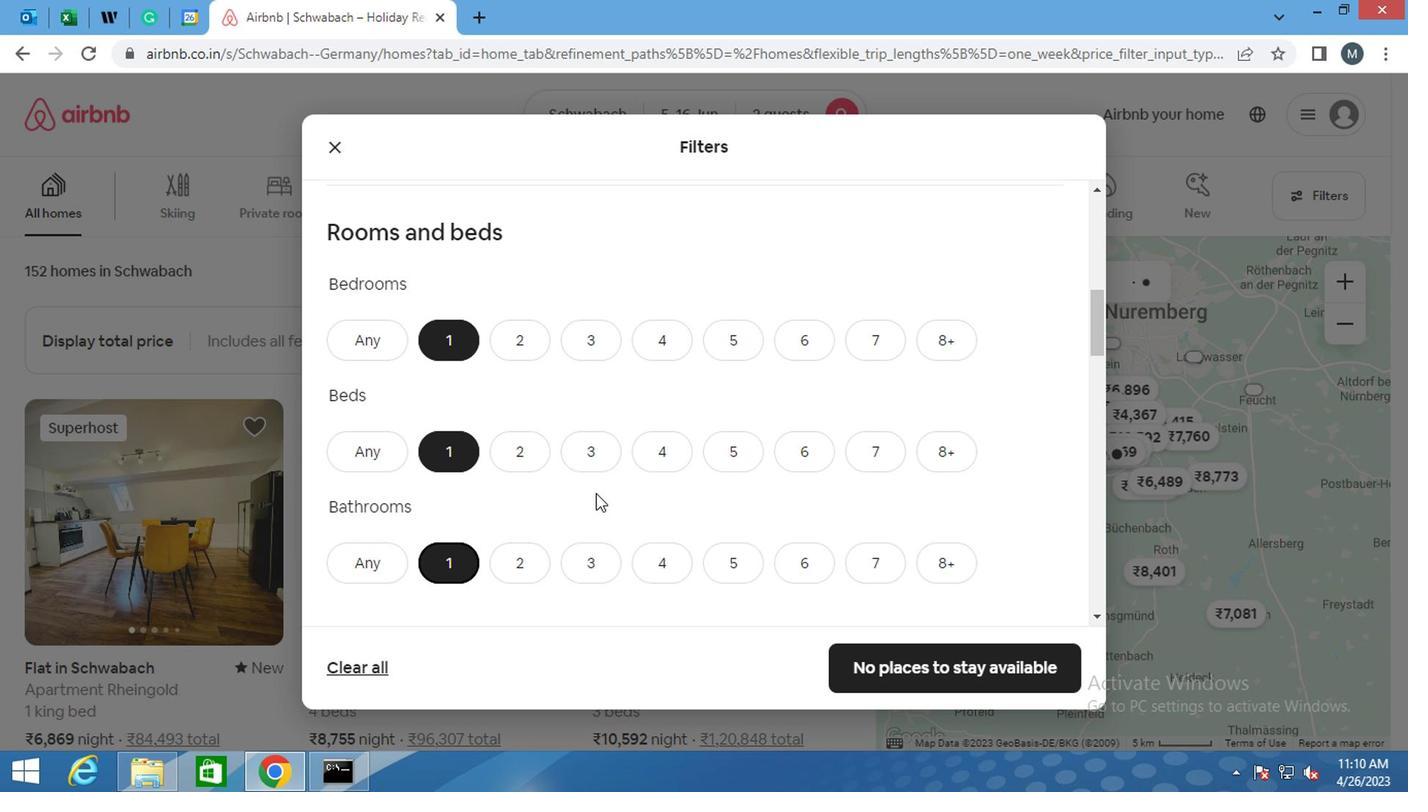 
Action: Mouse moved to (452, 480)
Screenshot: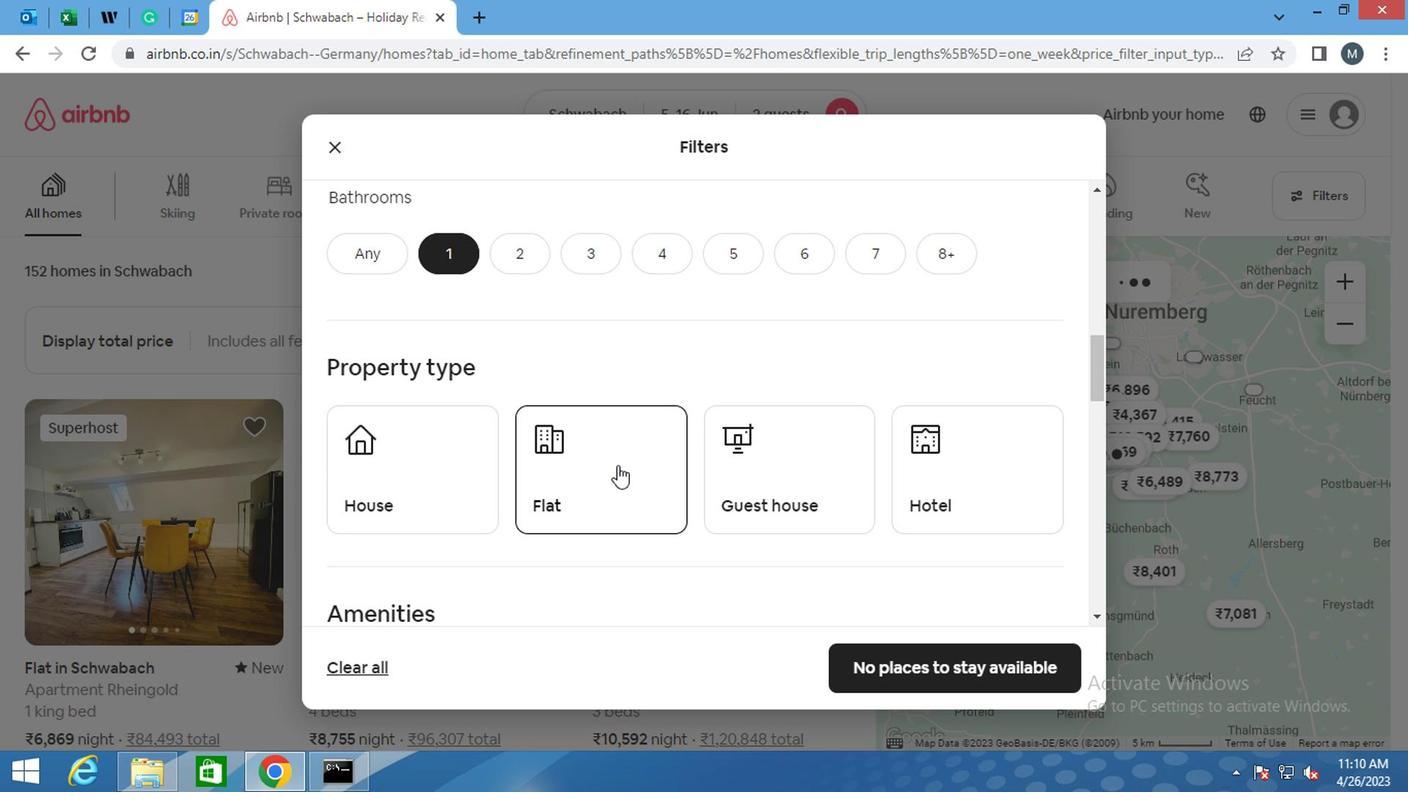 
Action: Mouse pressed left at (452, 480)
Screenshot: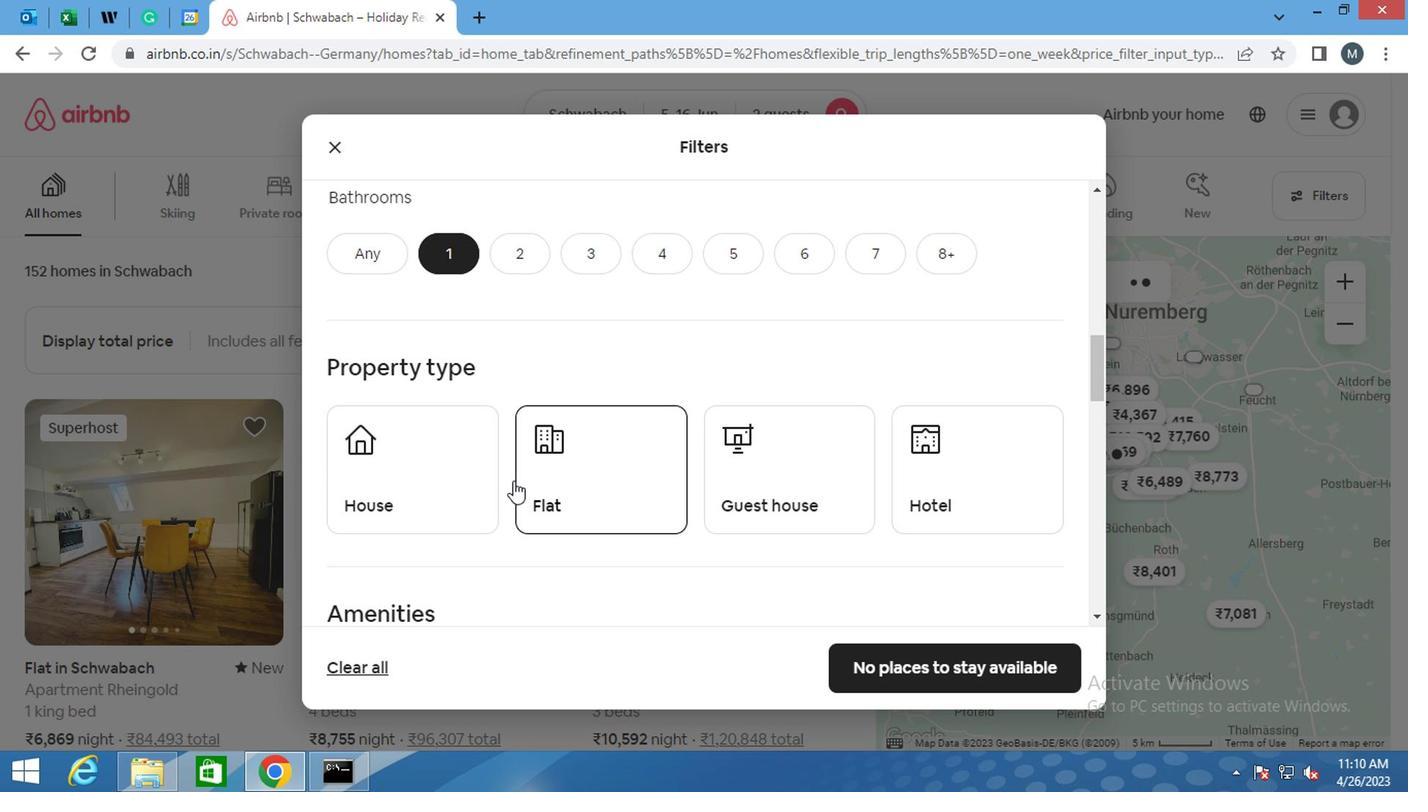 
Action: Mouse moved to (594, 479)
Screenshot: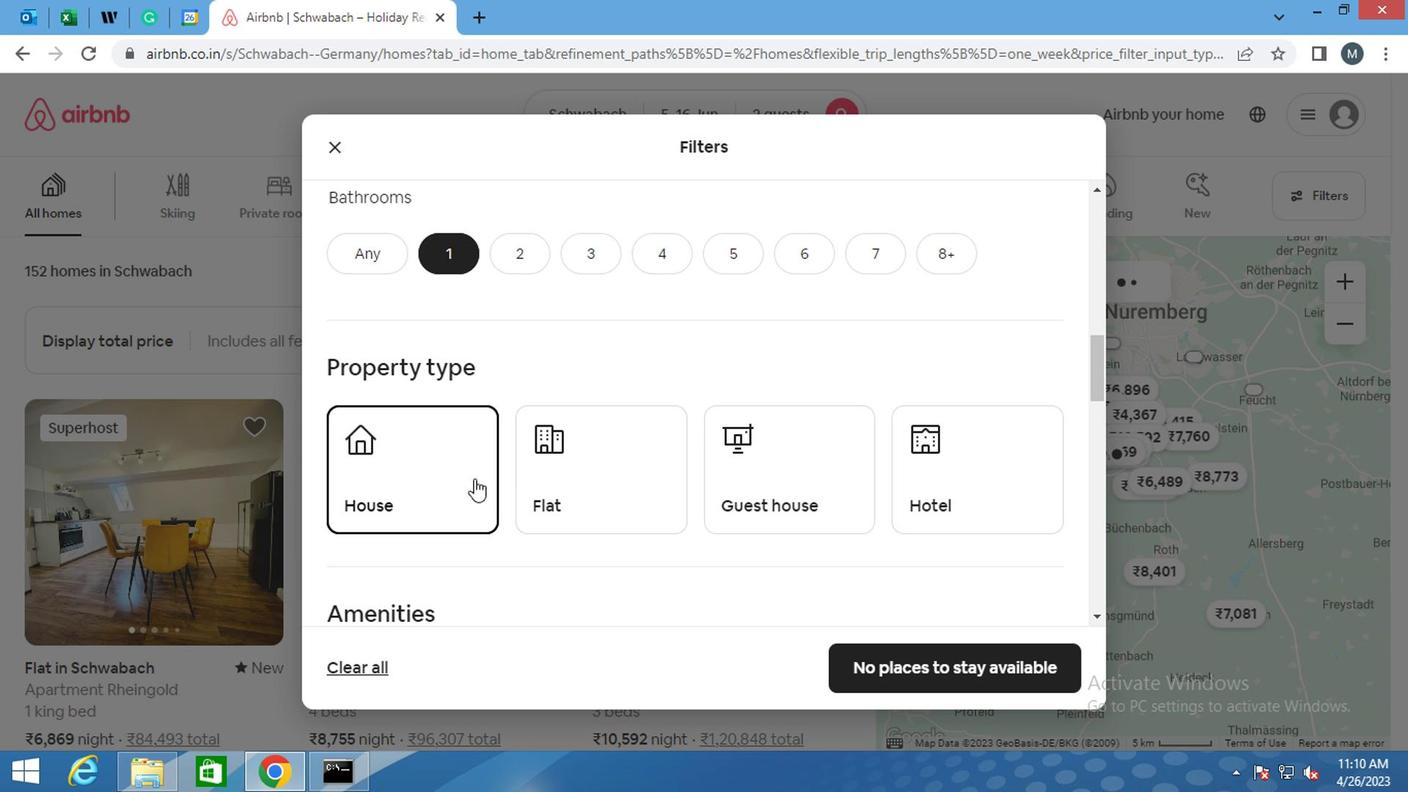 
Action: Mouse pressed left at (594, 479)
Screenshot: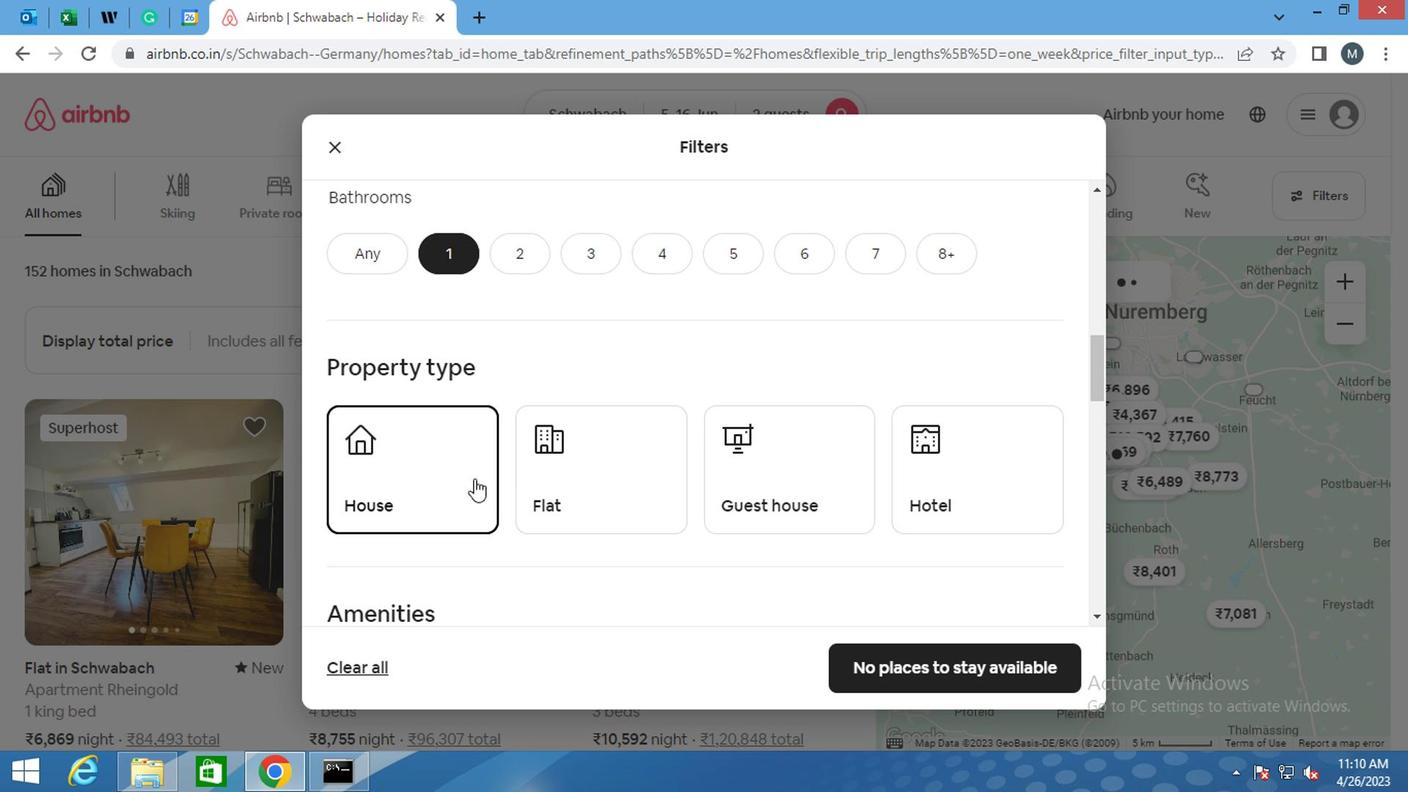 
Action: Mouse moved to (741, 478)
Screenshot: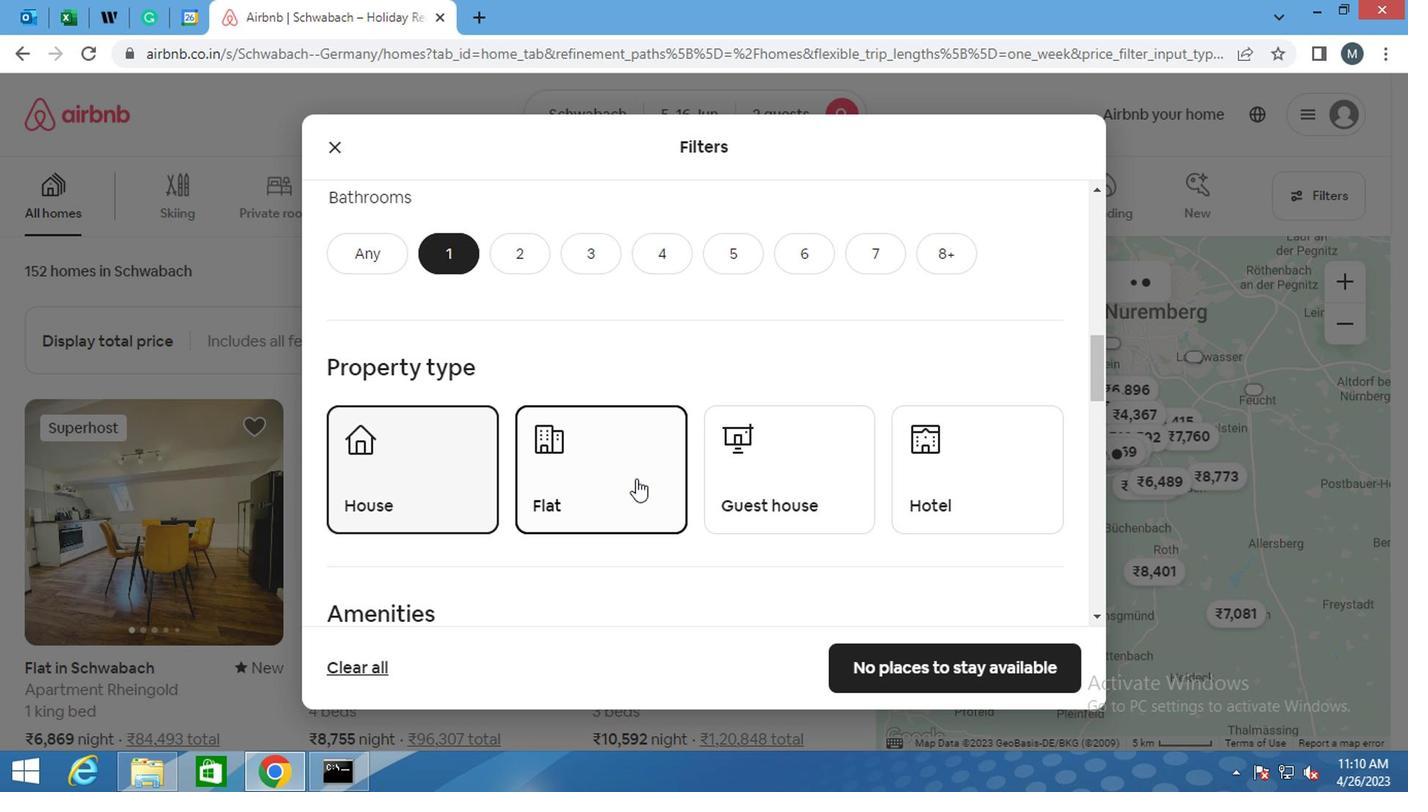 
Action: Mouse pressed left at (741, 478)
Screenshot: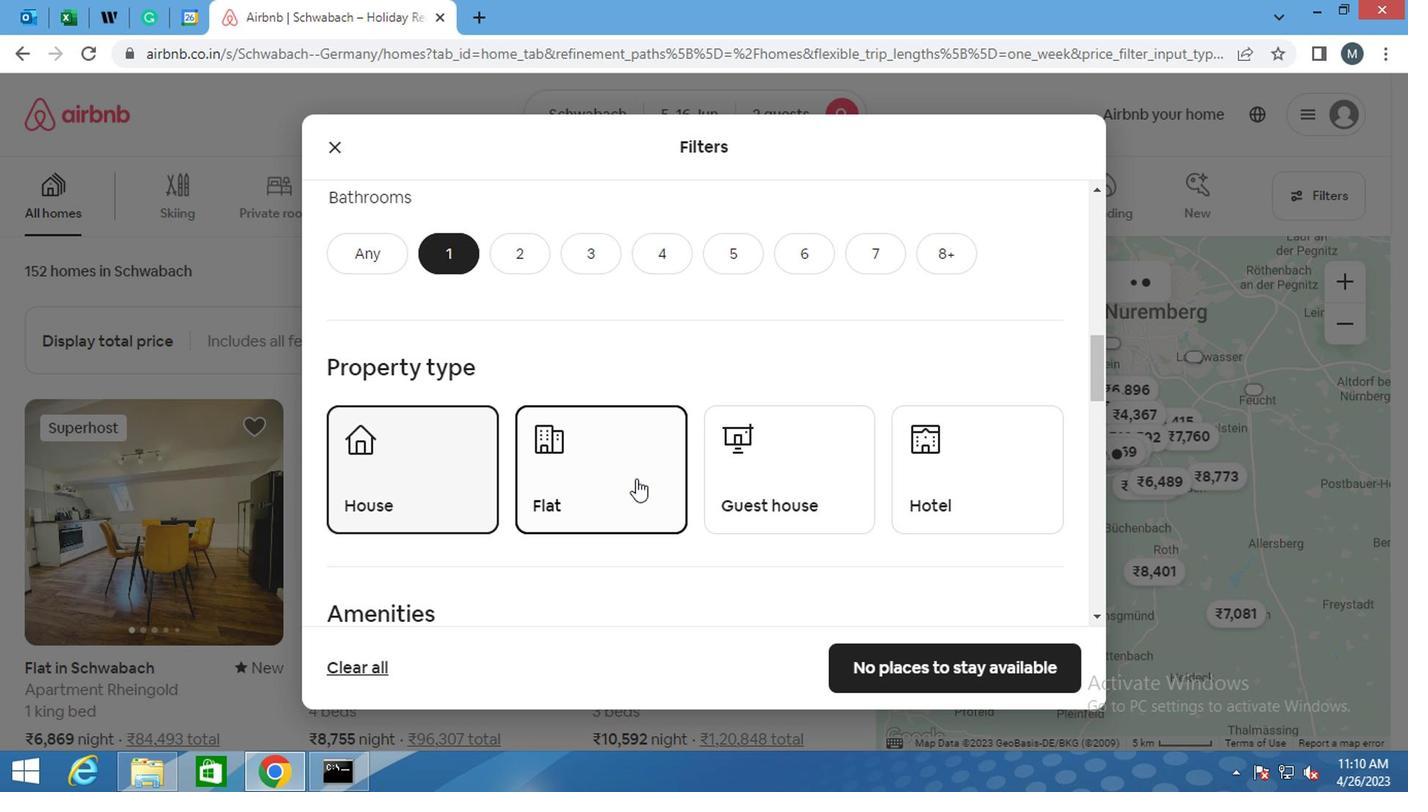 
Action: Mouse moved to (896, 466)
Screenshot: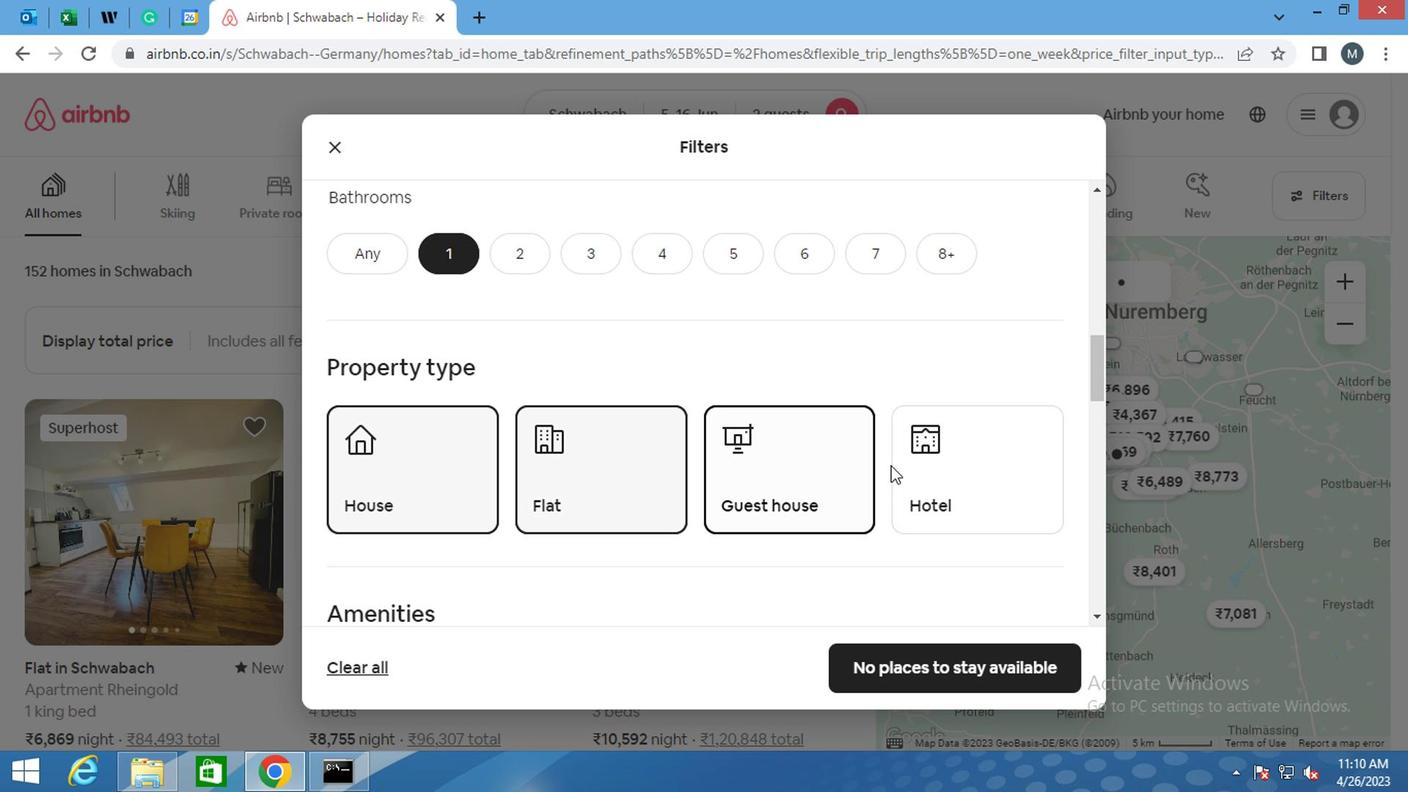 
Action: Mouse pressed left at (896, 466)
Screenshot: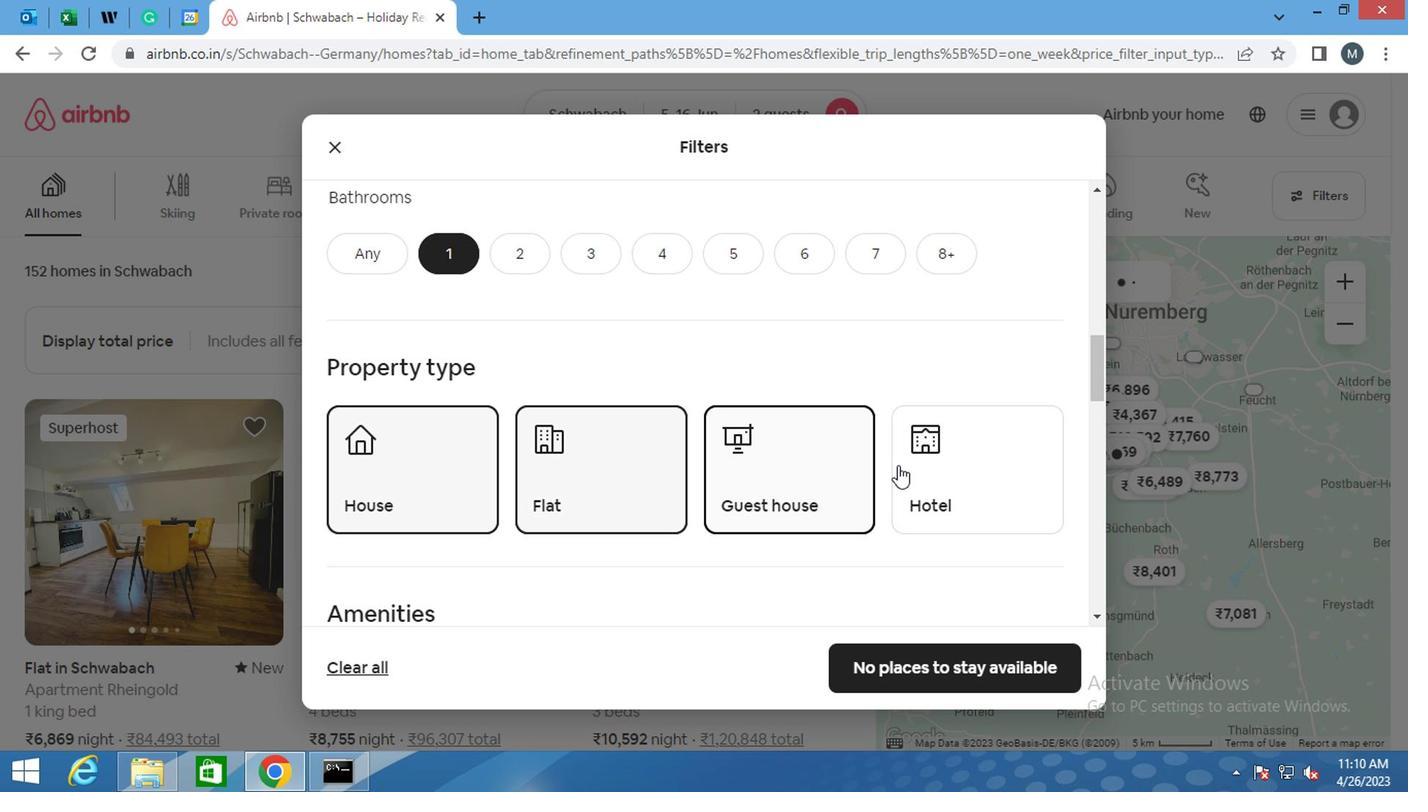 
Action: Mouse moved to (882, 466)
Screenshot: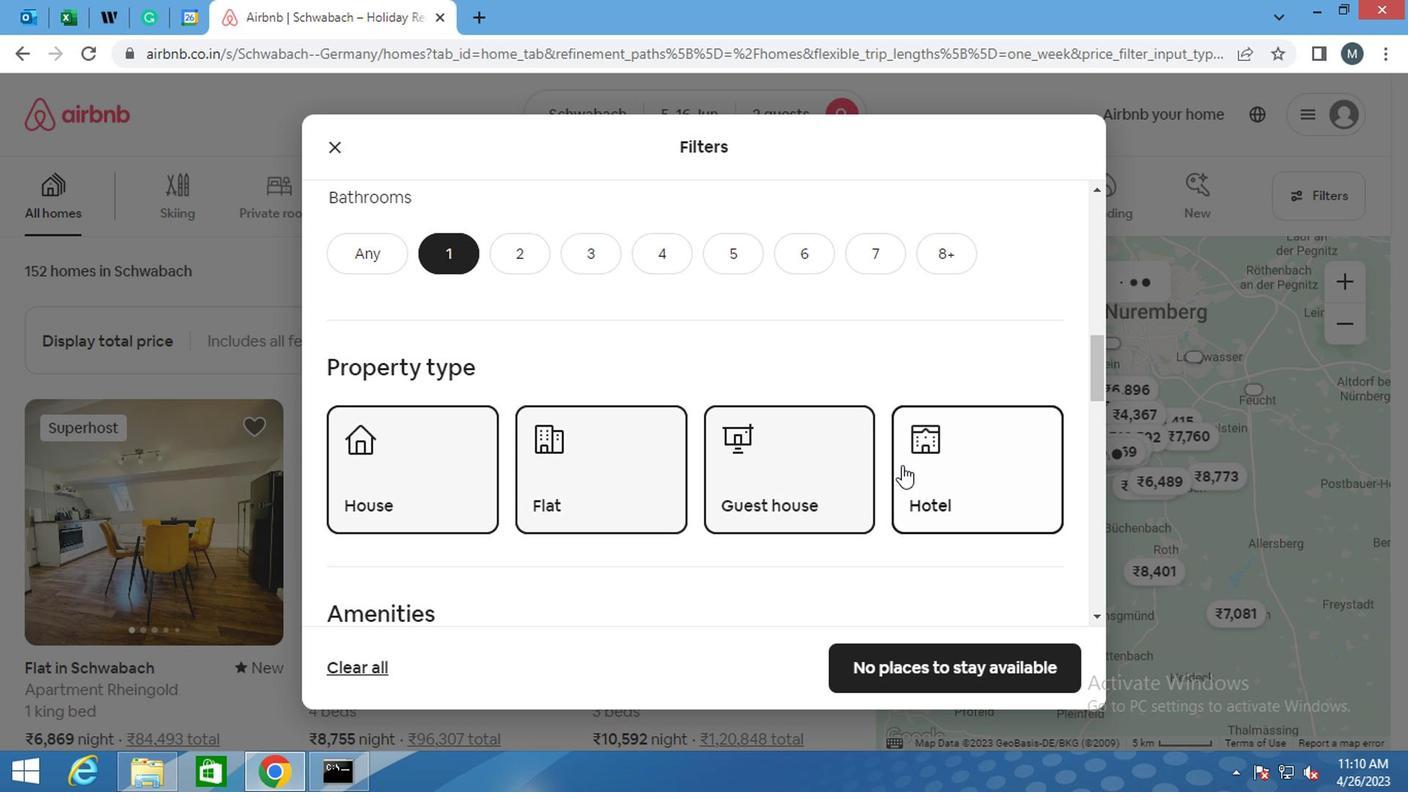 
Action: Mouse scrolled (882, 464) with delta (0, -1)
Screenshot: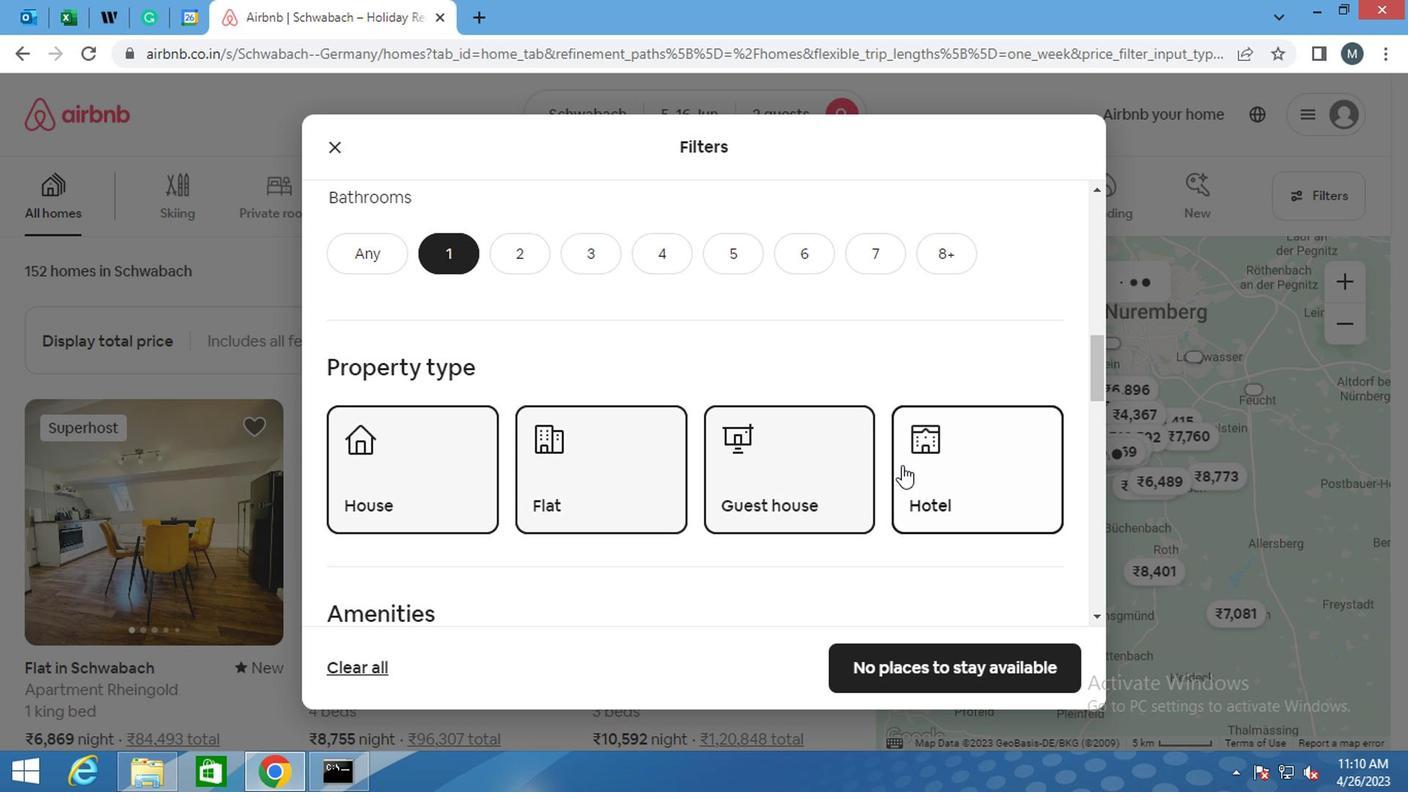 
Action: Mouse moved to (868, 466)
Screenshot: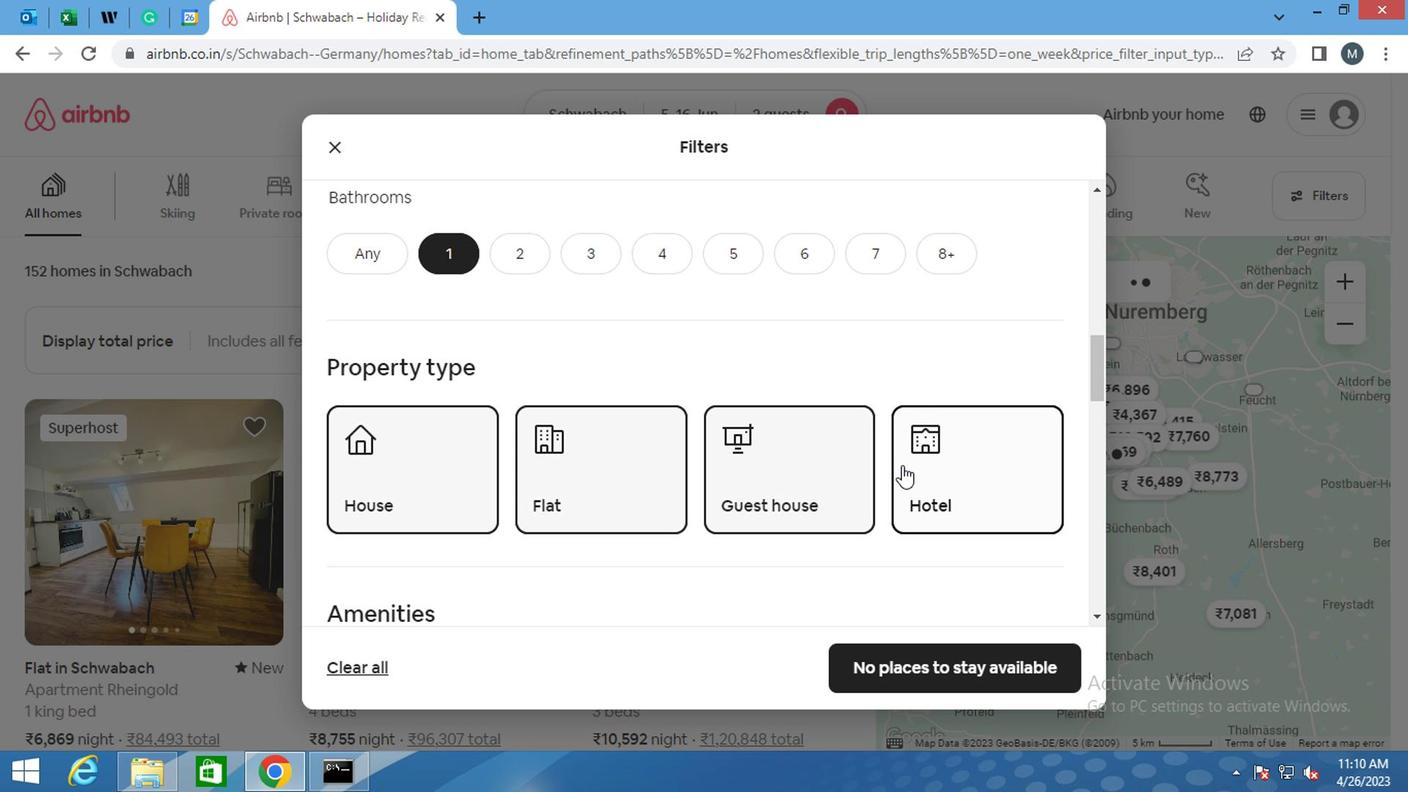 
Action: Mouse scrolled (868, 464) with delta (0, -1)
Screenshot: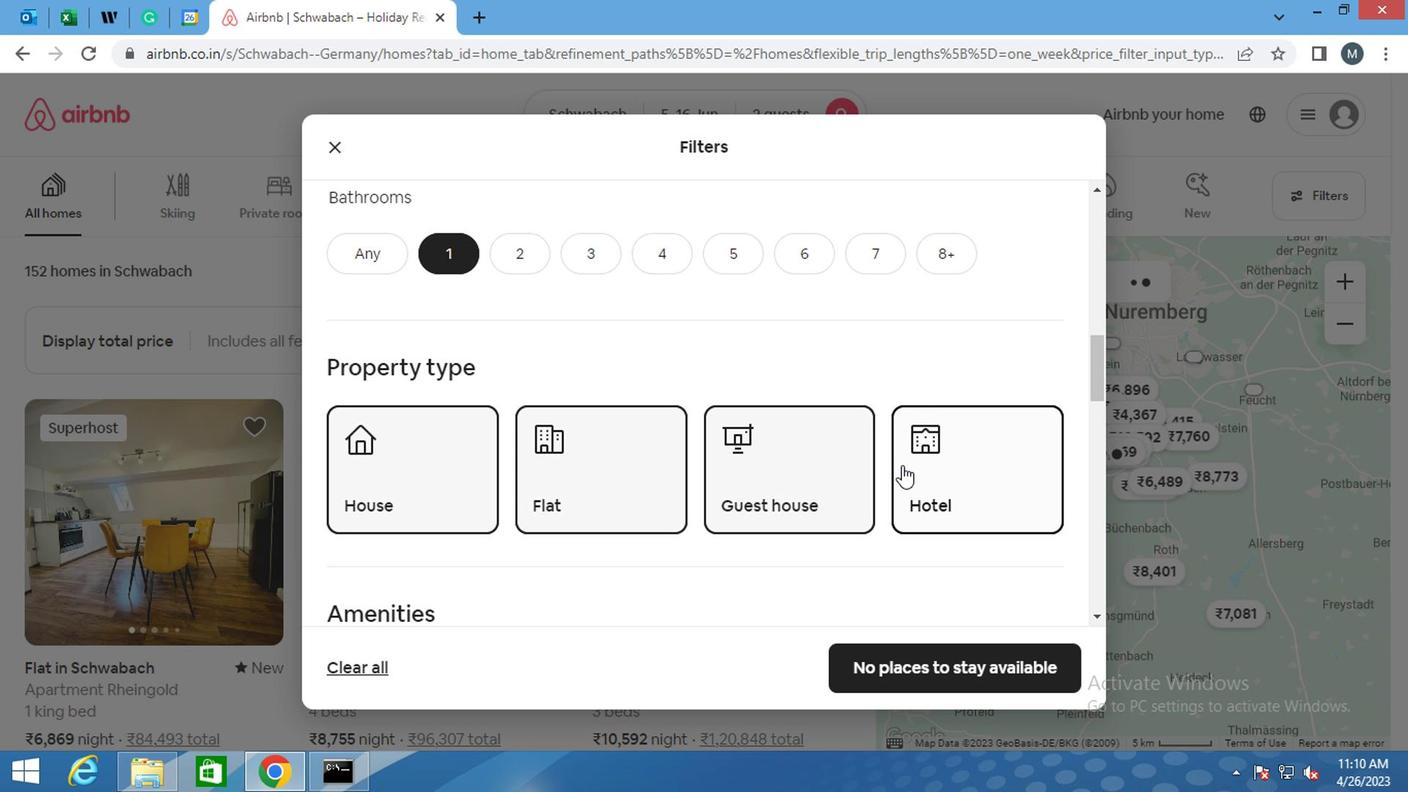 
Action: Mouse moved to (859, 466)
Screenshot: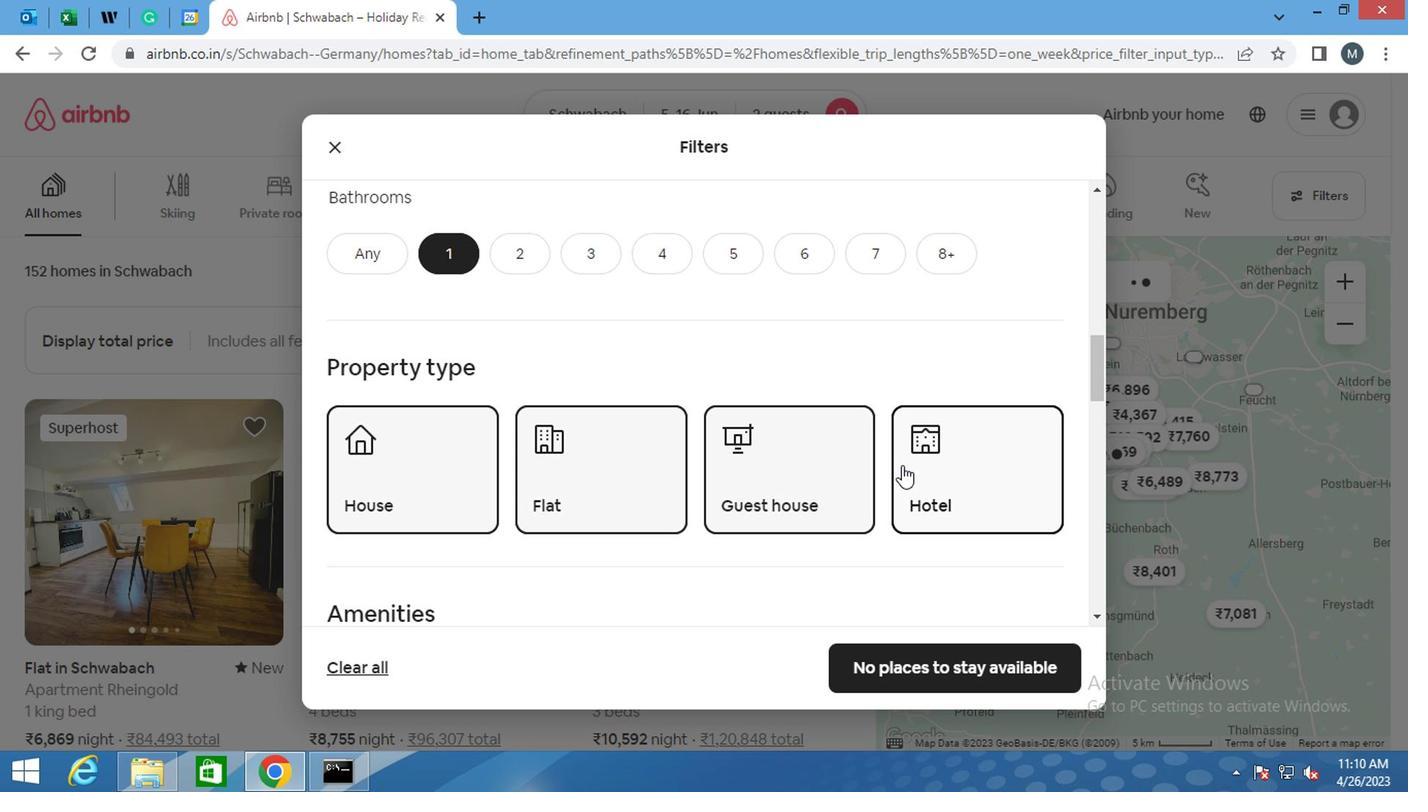 
Action: Mouse scrolled (859, 464) with delta (0, -1)
Screenshot: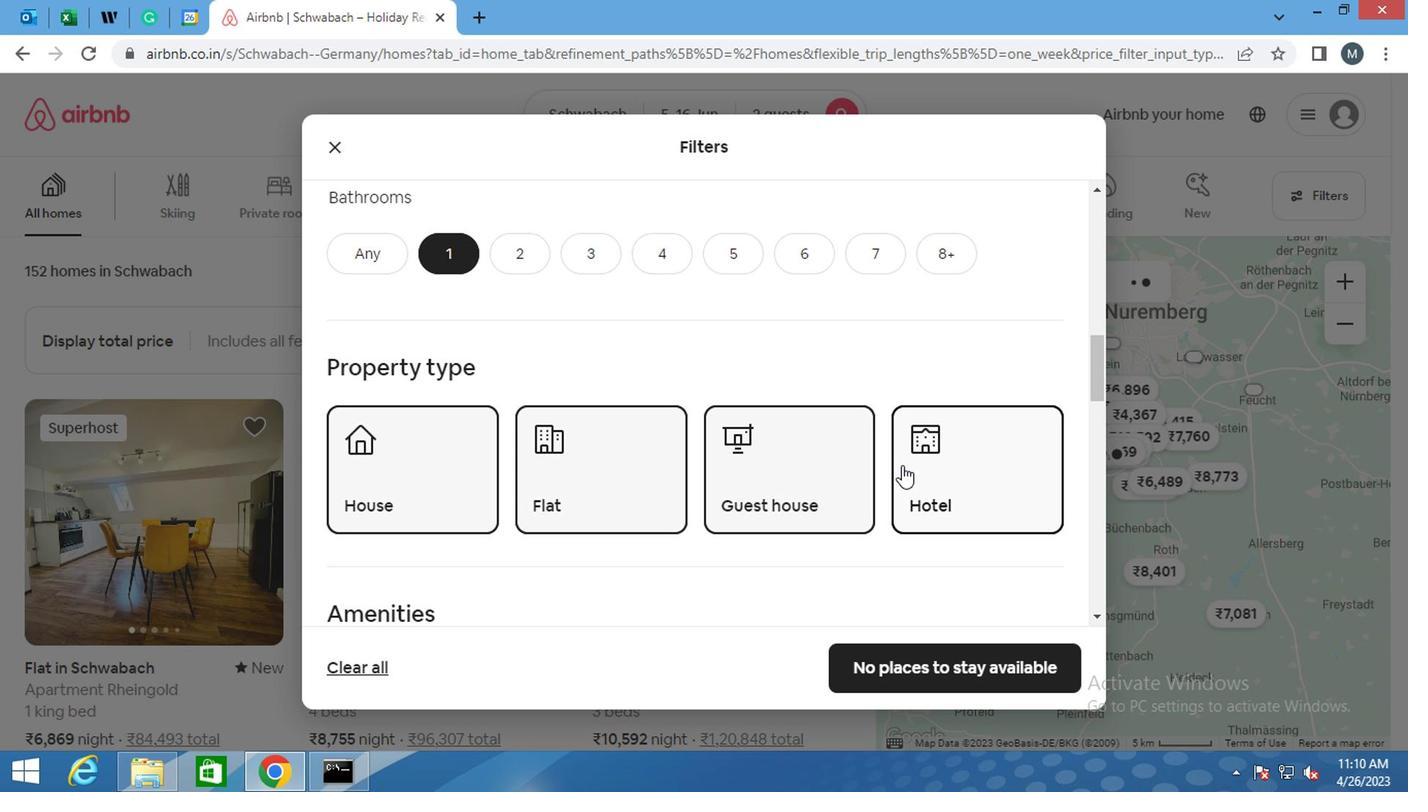 
Action: Mouse moved to (845, 466)
Screenshot: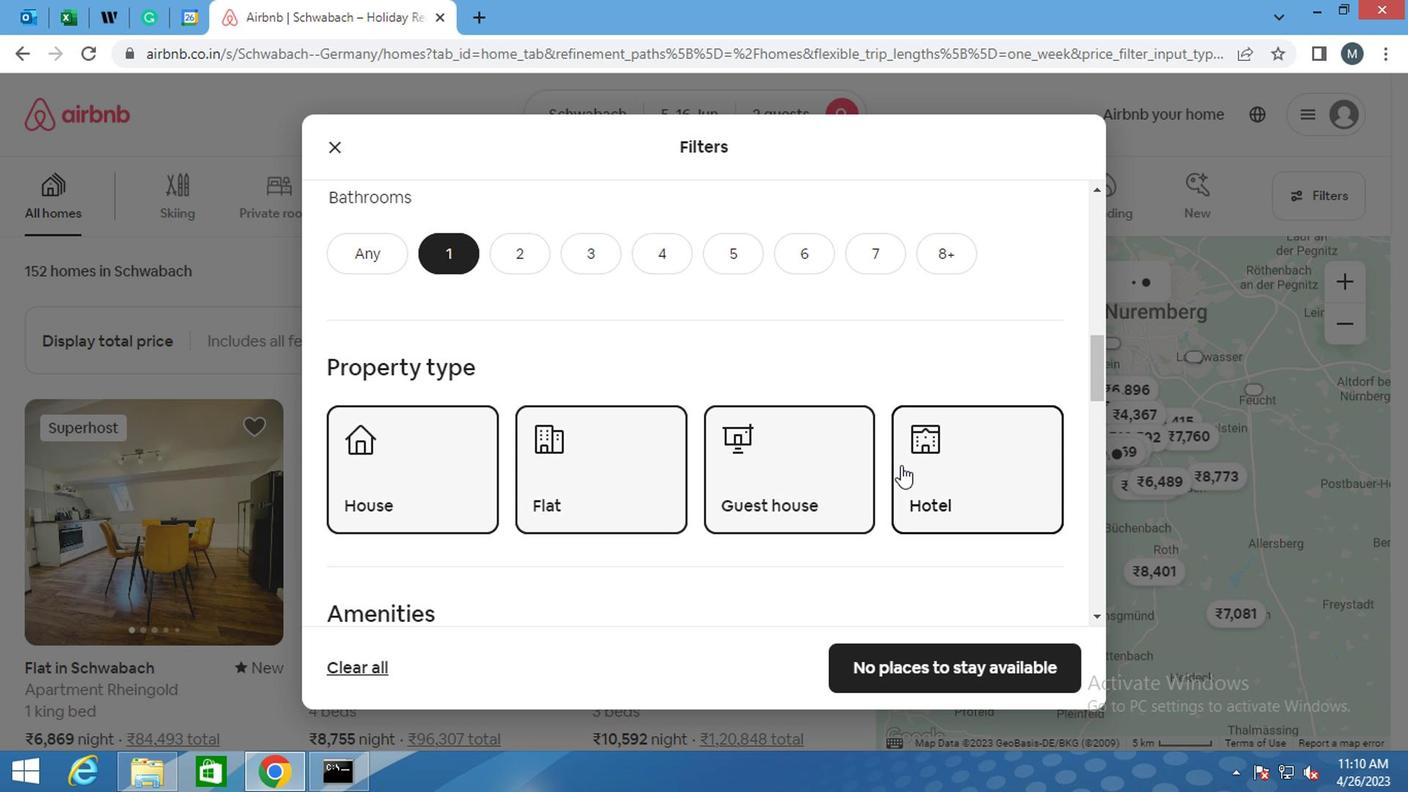 
Action: Mouse scrolled (845, 464) with delta (0, -1)
Screenshot: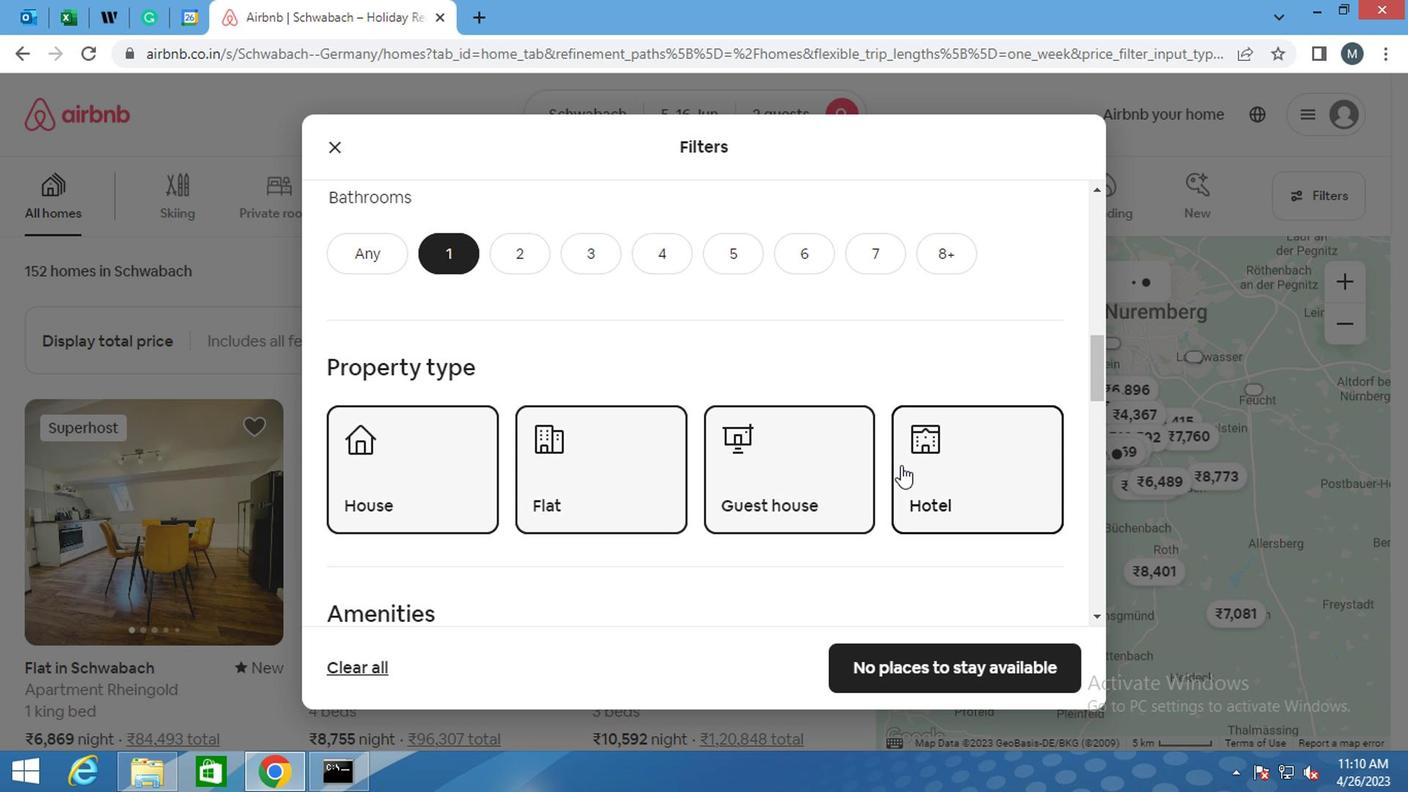 
Action: Mouse moved to (848, 484)
Screenshot: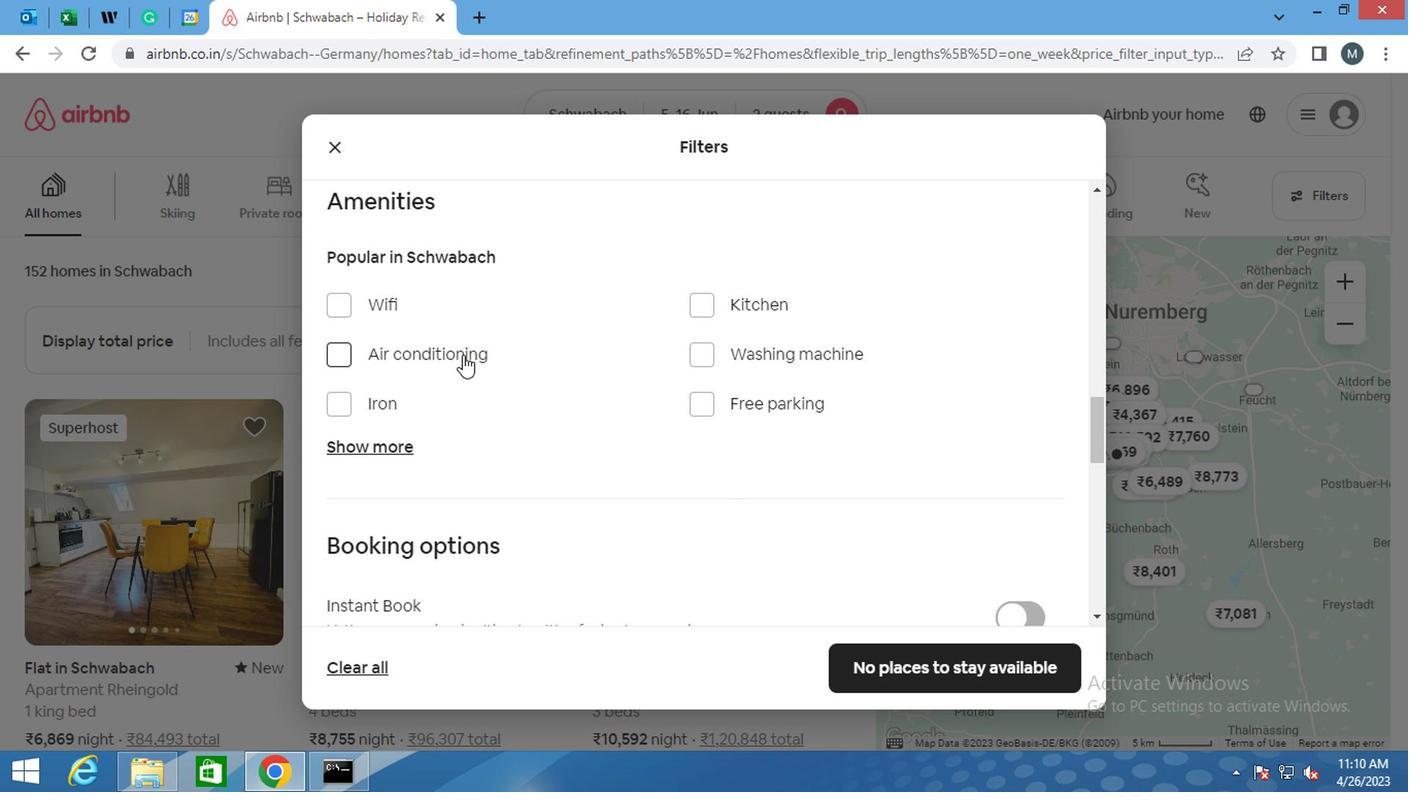 
Action: Mouse scrolled (848, 484) with delta (0, 0)
Screenshot: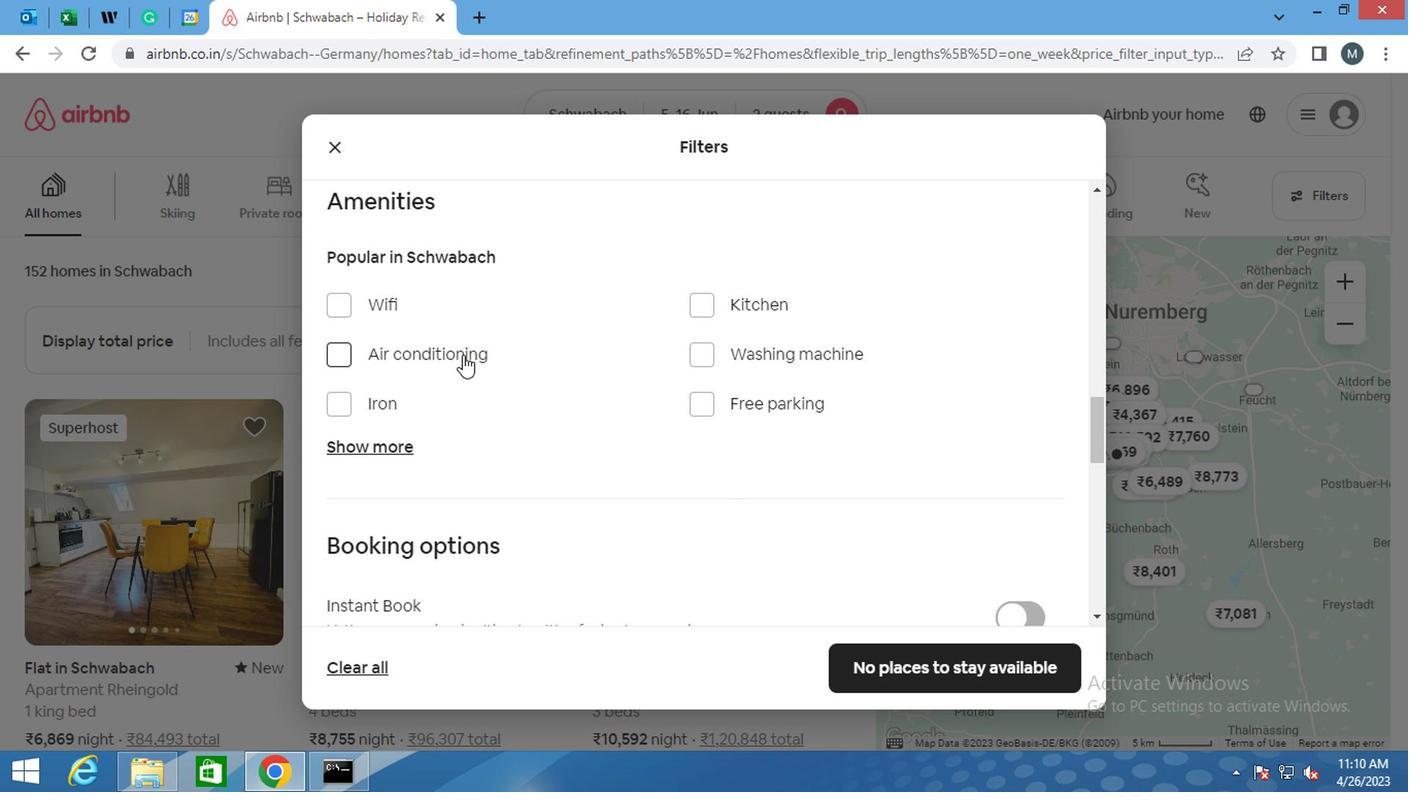 
Action: Mouse moved to (852, 491)
Screenshot: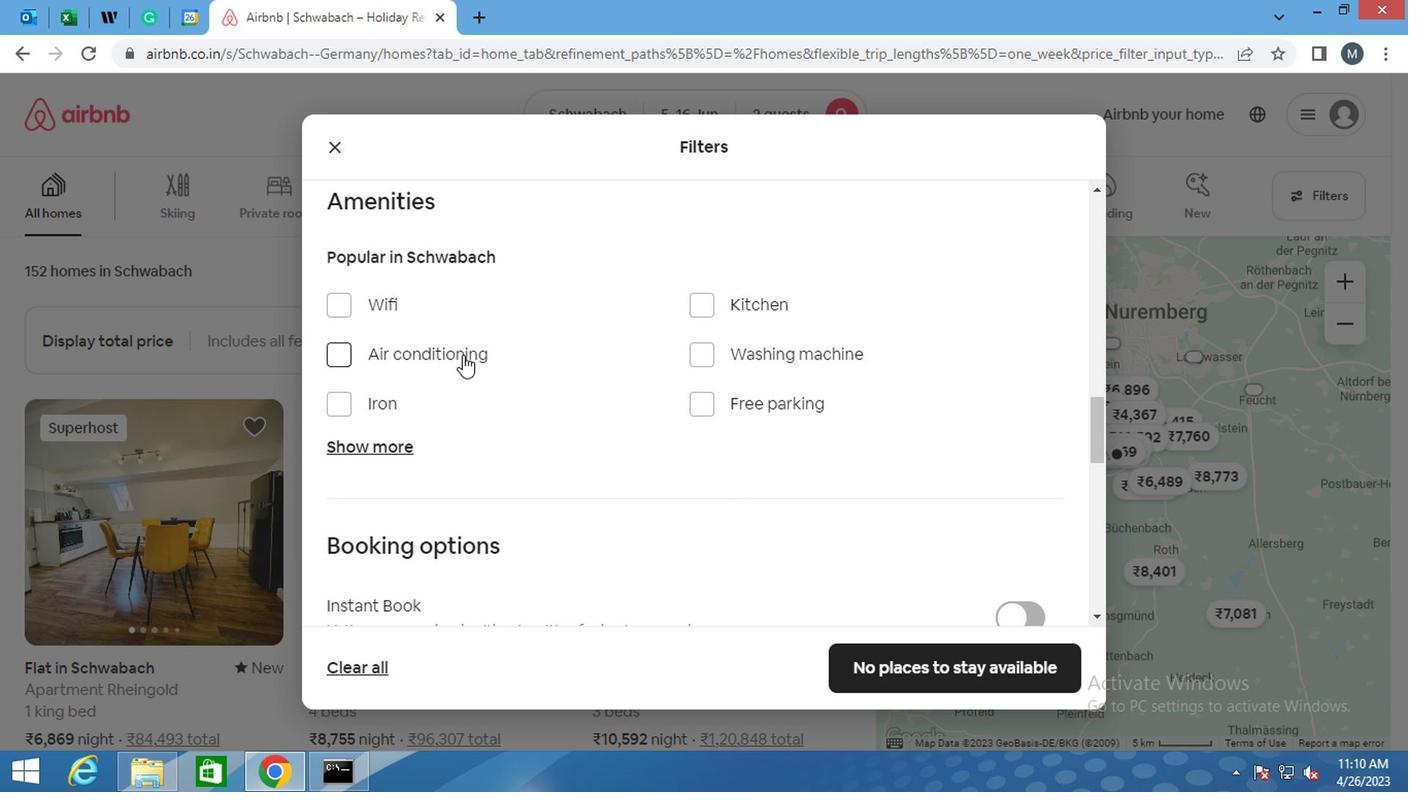 
Action: Mouse scrolled (852, 489) with delta (0, -1)
Screenshot: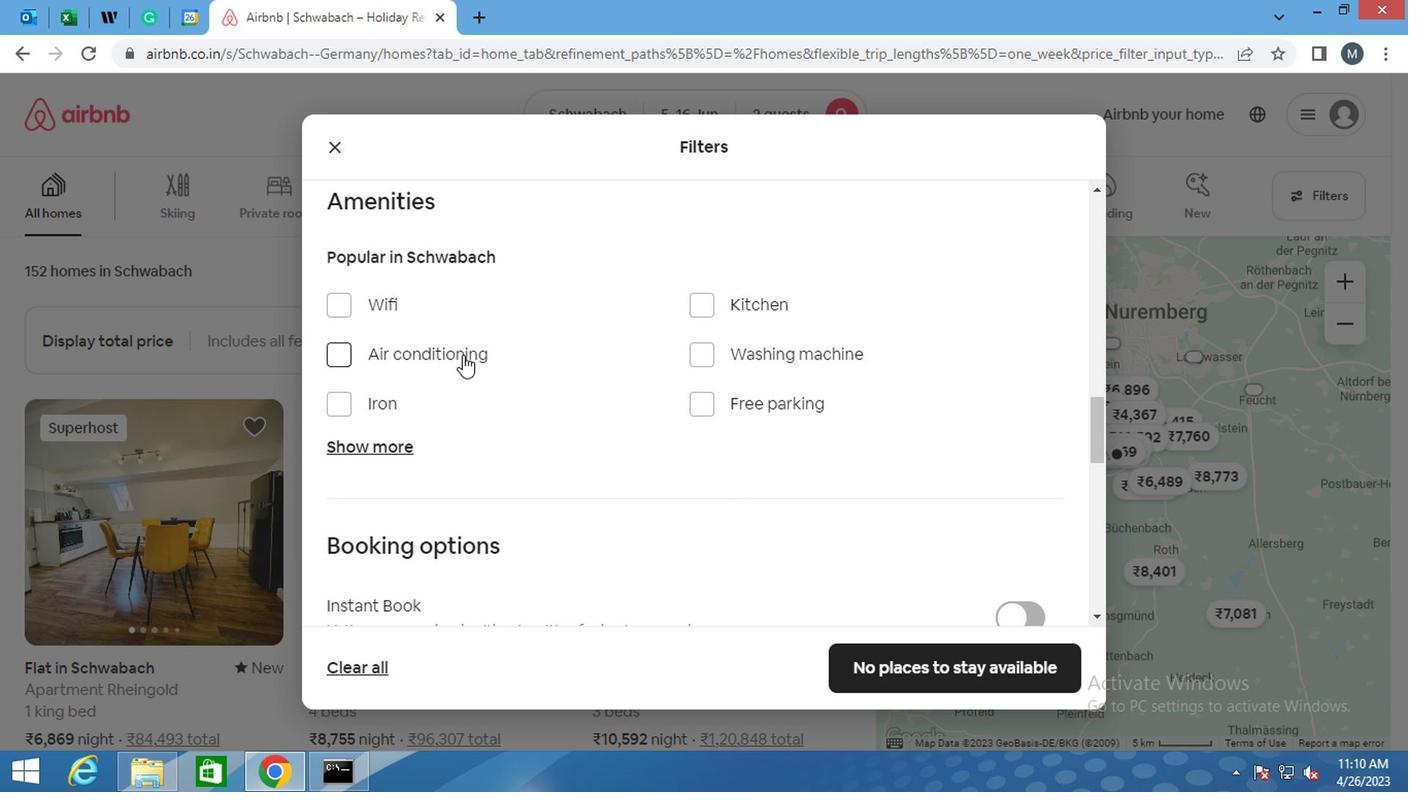 
Action: Mouse moved to (888, 502)
Screenshot: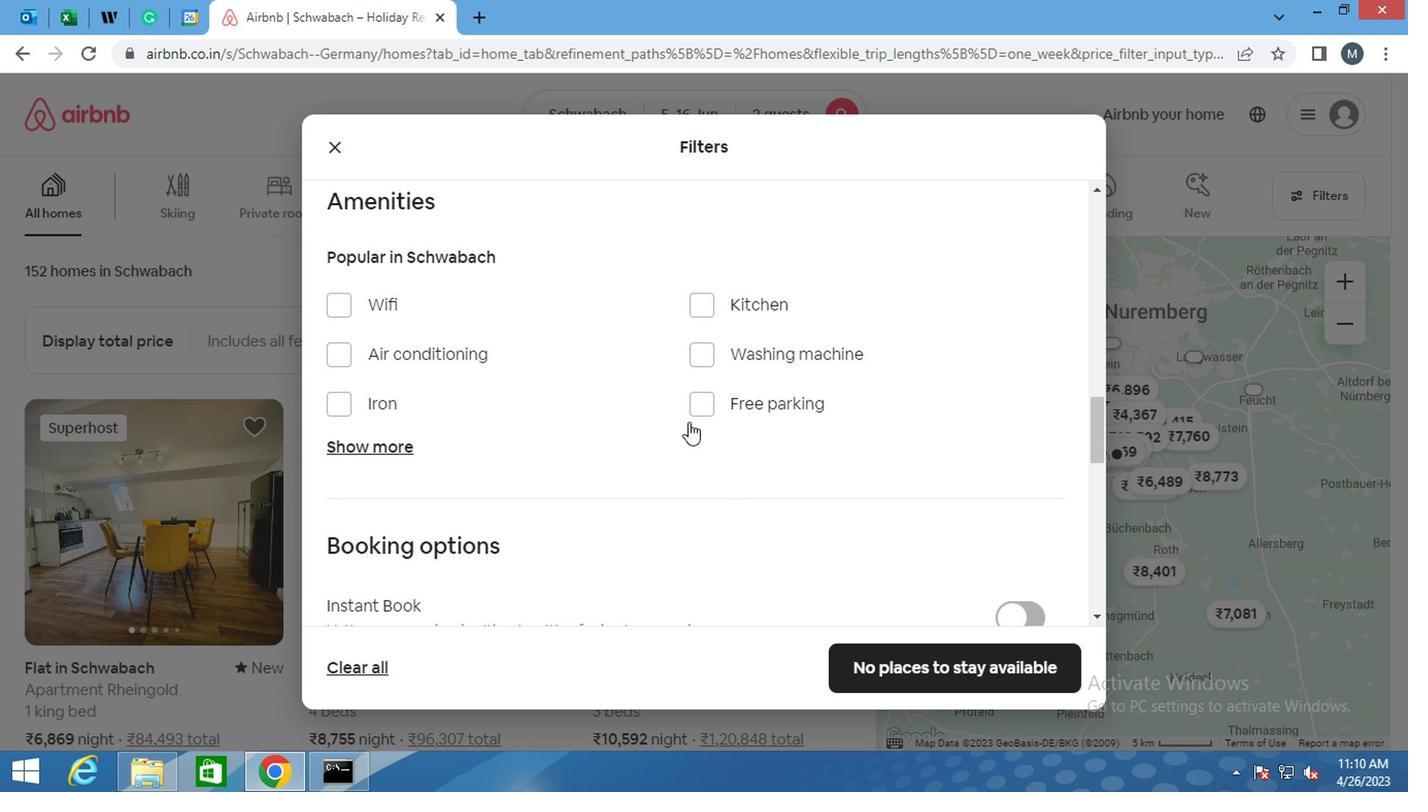 
Action: Mouse scrolled (888, 501) with delta (0, 0)
Screenshot: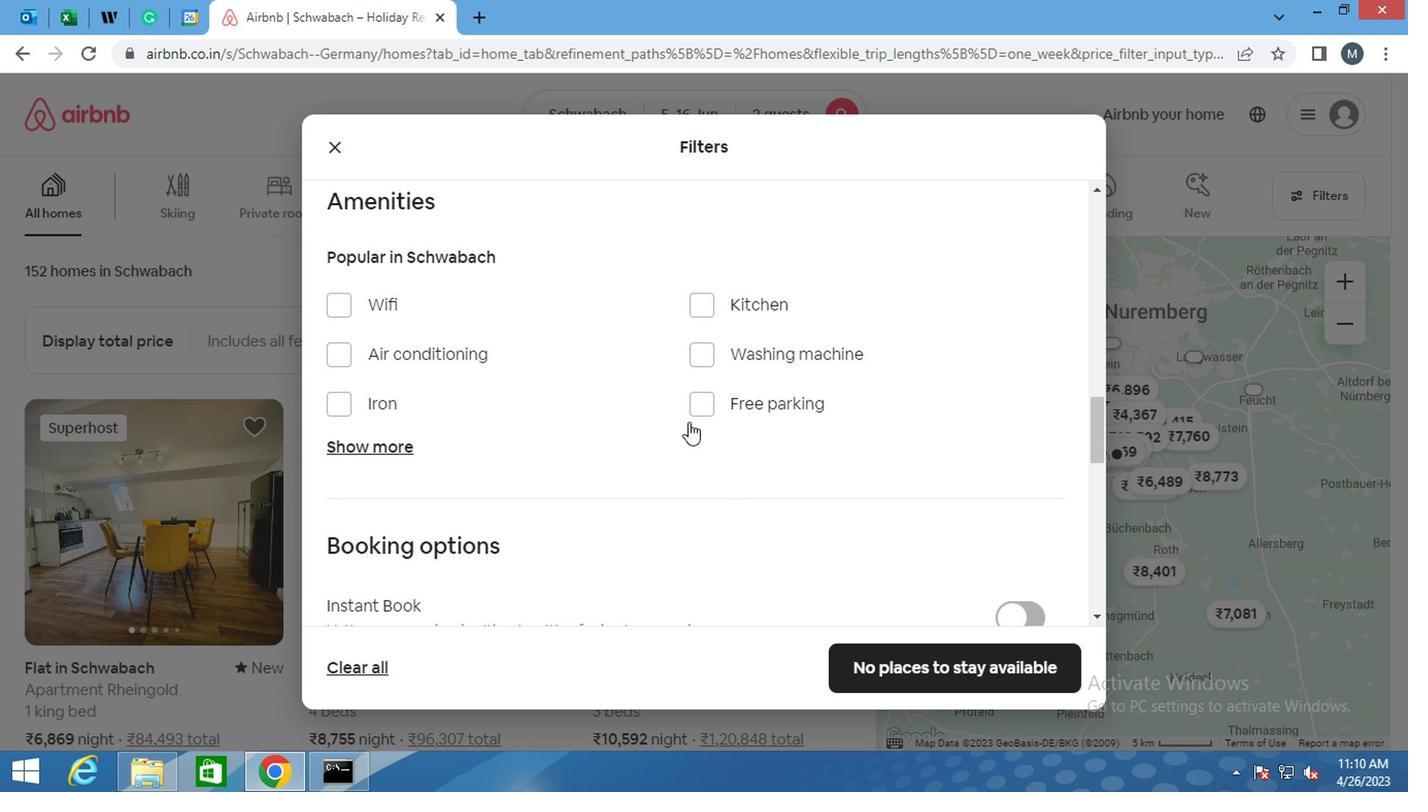 
Action: Mouse moved to (1017, 396)
Screenshot: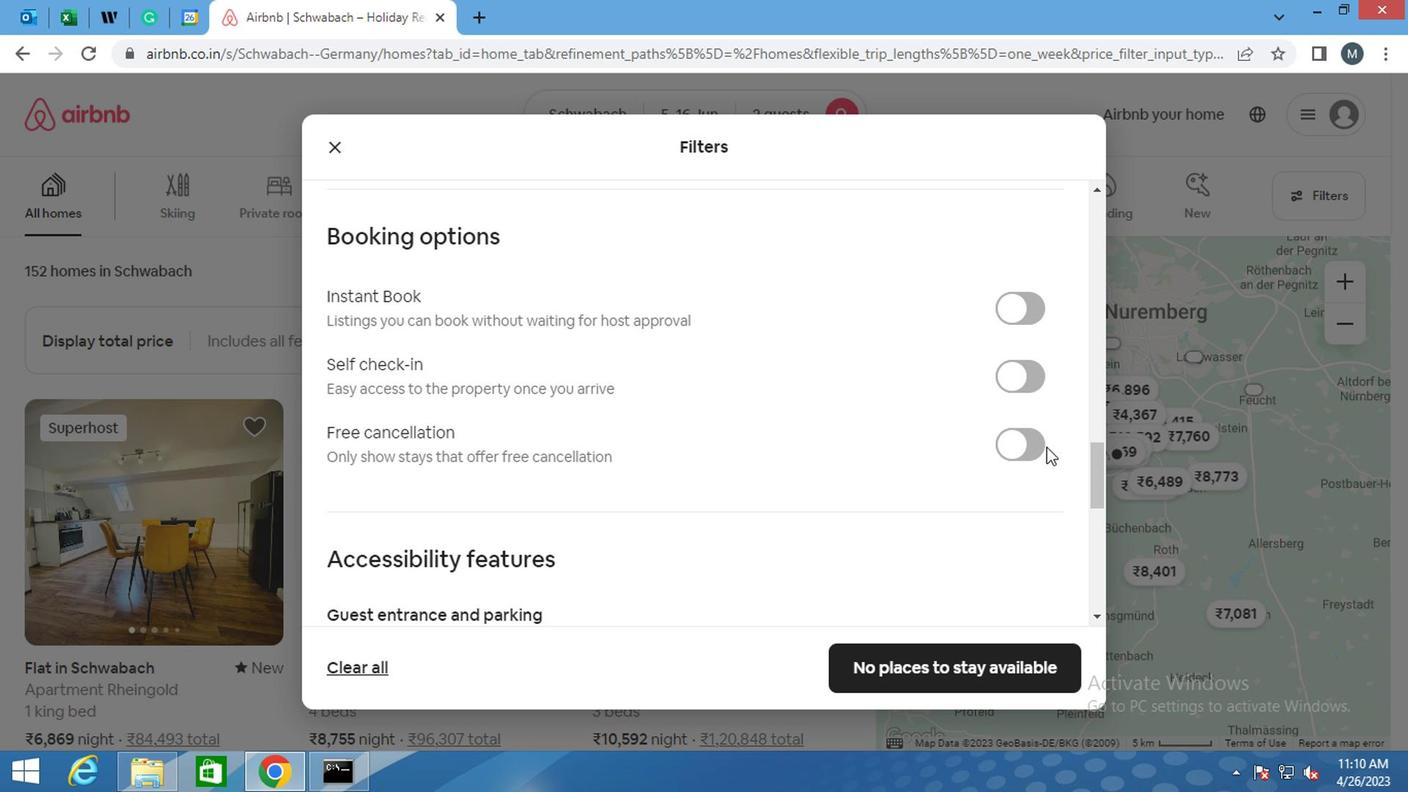 
Action: Mouse pressed left at (1017, 396)
Screenshot: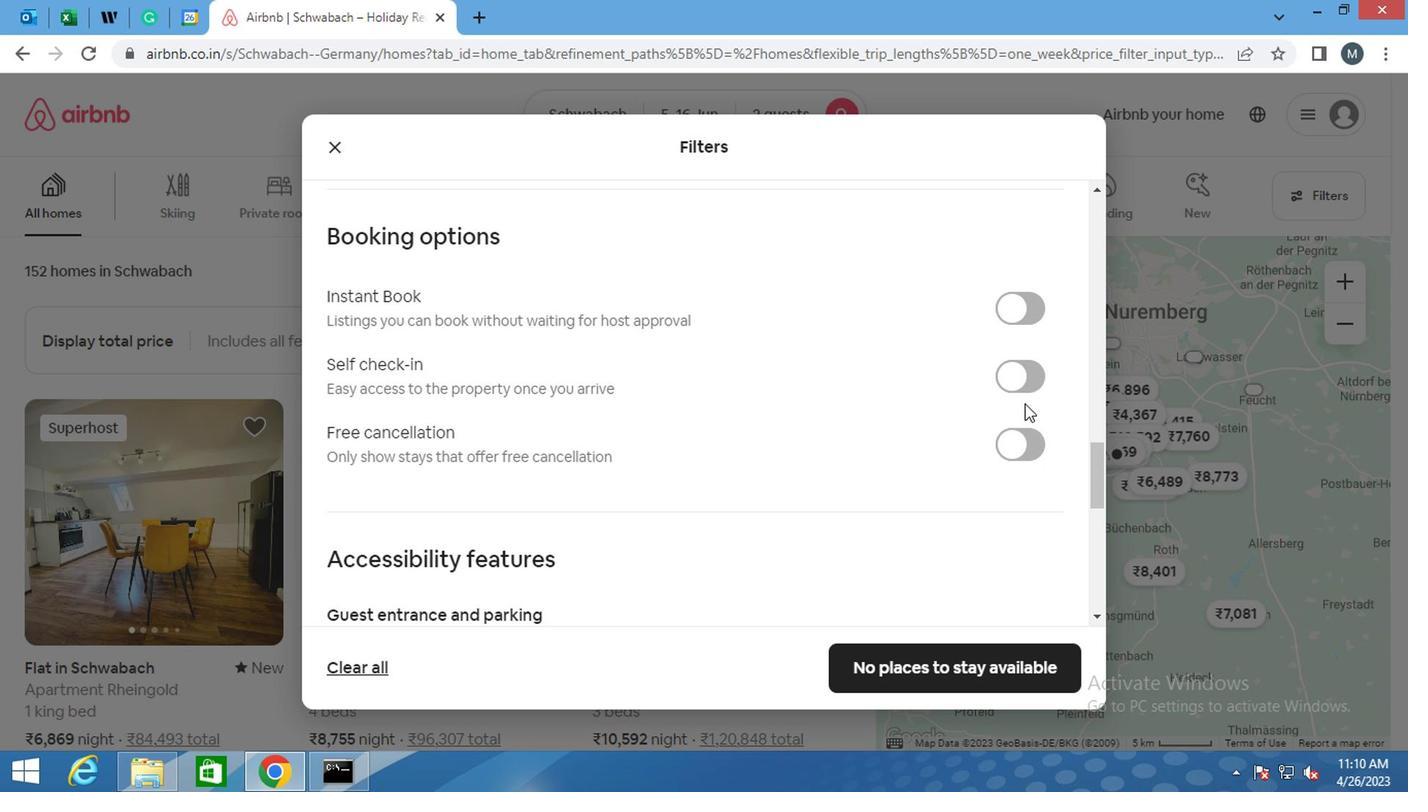 
Action: Mouse moved to (1032, 368)
Screenshot: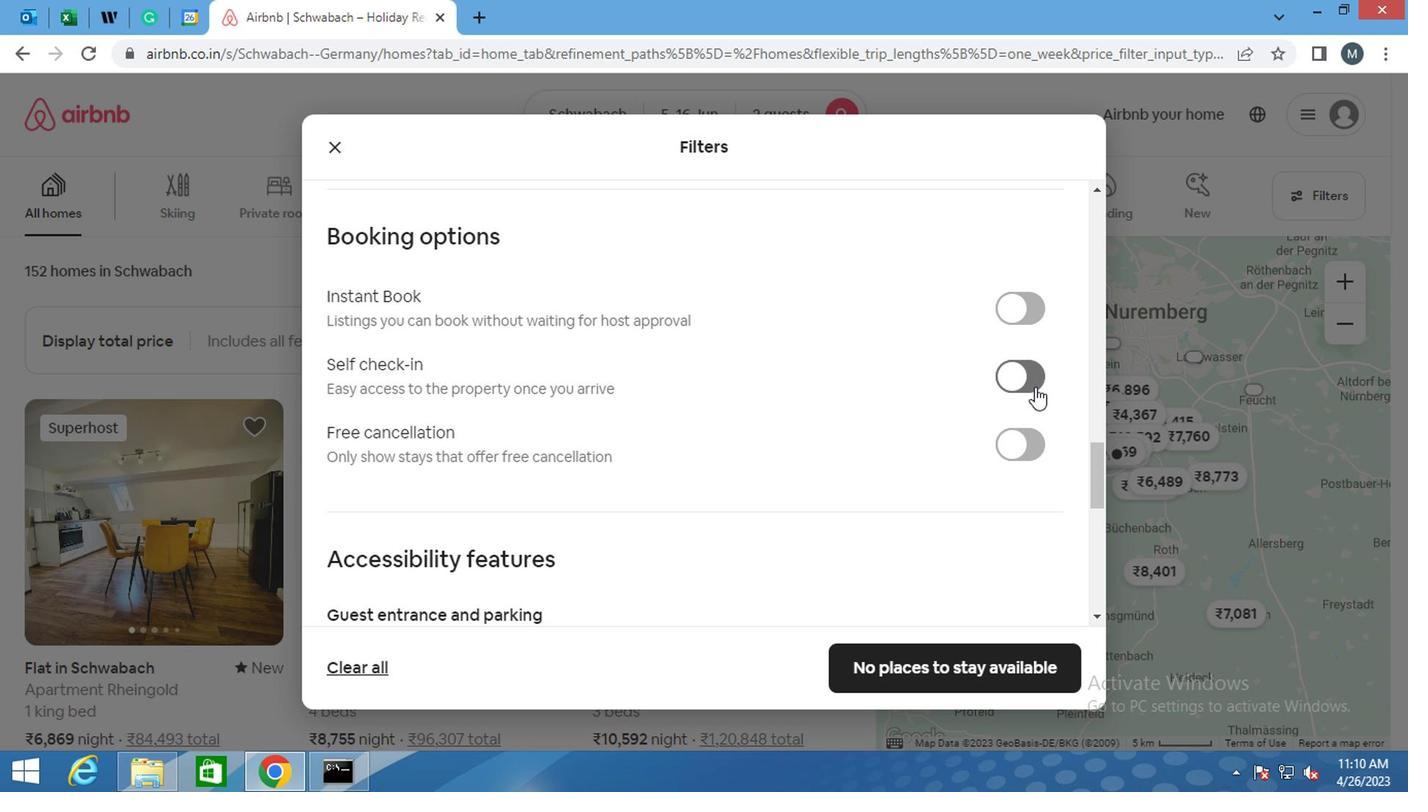 
Action: Mouse pressed left at (1032, 368)
Screenshot: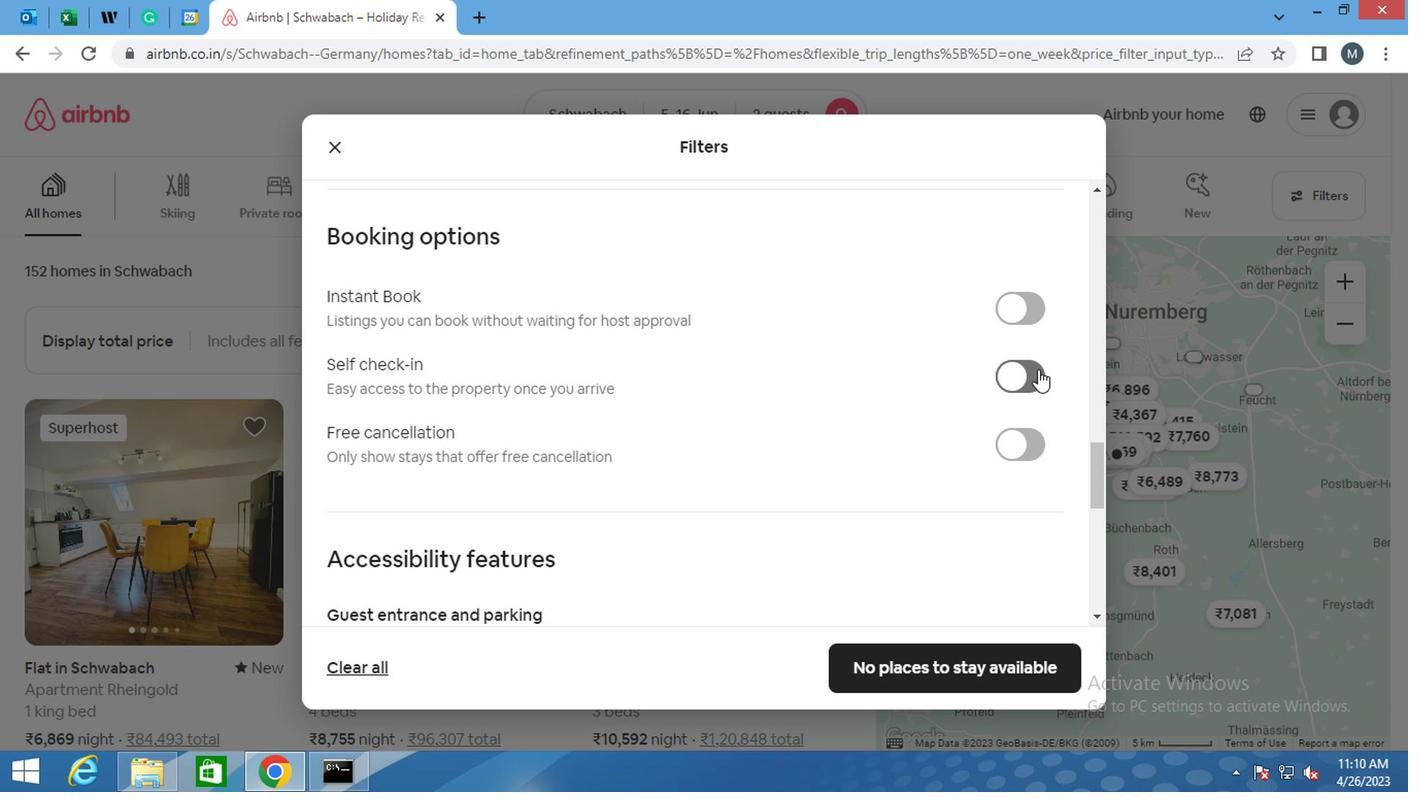 
Action: Mouse moved to (897, 426)
Screenshot: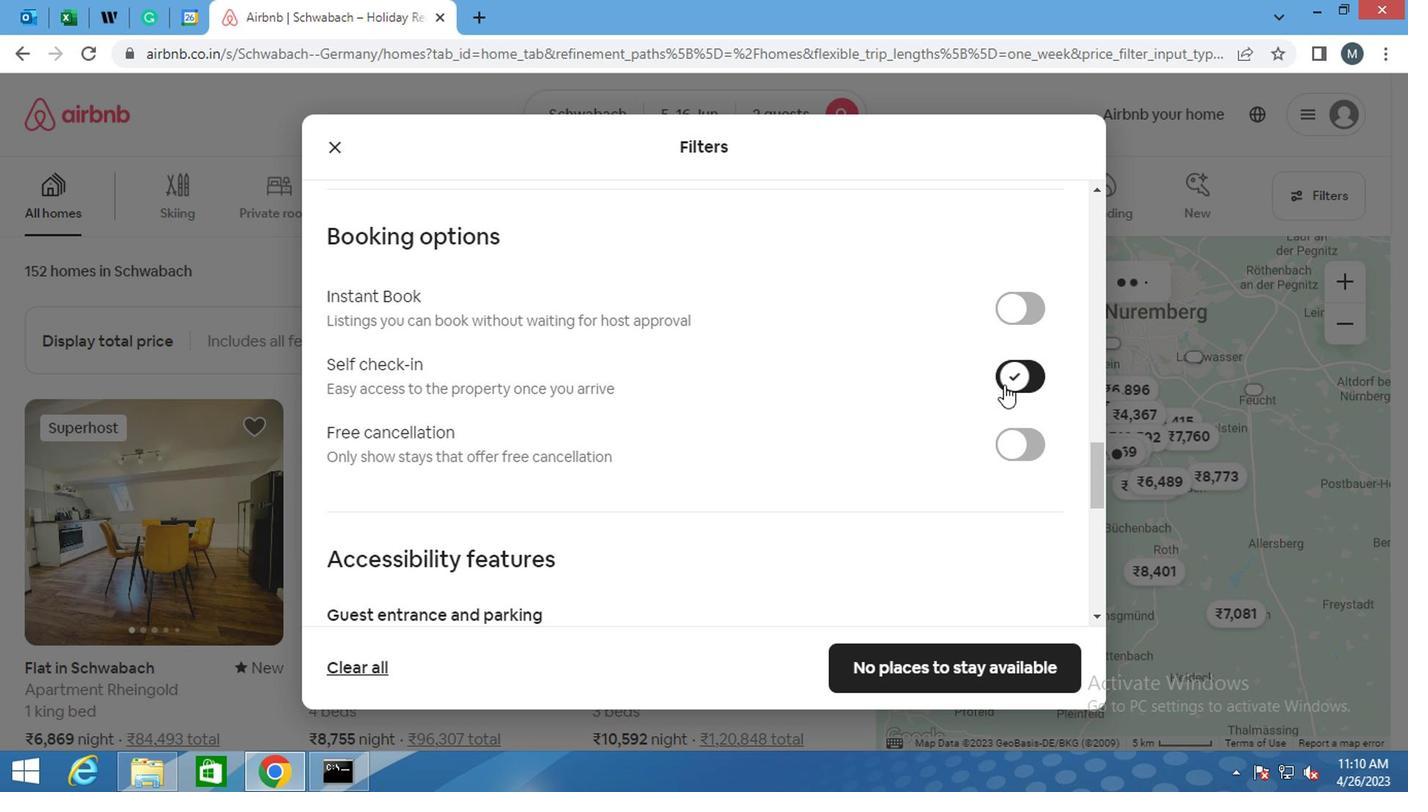 
Action: Mouse scrolled (897, 424) with delta (0, -1)
Screenshot: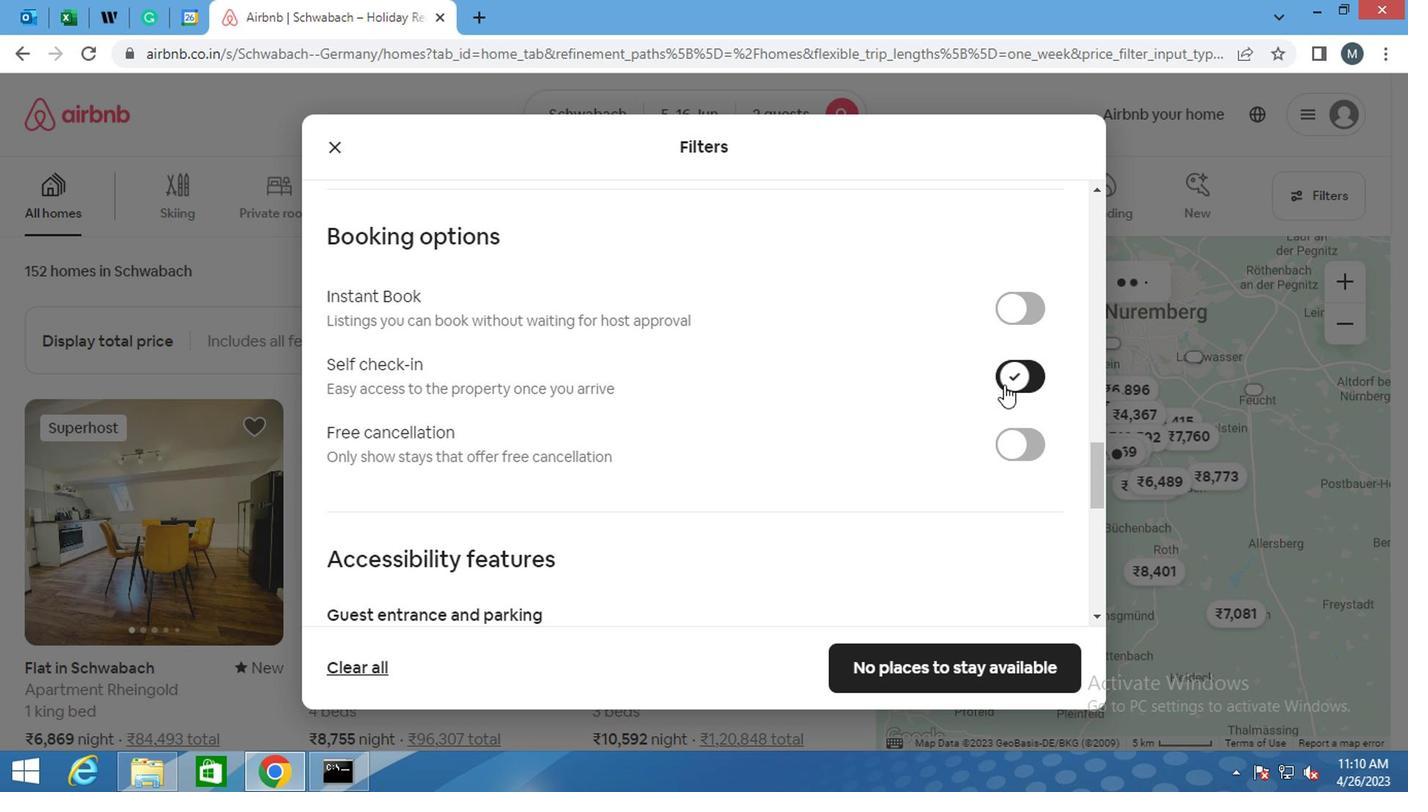 
Action: Mouse moved to (896, 426)
Screenshot: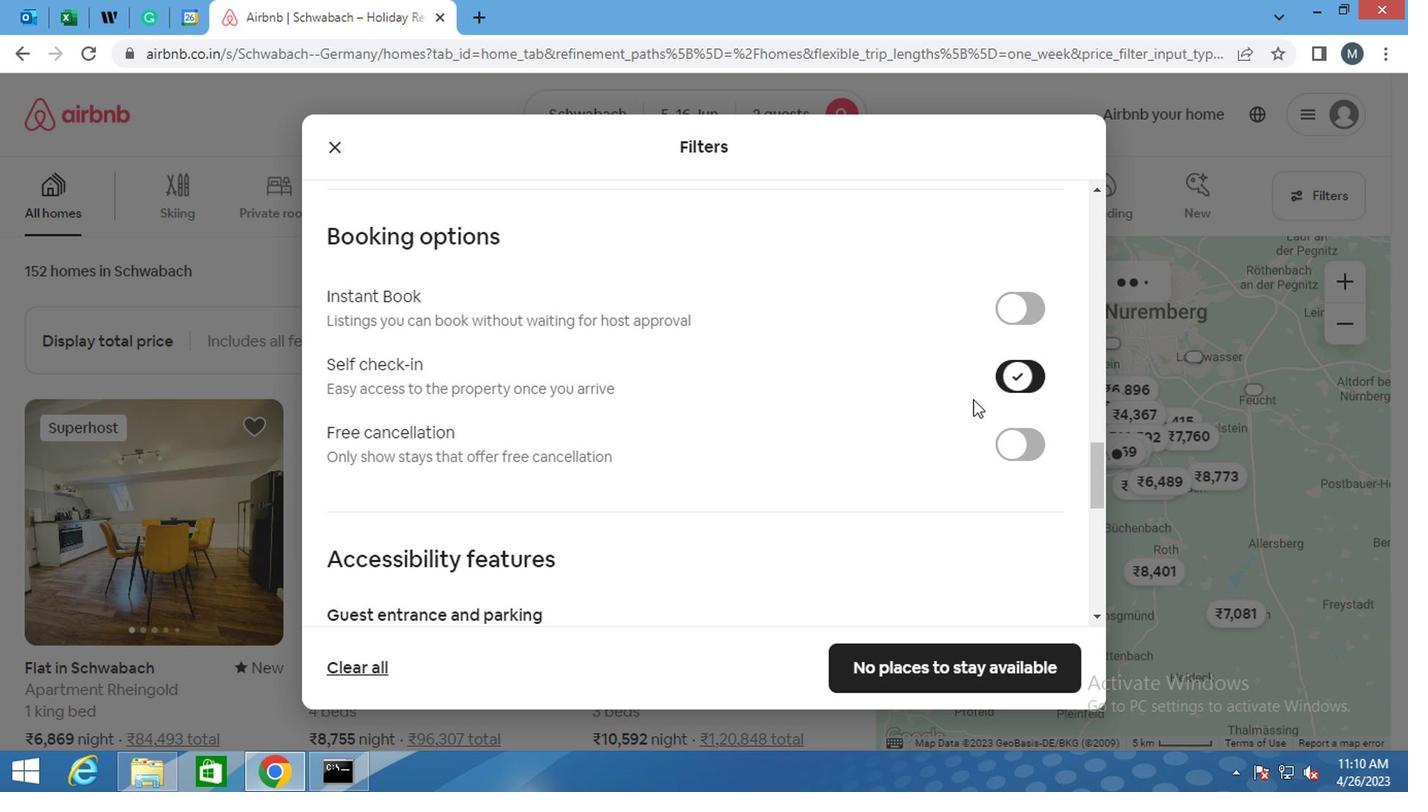 
Action: Mouse scrolled (896, 426) with delta (0, 0)
Screenshot: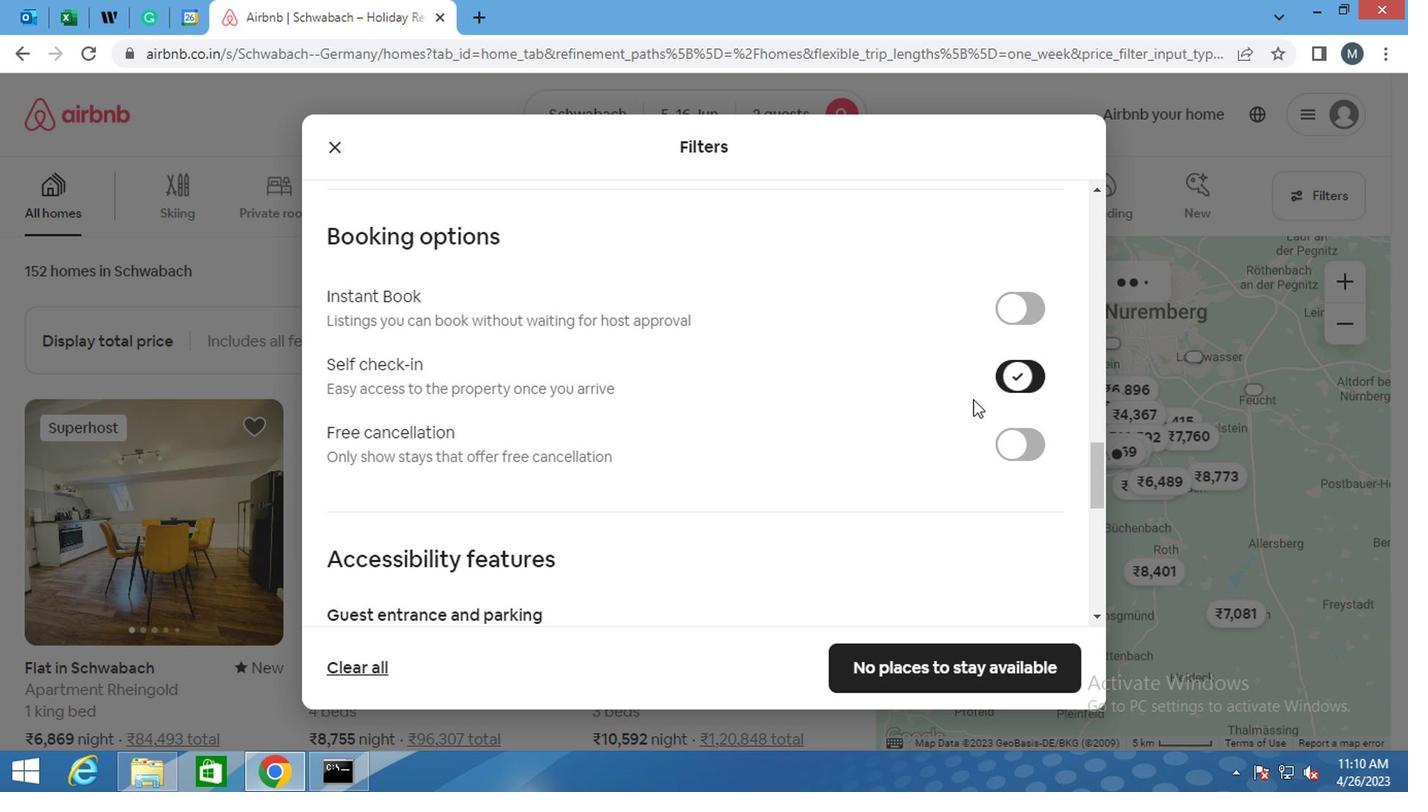 
Action: Mouse moved to (891, 431)
Screenshot: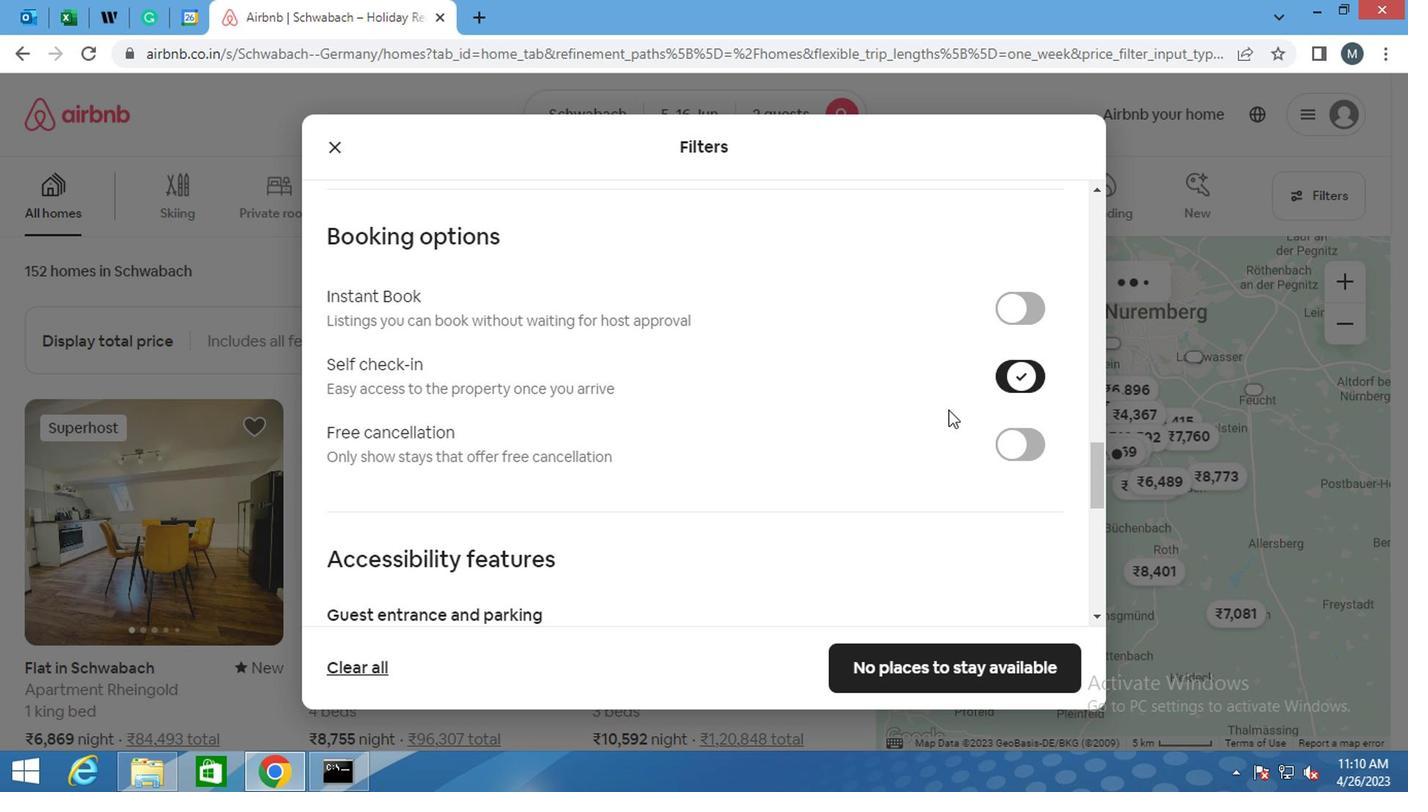 
Action: Mouse scrolled (891, 431) with delta (0, 0)
Screenshot: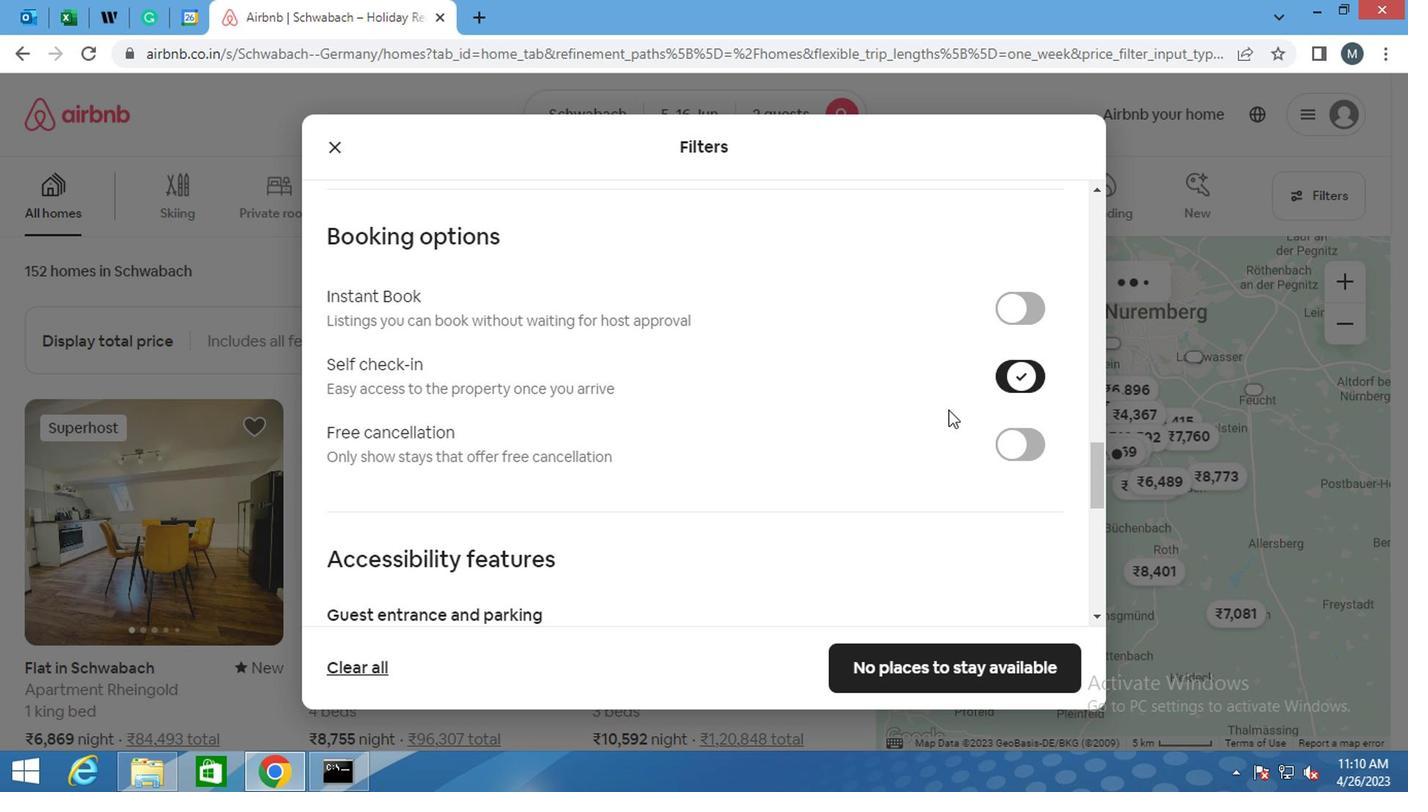 
Action: Mouse moved to (884, 437)
Screenshot: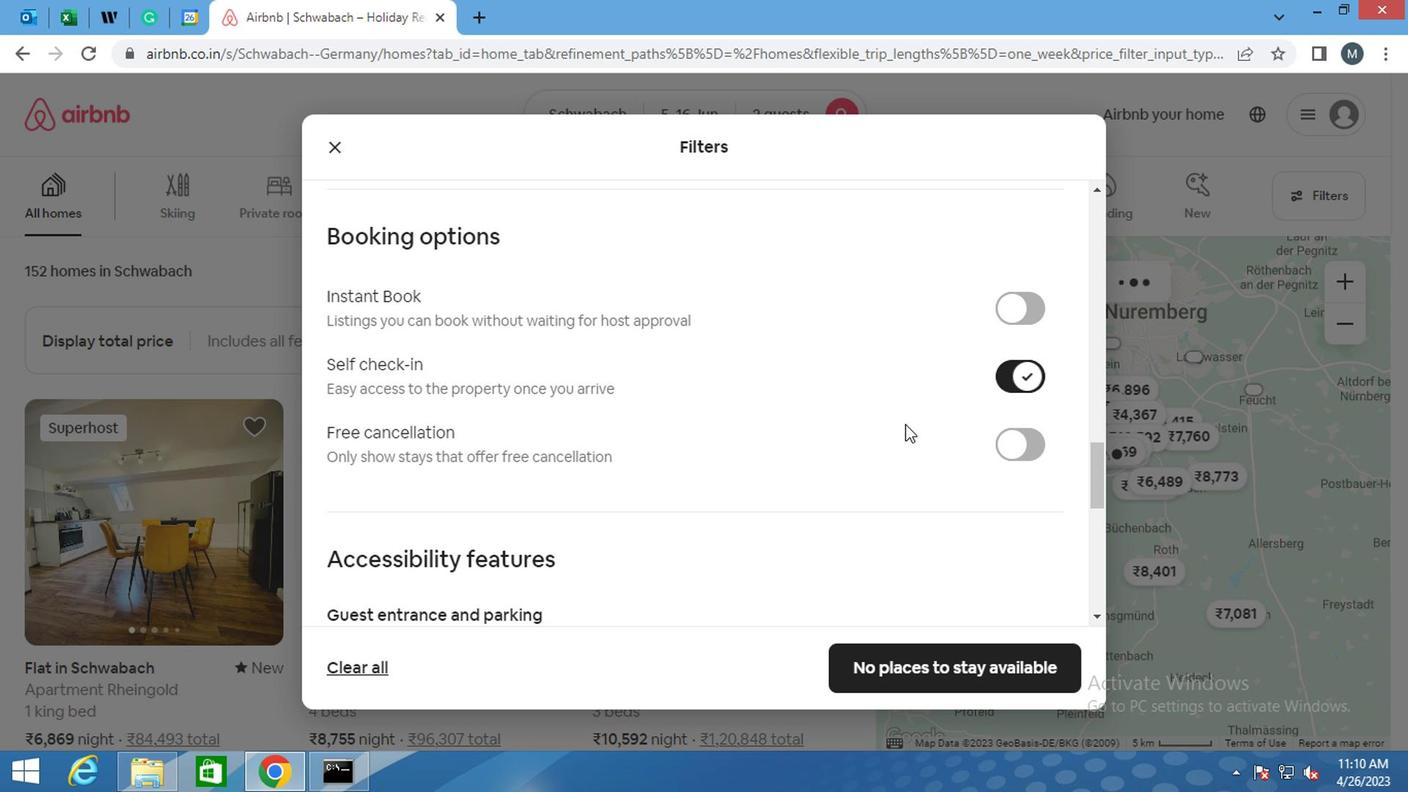 
Action: Mouse scrolled (884, 437) with delta (0, 0)
Screenshot: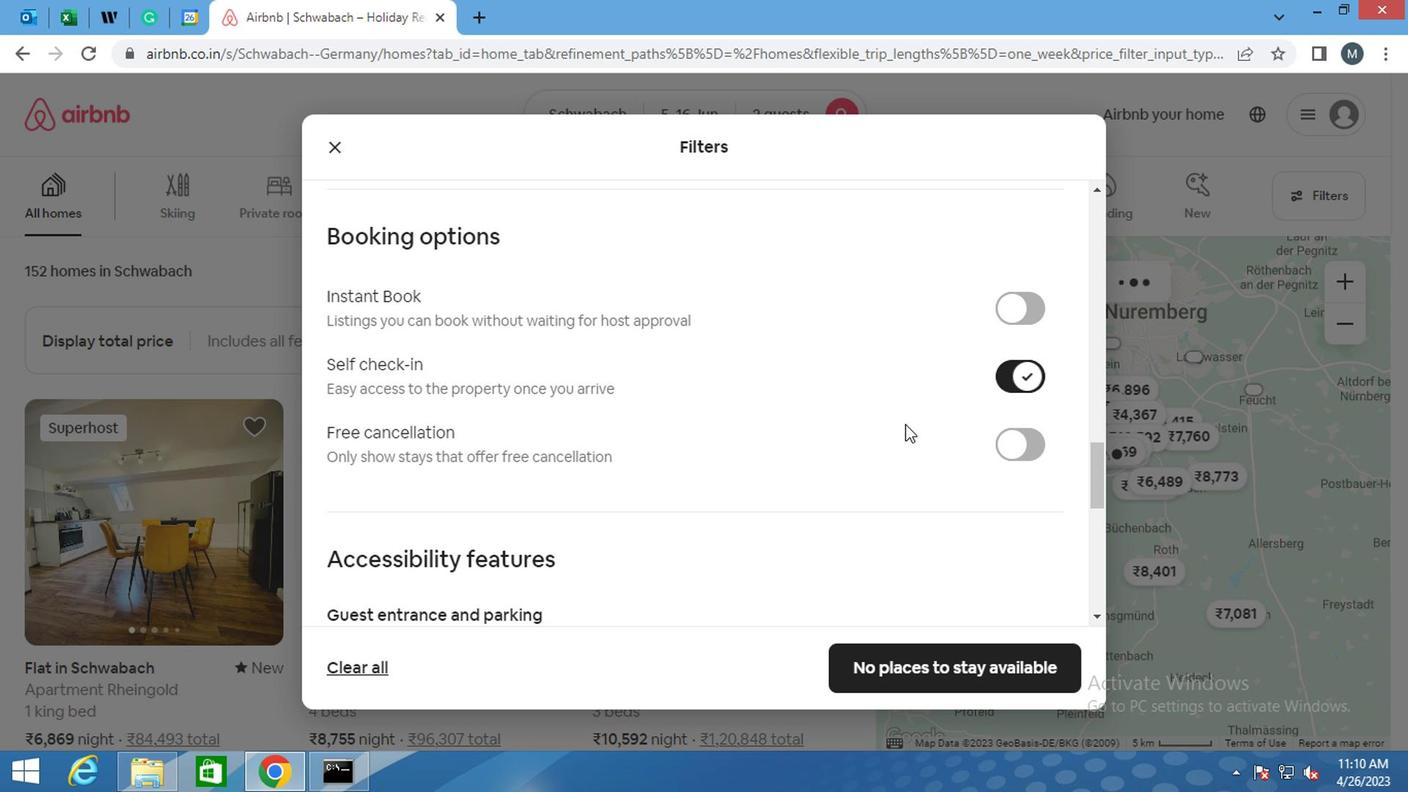 
Action: Mouse moved to (885, 529)
Screenshot: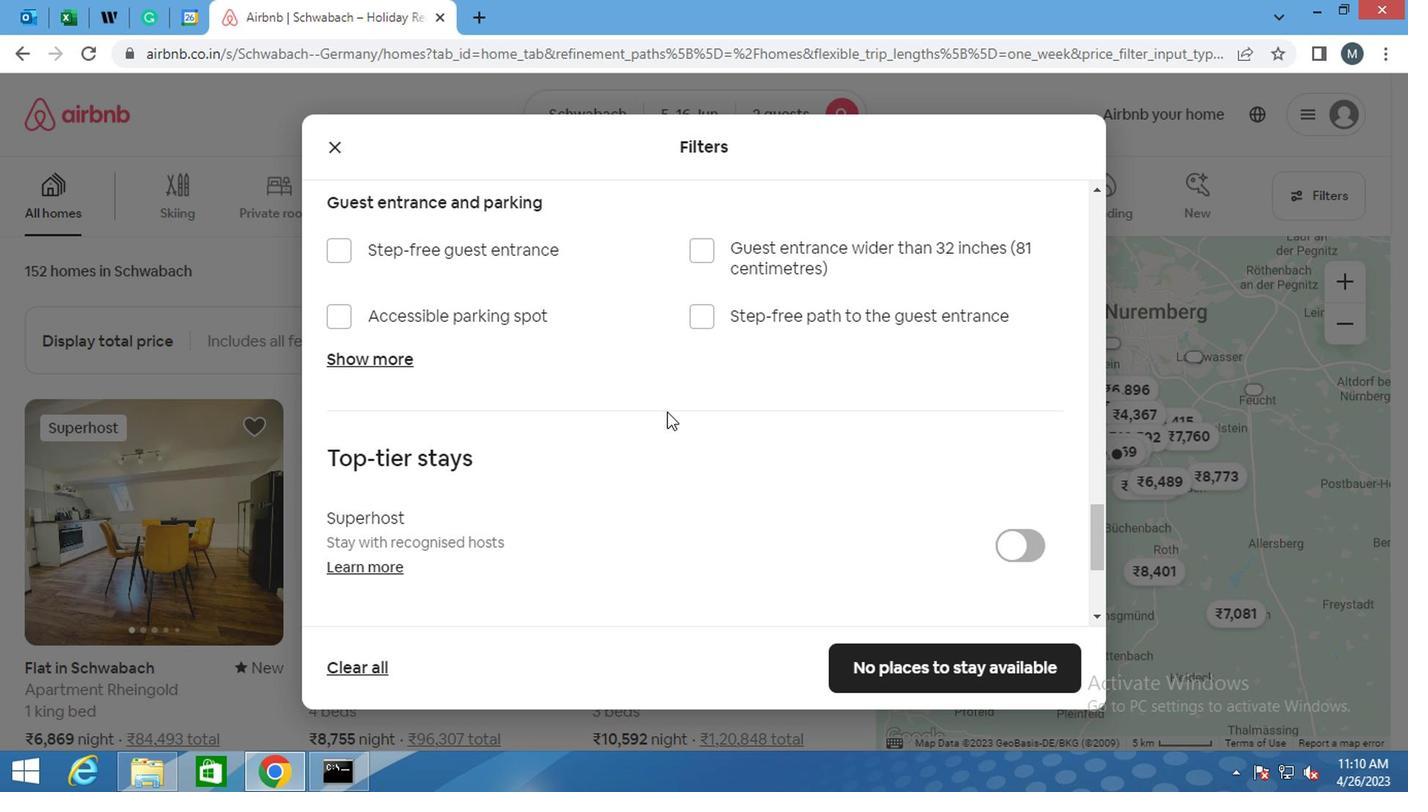
Action: Mouse scrolled (885, 528) with delta (0, 0)
Screenshot: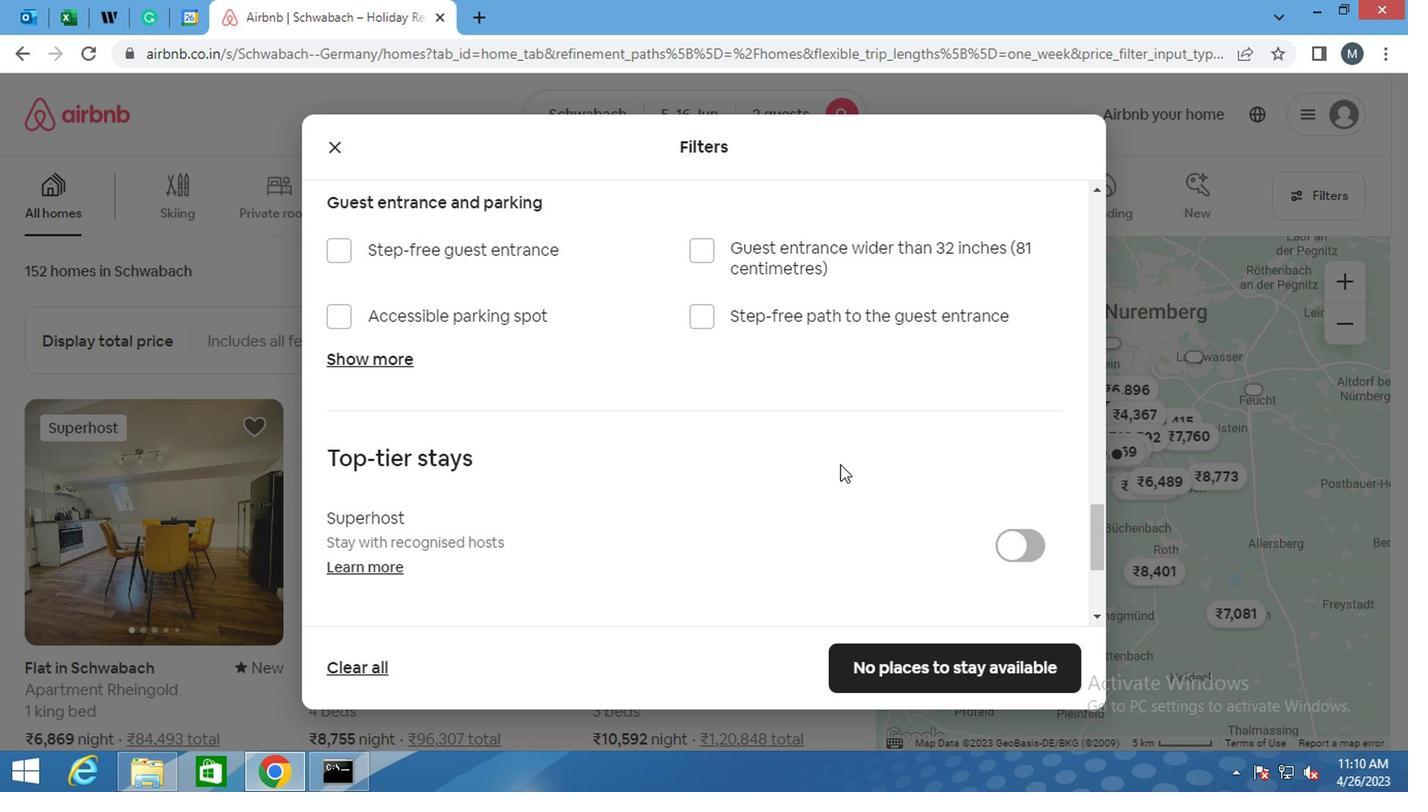 
Action: Mouse scrolled (885, 528) with delta (0, 0)
Screenshot: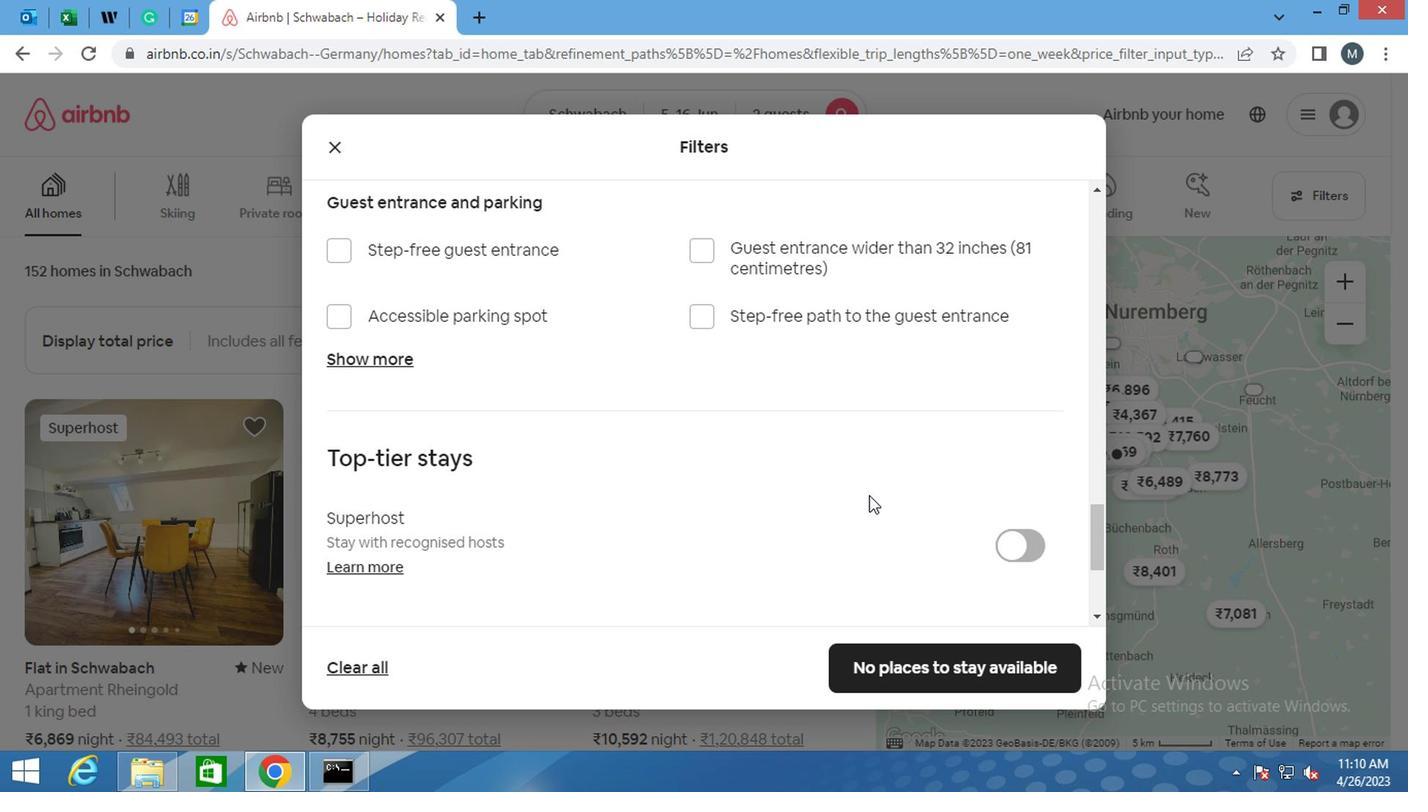 
Action: Mouse moved to (851, 529)
Screenshot: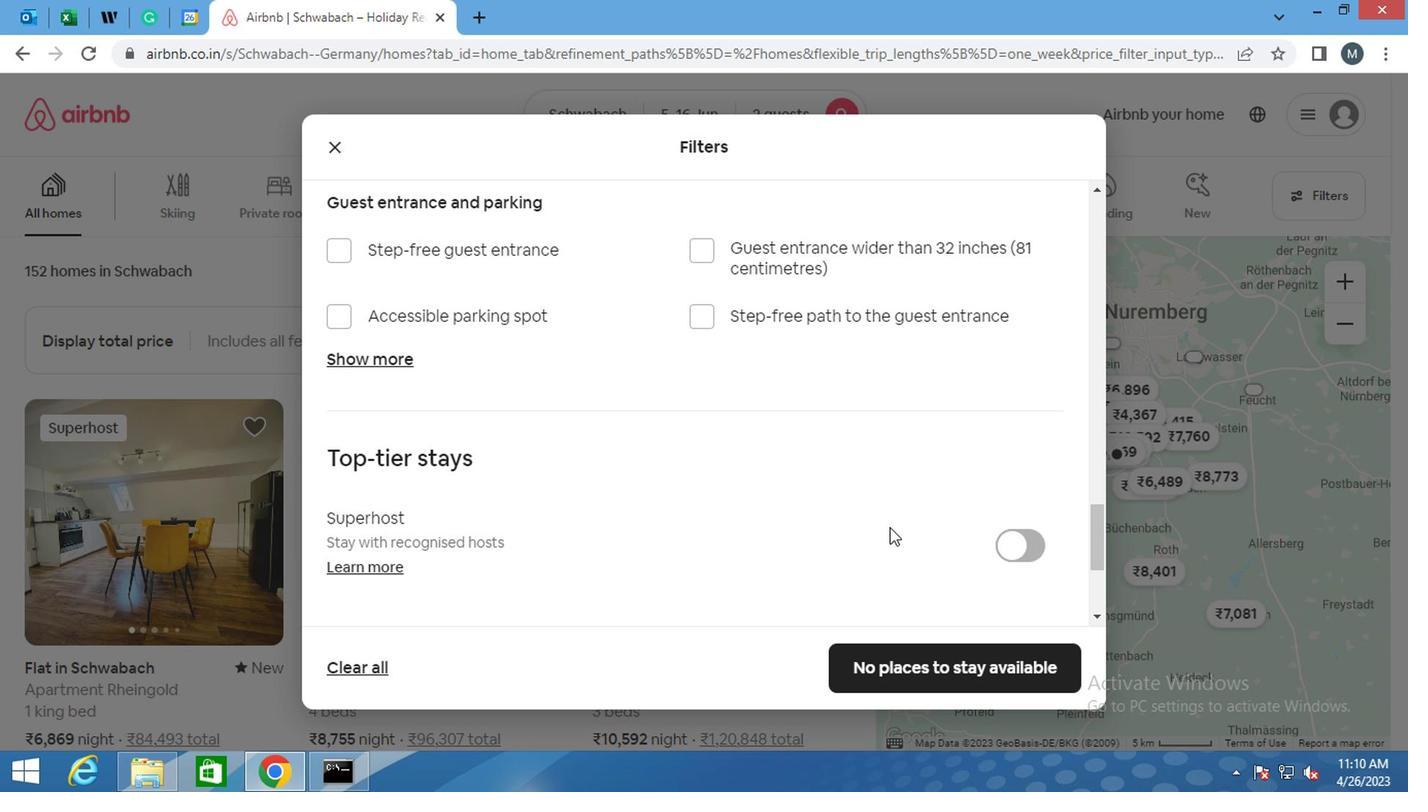 
Action: Mouse scrolled (851, 528) with delta (0, 0)
Screenshot: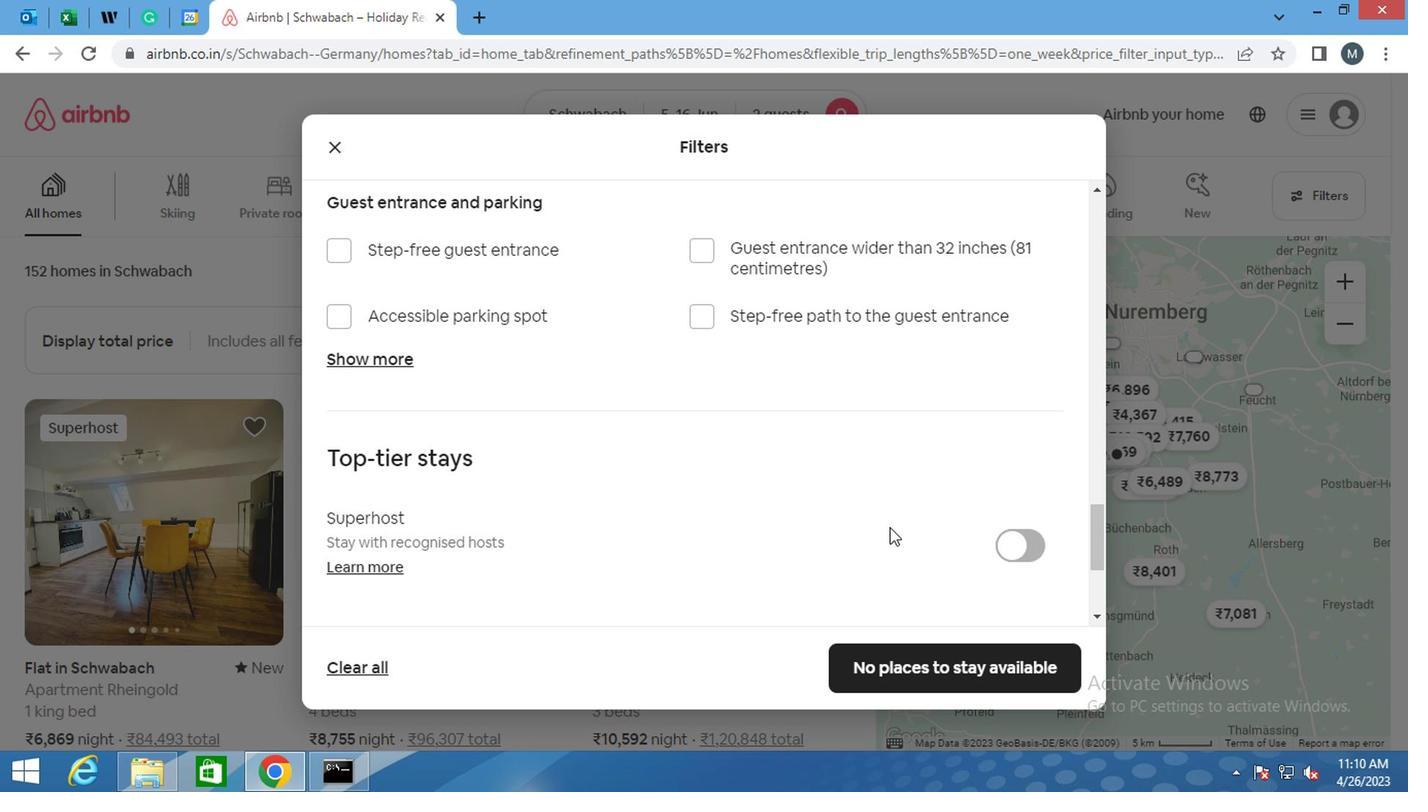 
Action: Mouse moved to (370, 486)
Screenshot: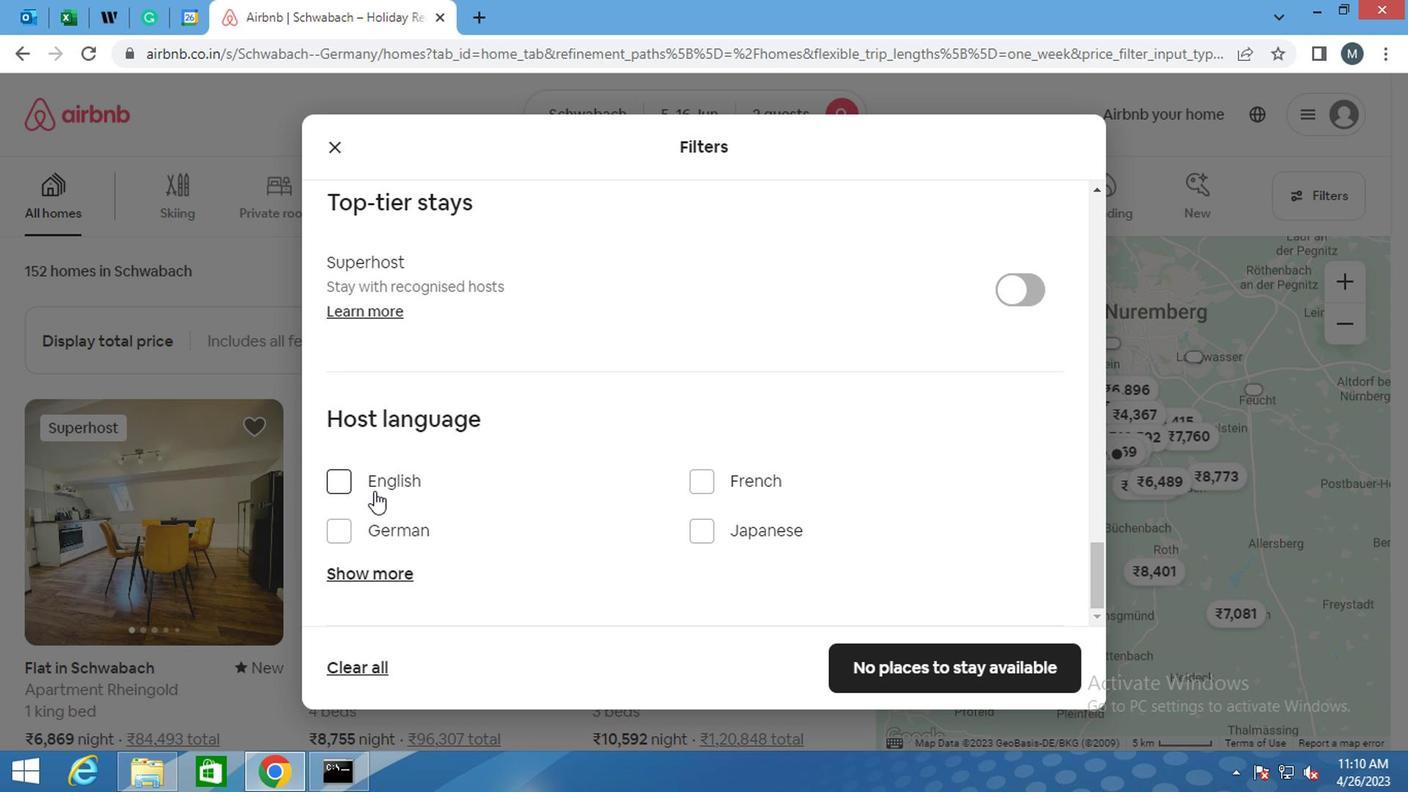 
Action: Mouse pressed left at (370, 486)
Screenshot: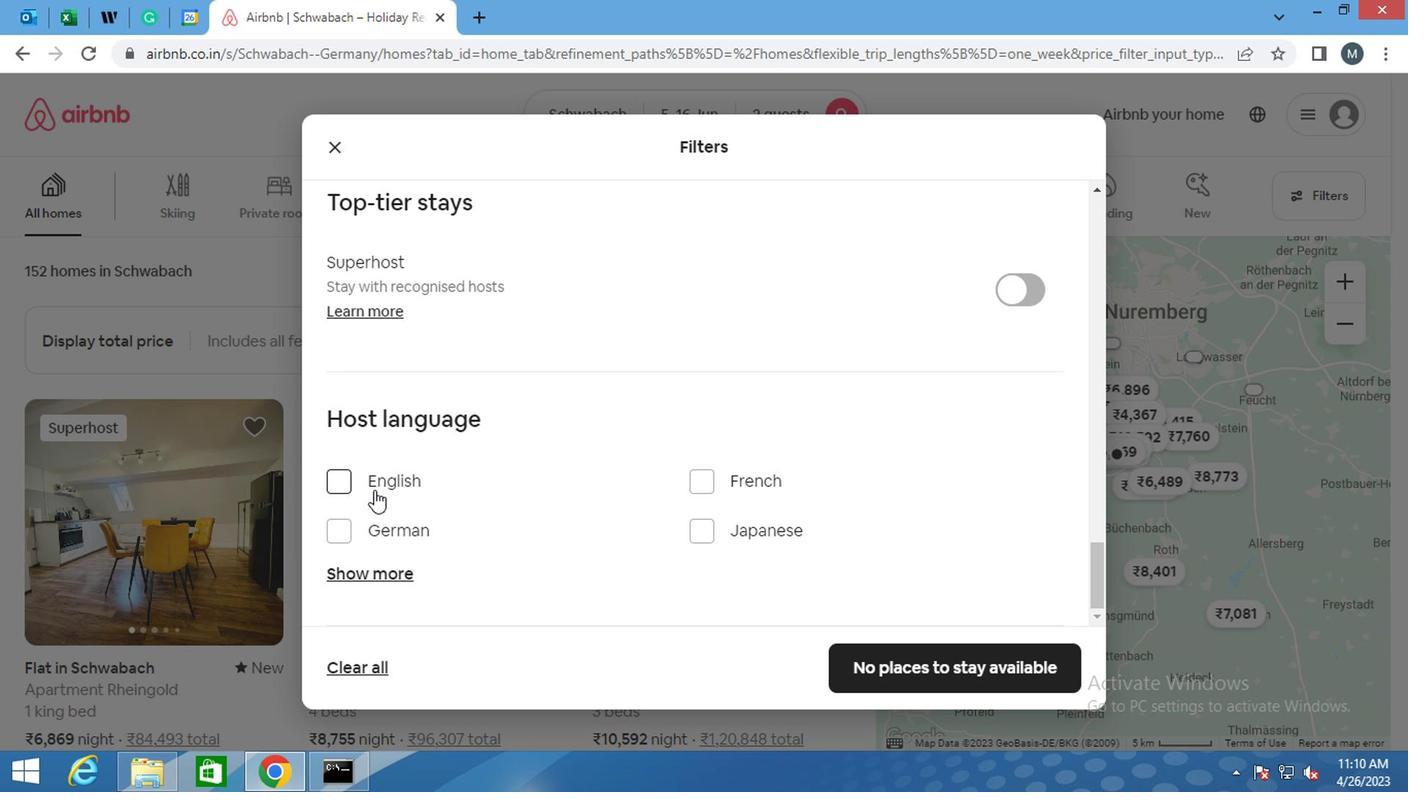 
Action: Mouse moved to (858, 672)
Screenshot: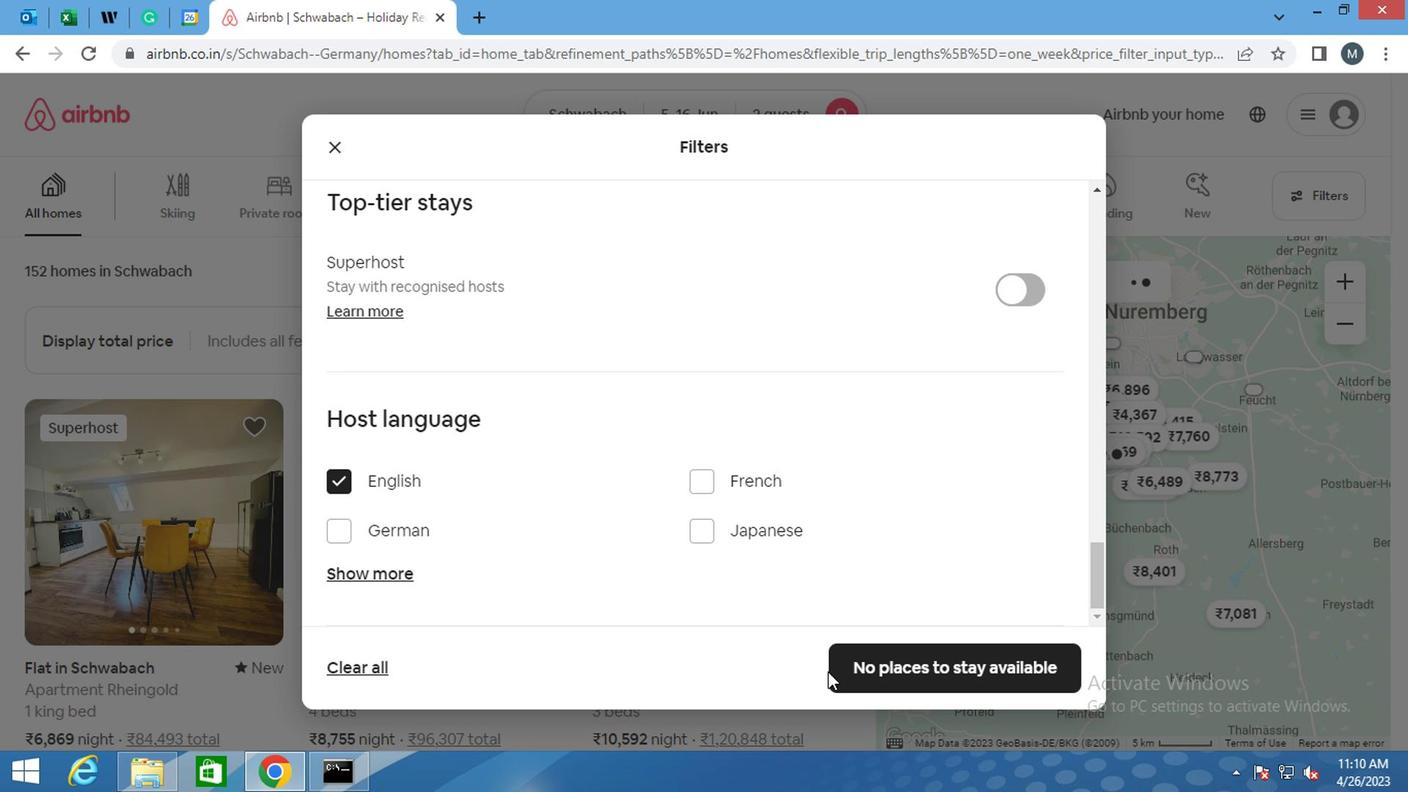 
Action: Mouse pressed left at (858, 672)
Screenshot: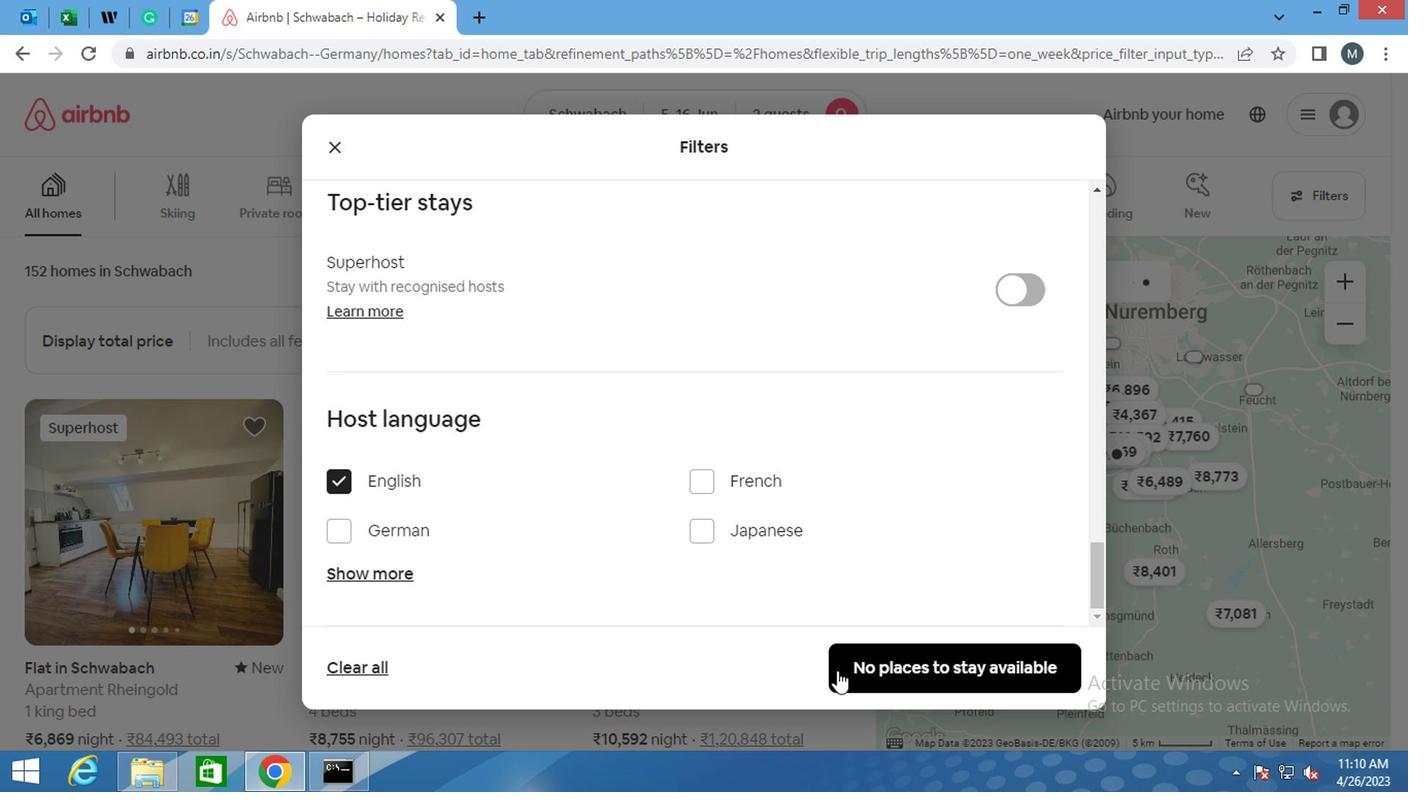 
Action: Mouse moved to (460, 299)
Screenshot: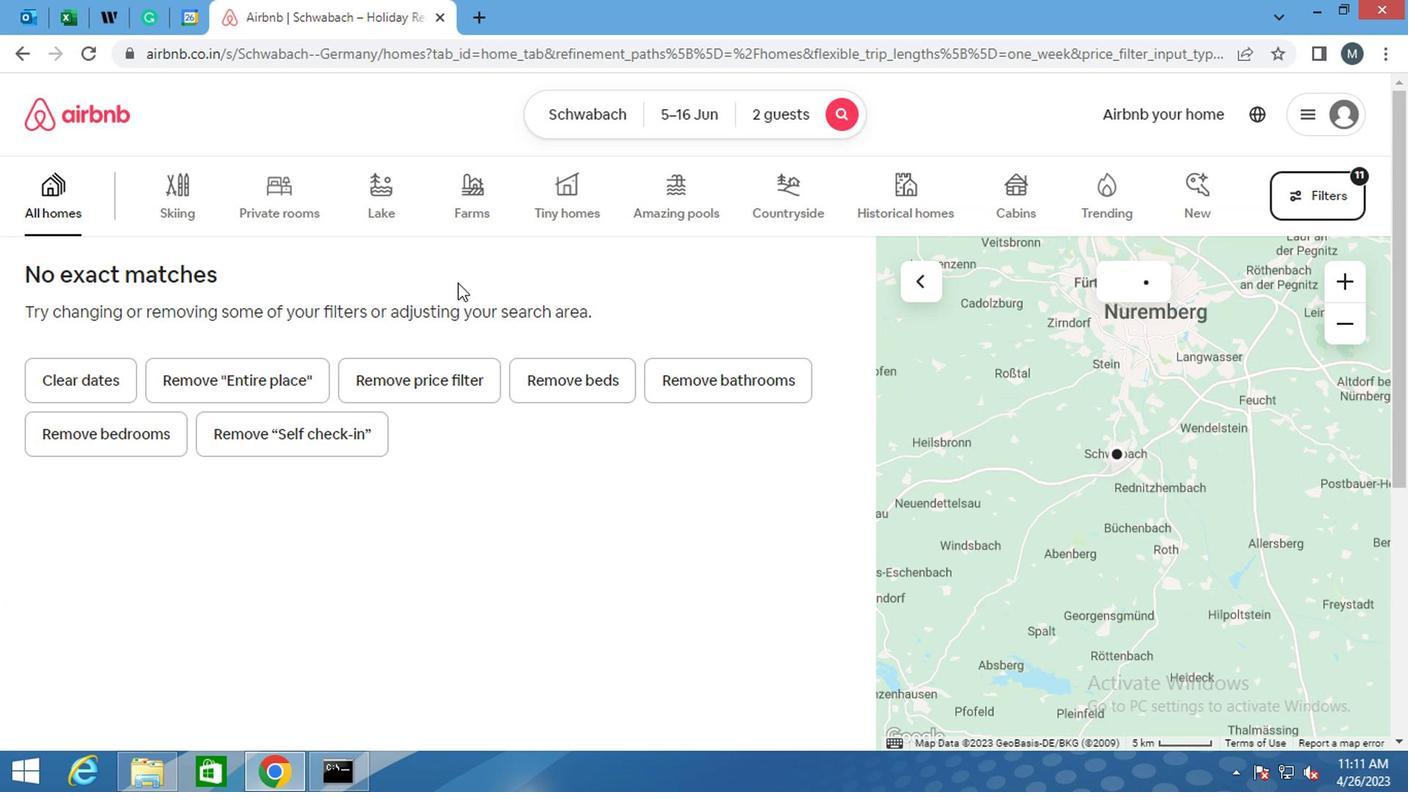 
